 Task: Add an event with the title Coffee Meeting with Key Industry Expert, date '2023/11/17', time 9:15 AM to 11:15 AMand add a description: To ensure everyone gets a chance to participate as both fallers and catchers, rotate the roles within each pair. This promotes a sense of equality and shared responsibility among team members.Select event color  Basil . Add location for the event as: Birmingham, UK, logged in from the account softage.4@softage.netand send the event invitation to softage.1@softage.net and softage.2@softage.net. Set a reminder for the event Doesn't repeat
Action: Mouse moved to (100, 108)
Screenshot: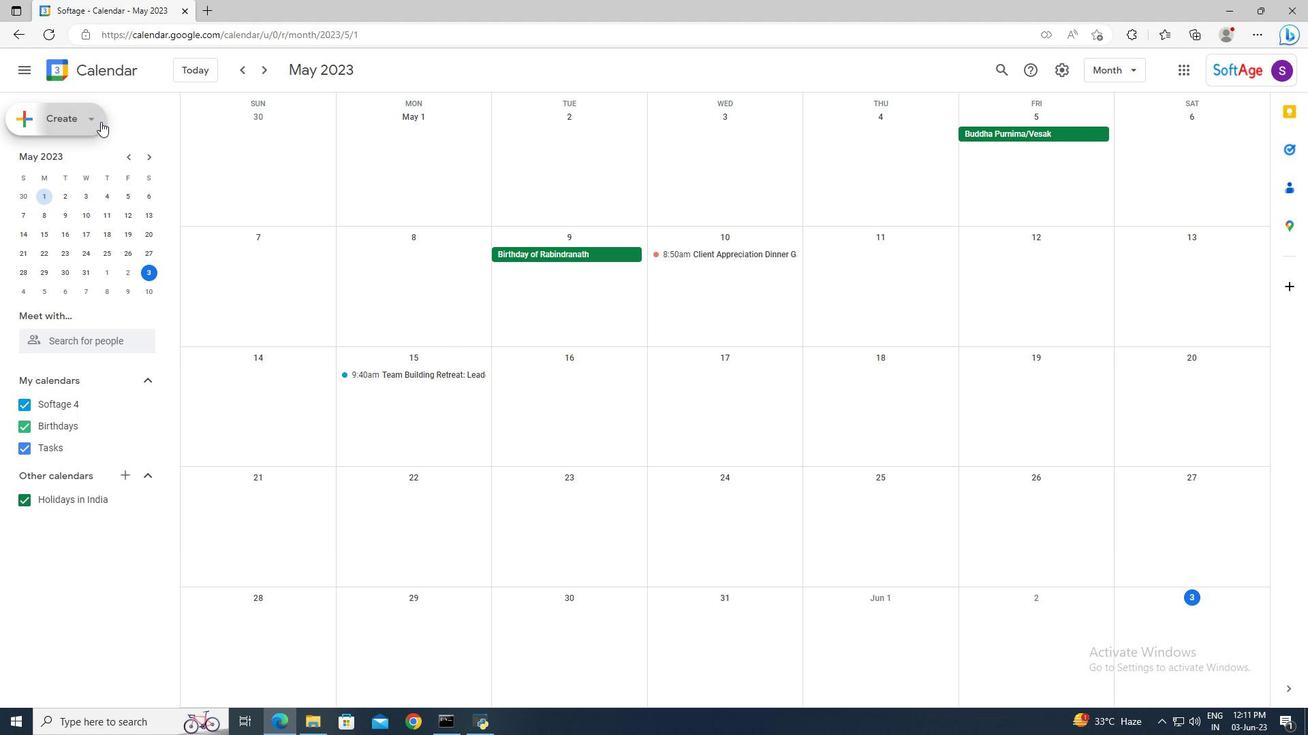 
Action: Mouse pressed left at (100, 108)
Screenshot: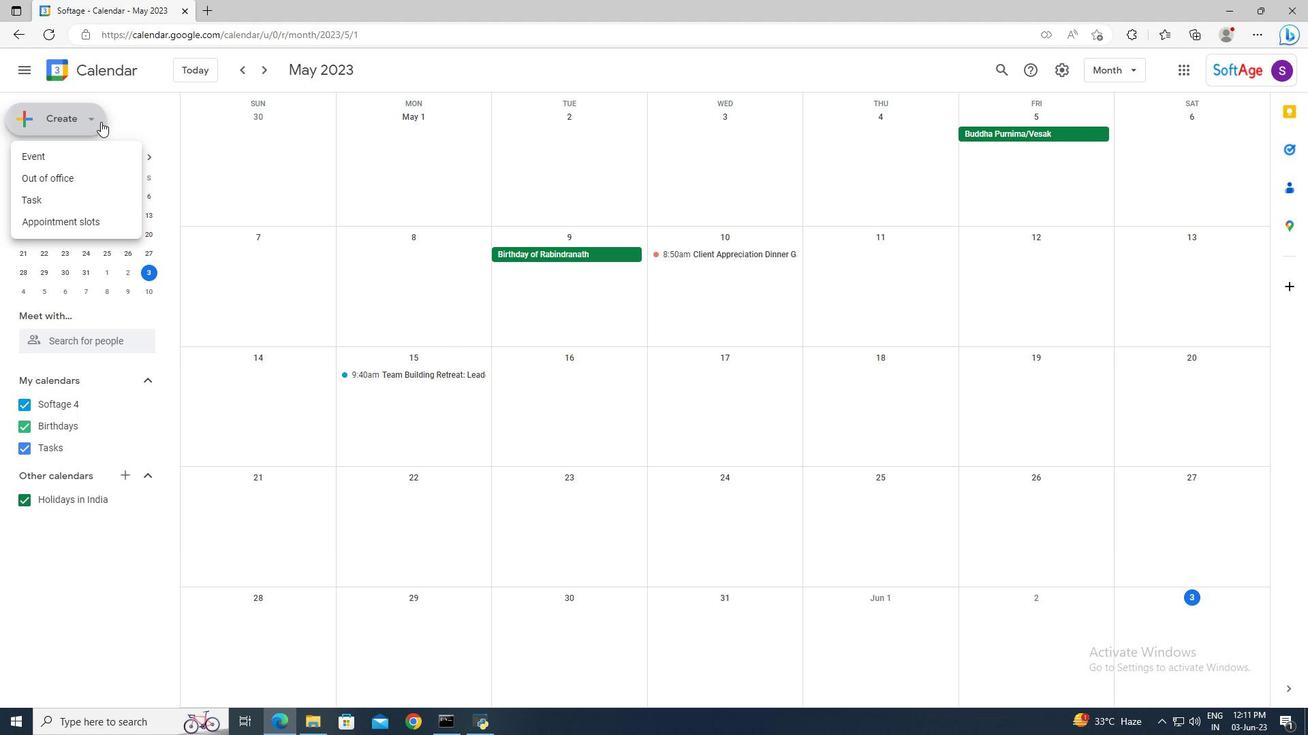 
Action: Mouse moved to (100, 153)
Screenshot: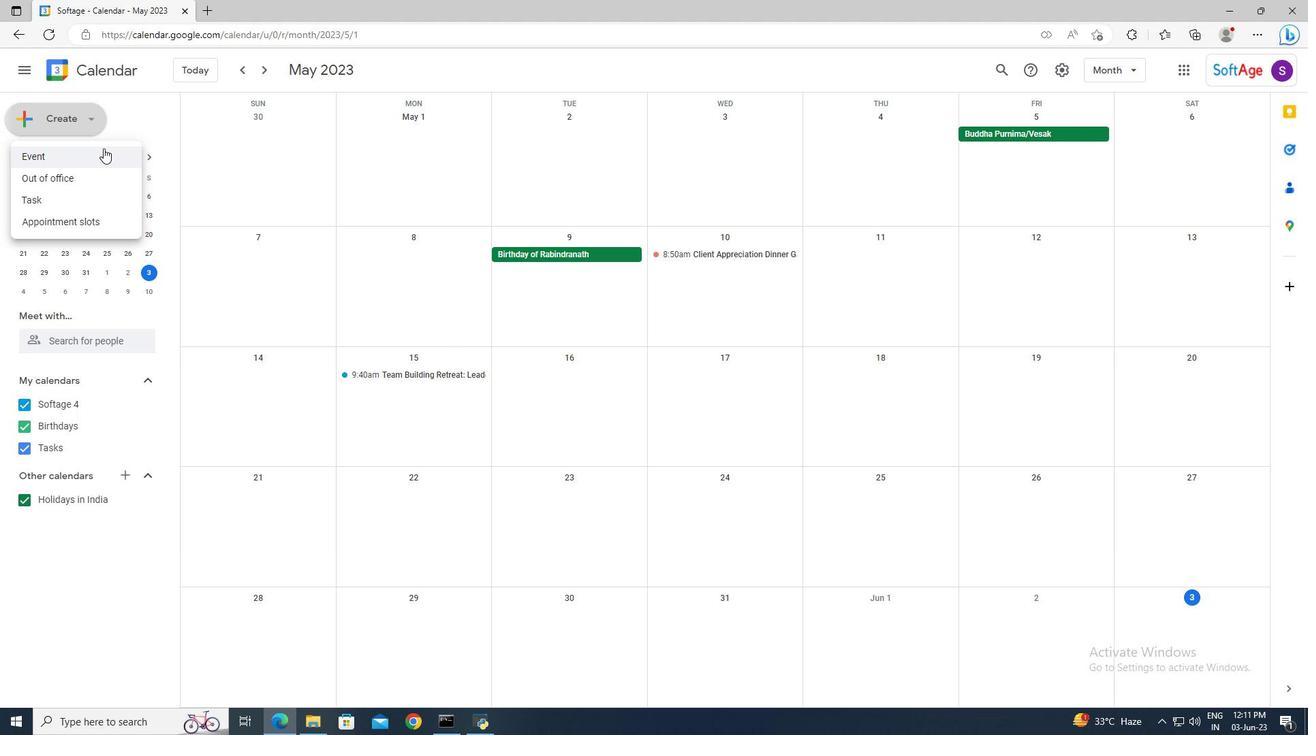 
Action: Mouse pressed left at (100, 153)
Screenshot: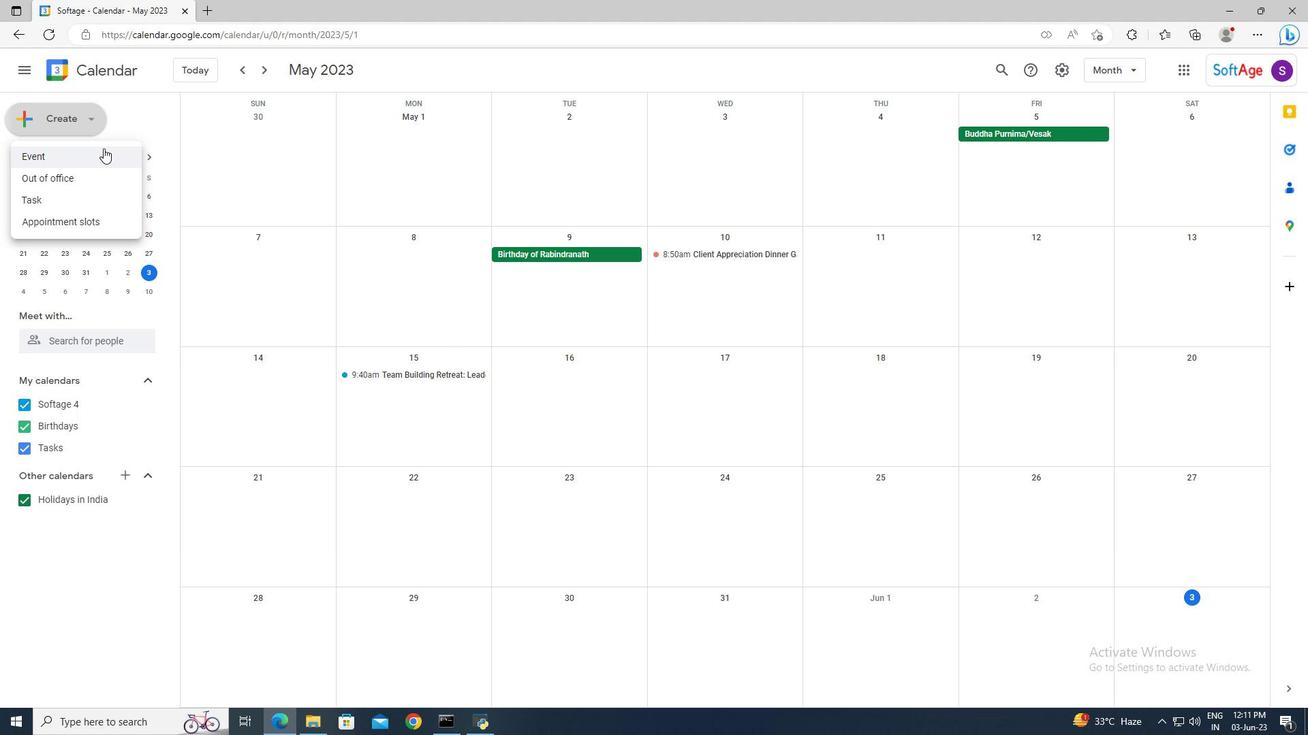 
Action: Mouse moved to (515, 533)
Screenshot: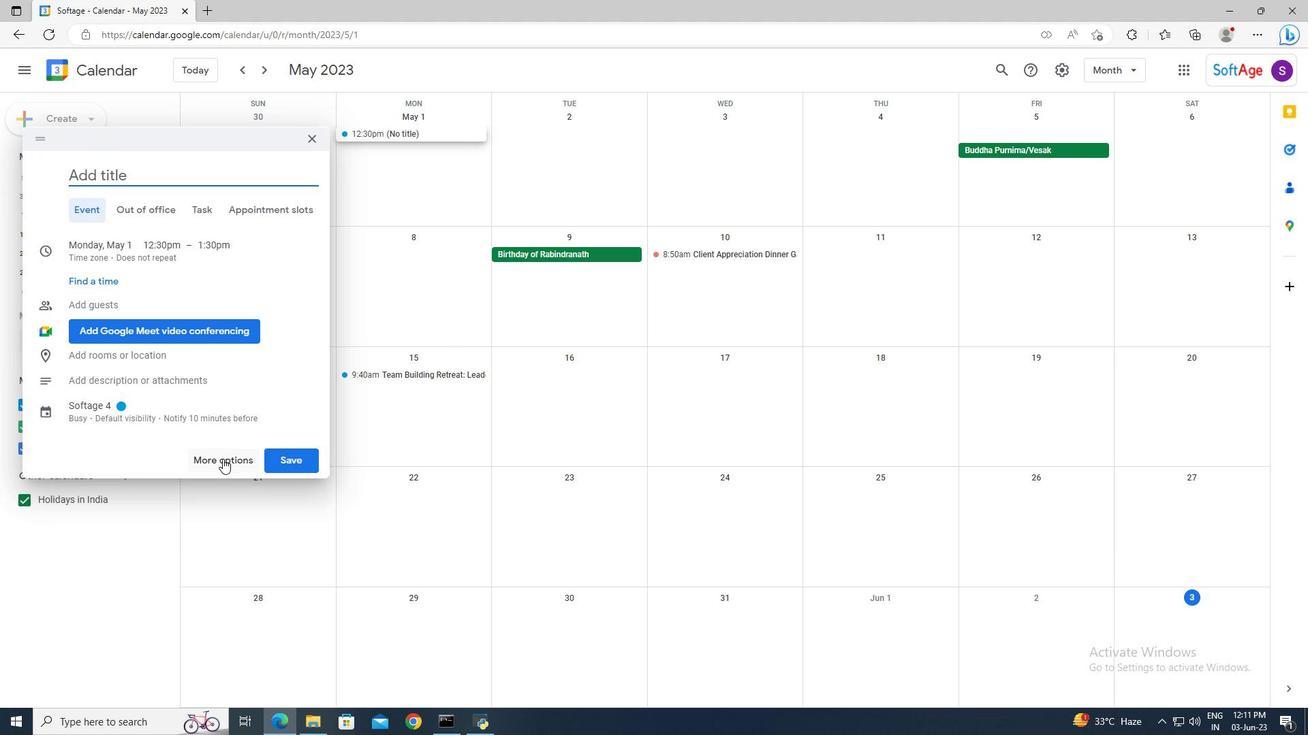 
Action: Mouse pressed left at (515, 533)
Screenshot: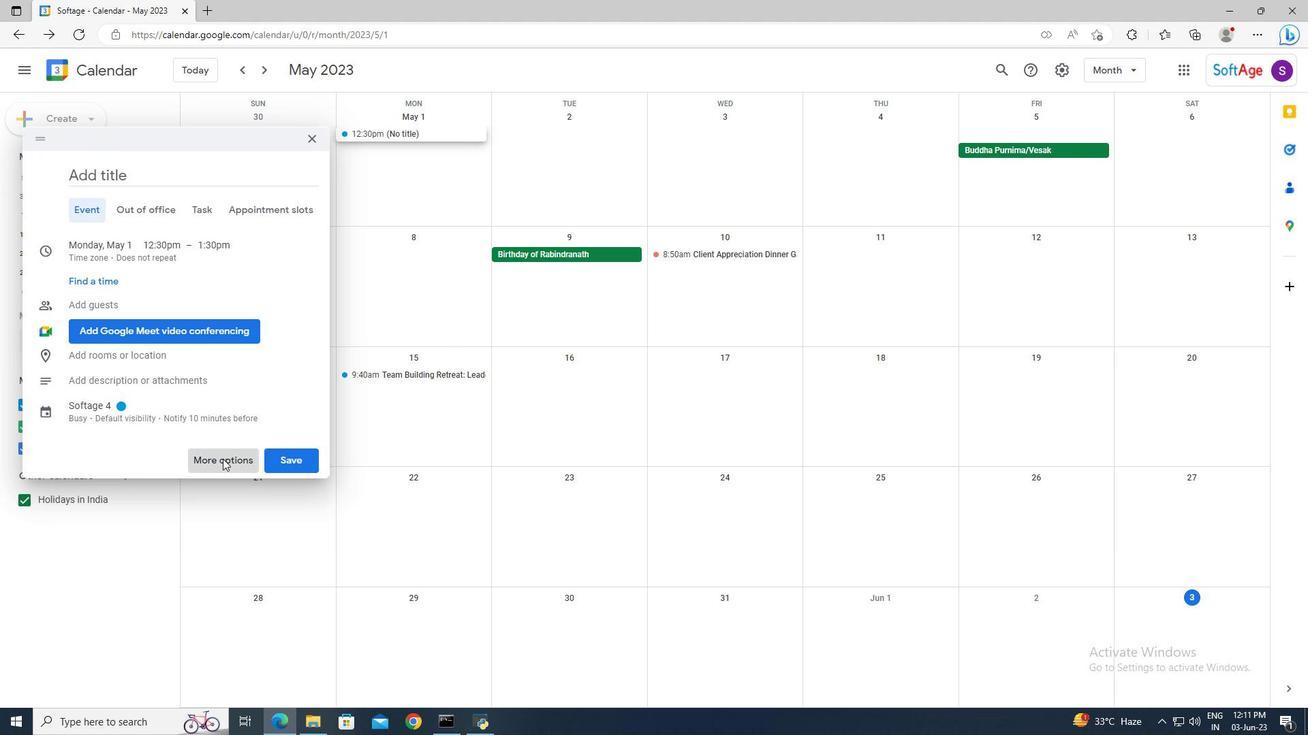 
Action: Mouse moved to (424, 86)
Screenshot: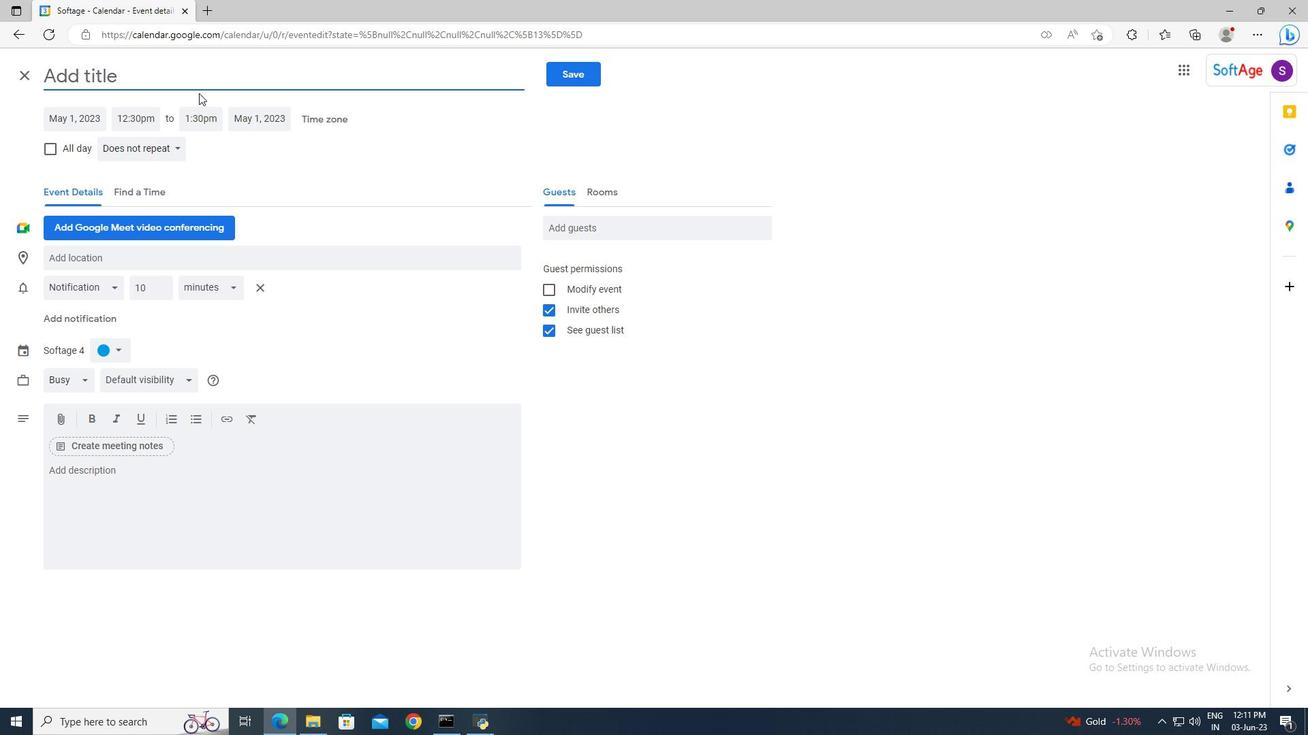 
Action: Mouse pressed left at (424, 86)
Screenshot: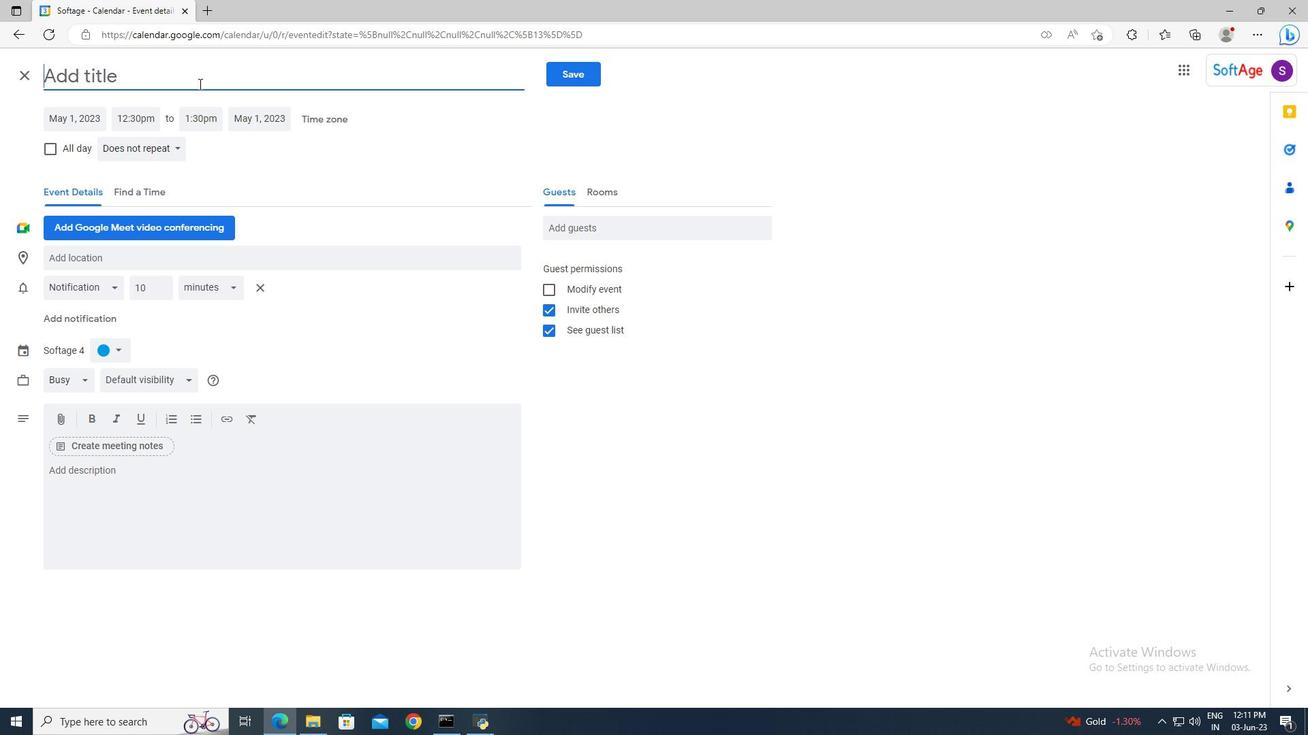 
Action: Key pressed <Key.shift>Coffee<Key.space><Key.shift>Meeting<Key.space>with<Key.space><Key.shift>Ky<Key.backspace>ey<Key.space><Key.shift>Industry<Key.space><Key.shift>Expert
Screenshot: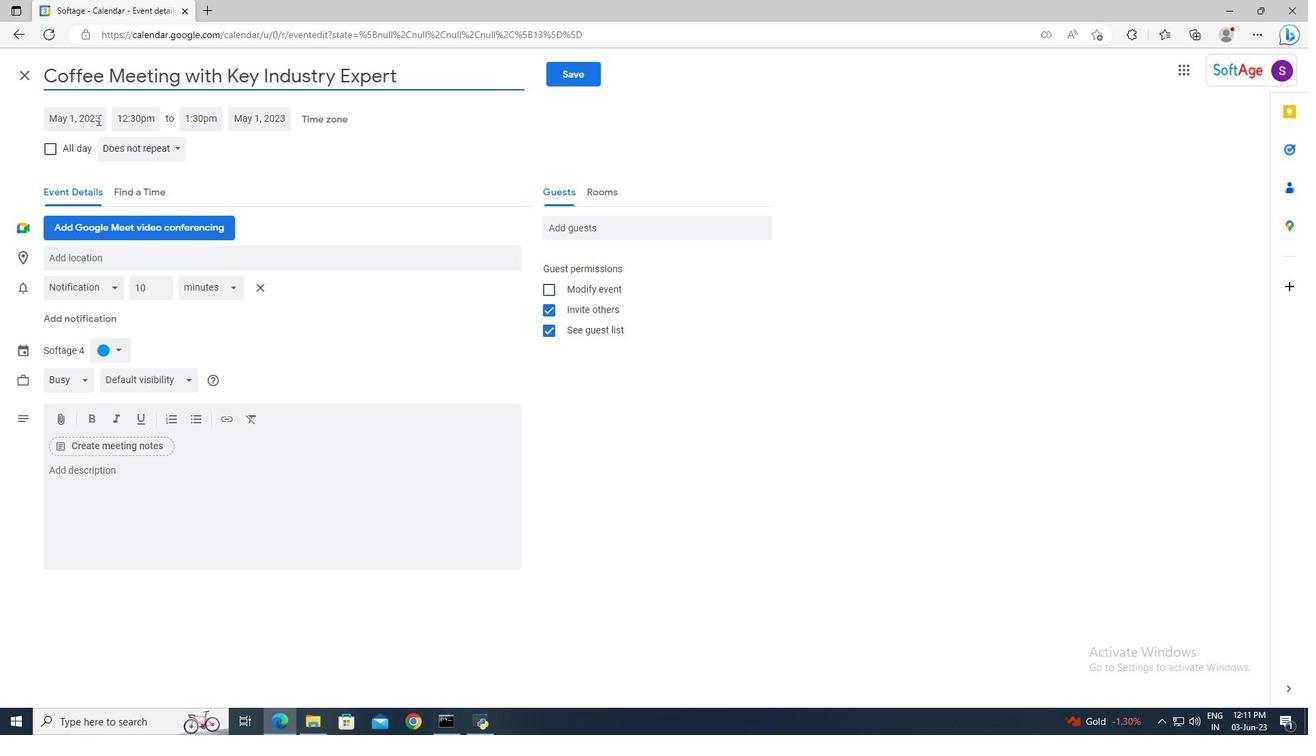 
Action: Mouse moved to (91, 118)
Screenshot: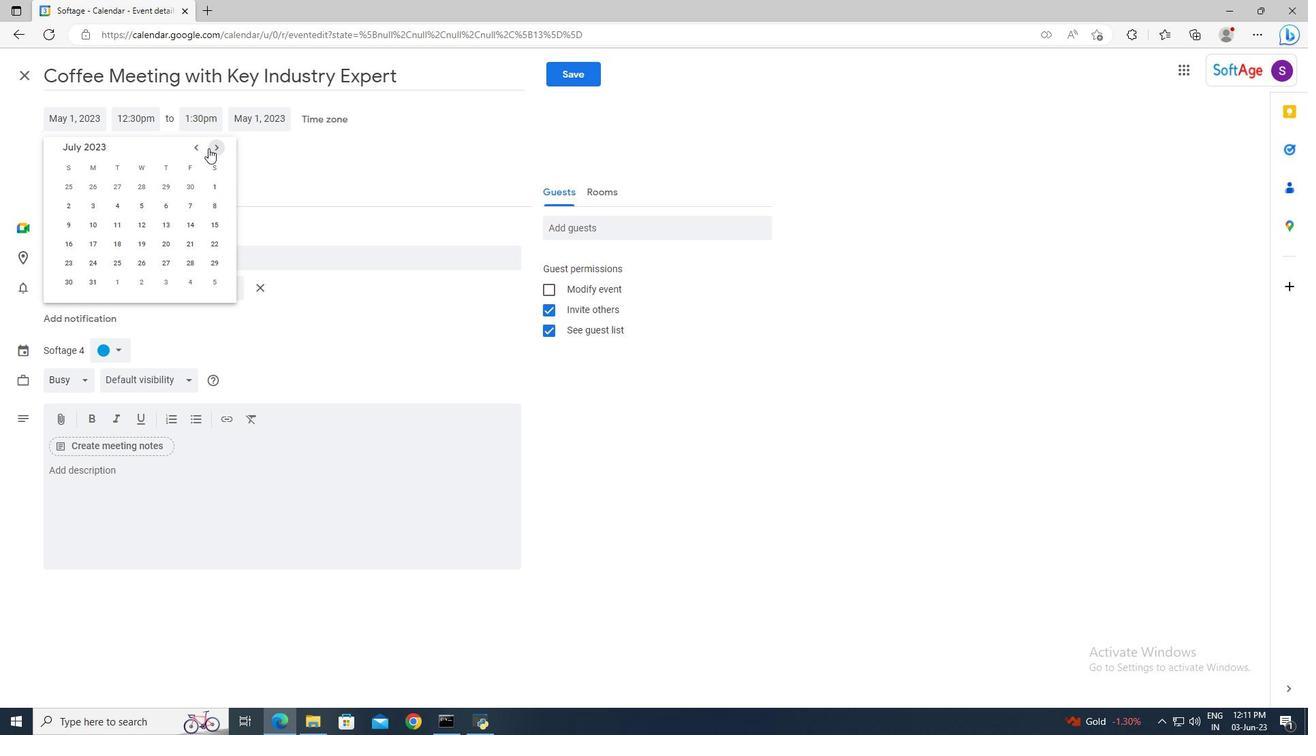 
Action: Mouse pressed left at (91, 118)
Screenshot: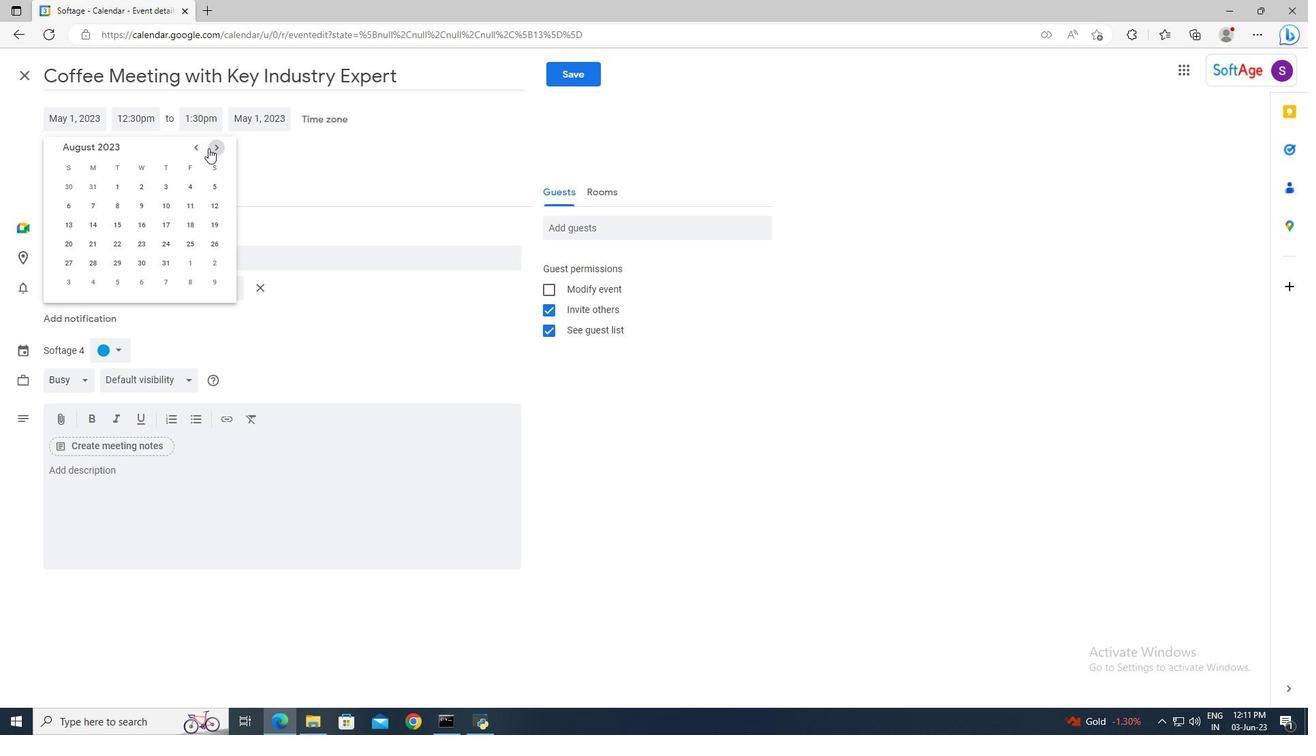 
Action: Mouse moved to (212, 145)
Screenshot: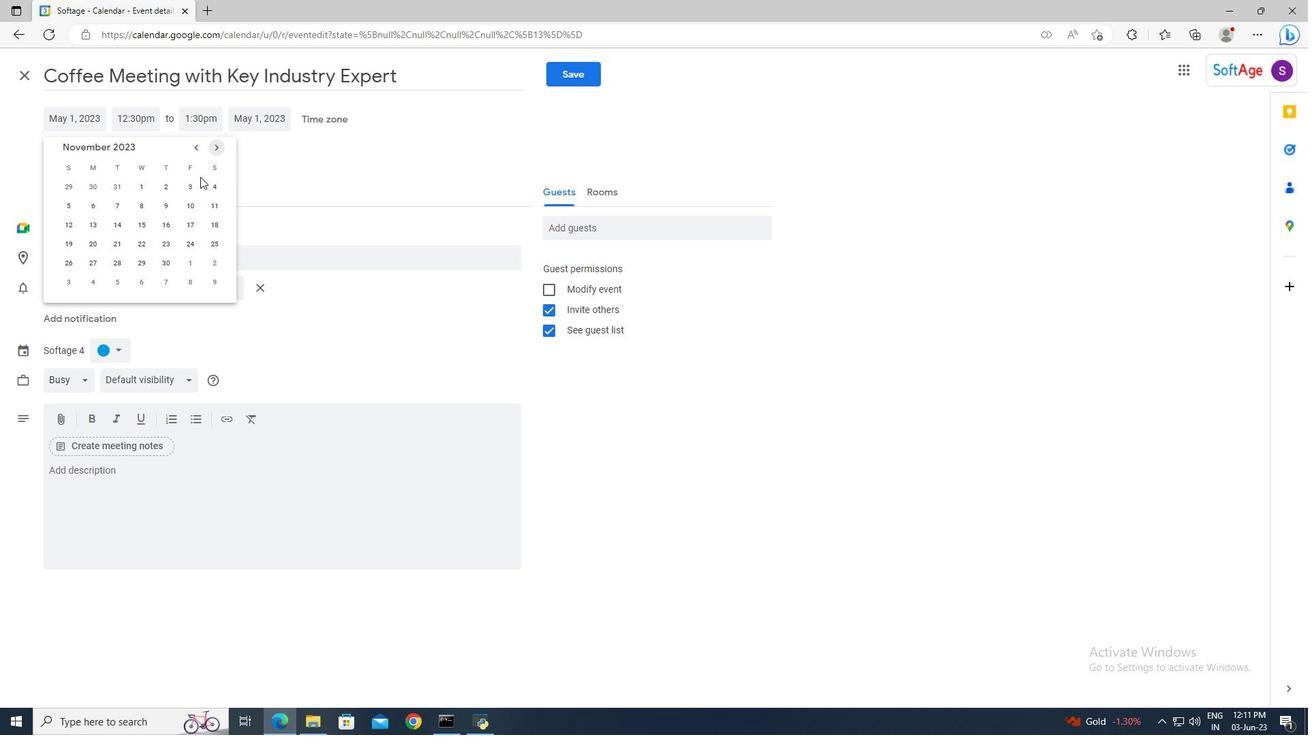 
Action: Mouse pressed left at (212, 145)
Screenshot: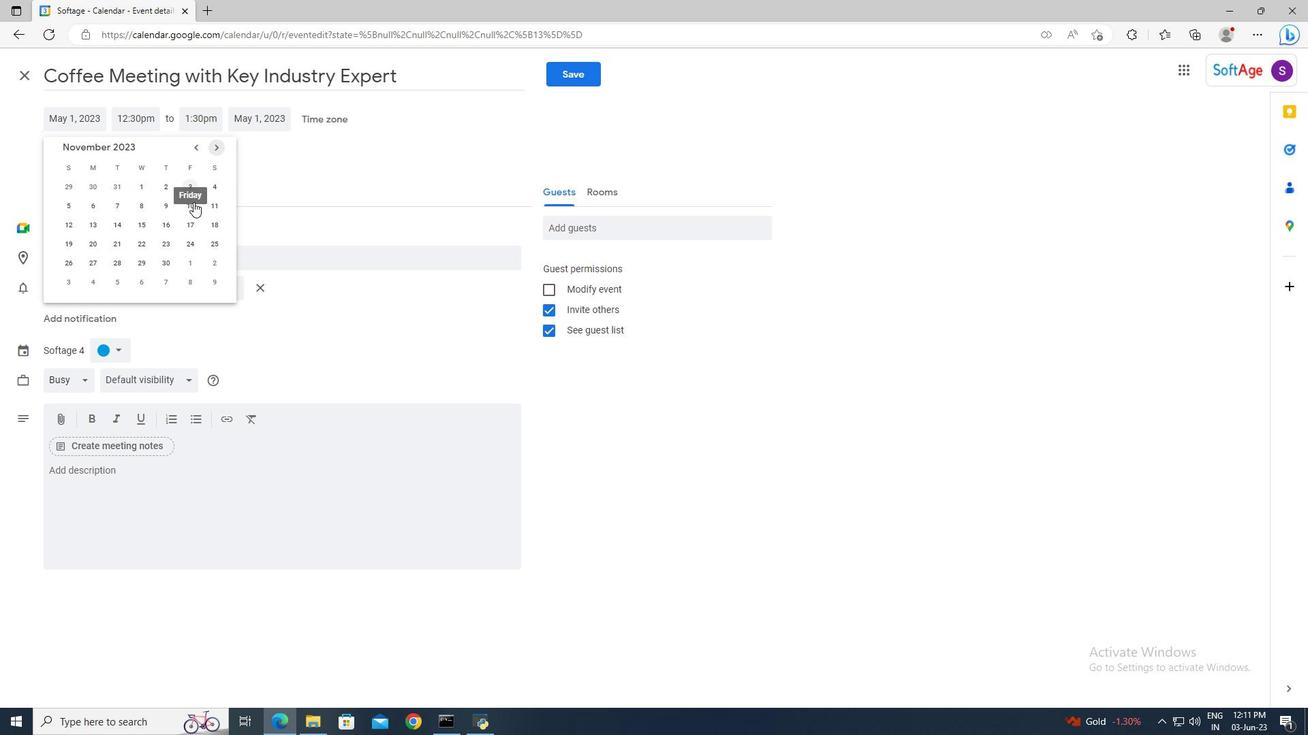 
Action: Mouse pressed left at (212, 145)
Screenshot: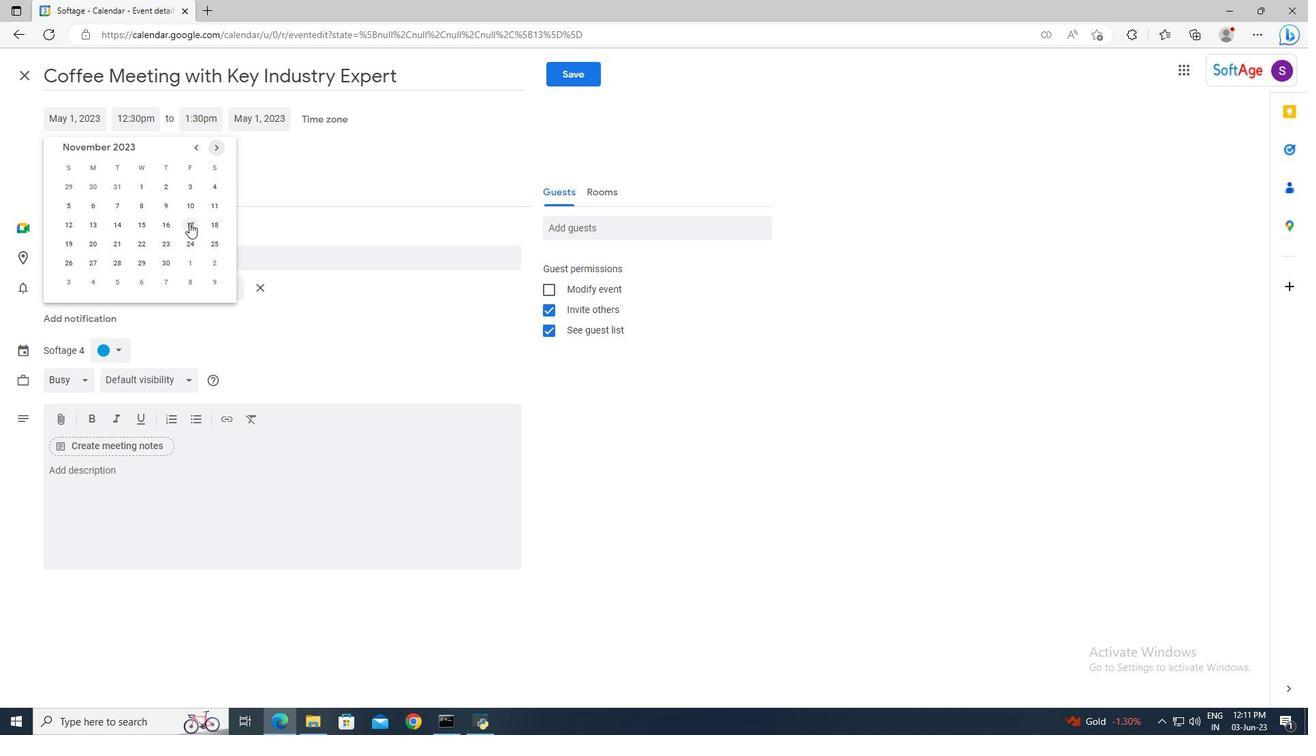
Action: Mouse pressed left at (212, 145)
Screenshot: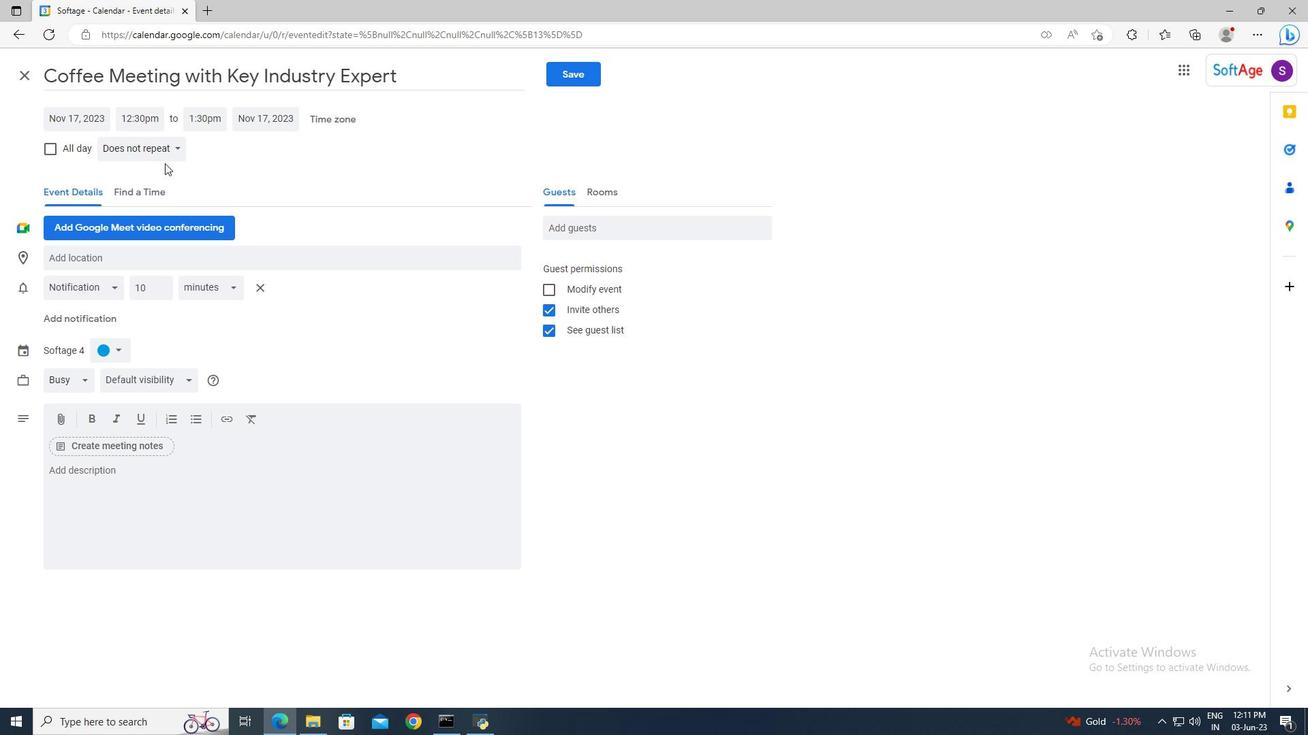
Action: Mouse pressed left at (212, 145)
Screenshot: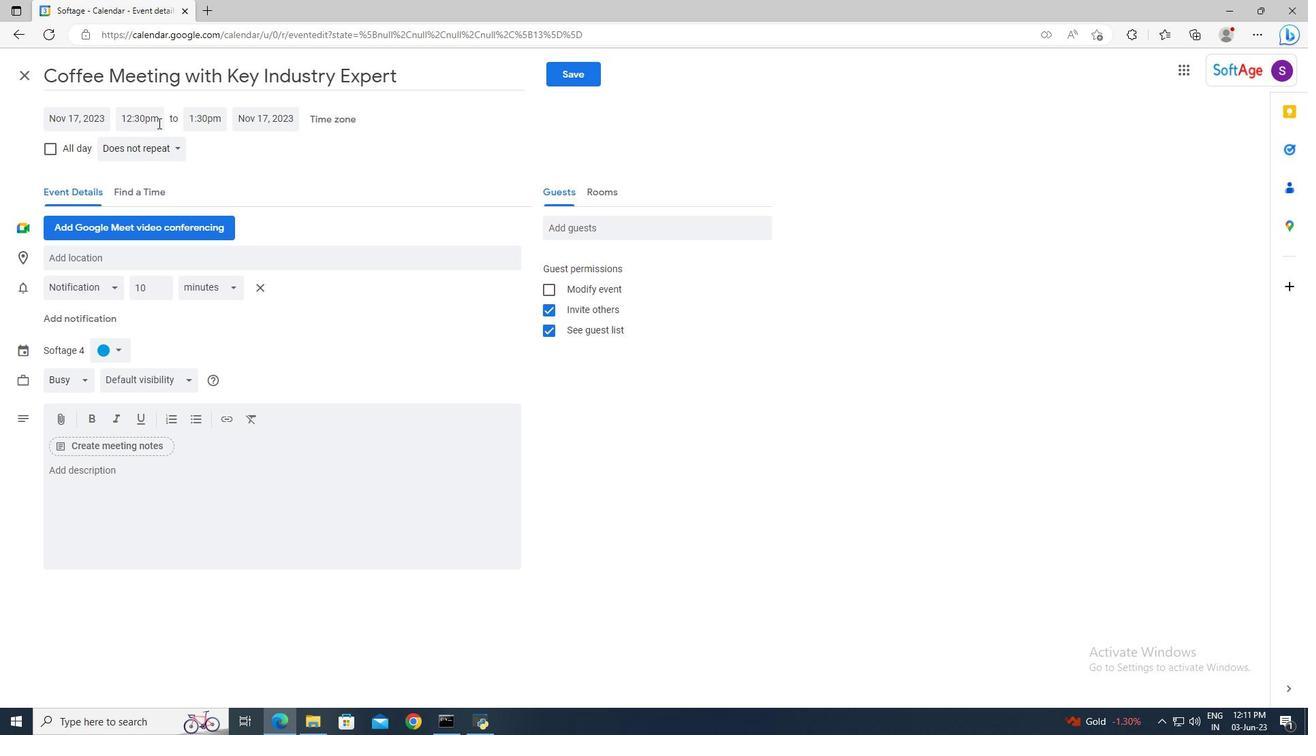 
Action: Mouse pressed left at (212, 145)
Screenshot: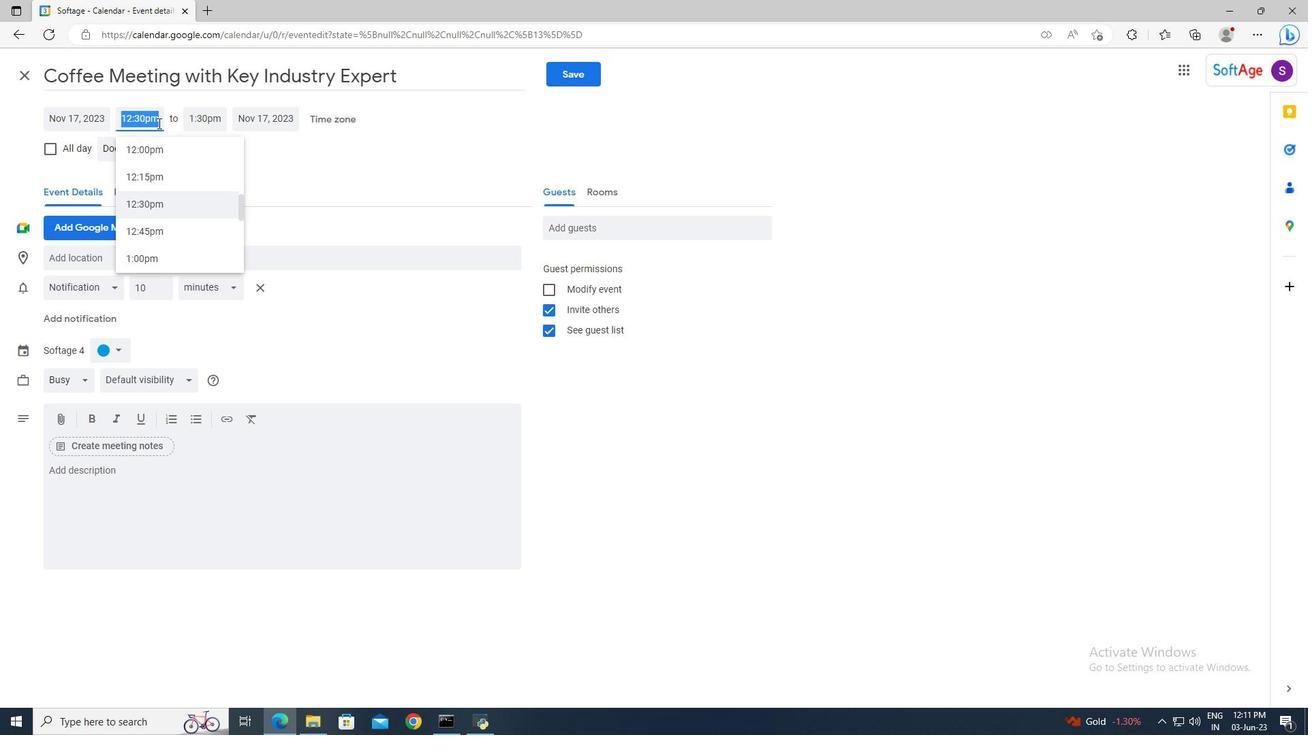 
Action: Mouse pressed left at (212, 145)
Screenshot: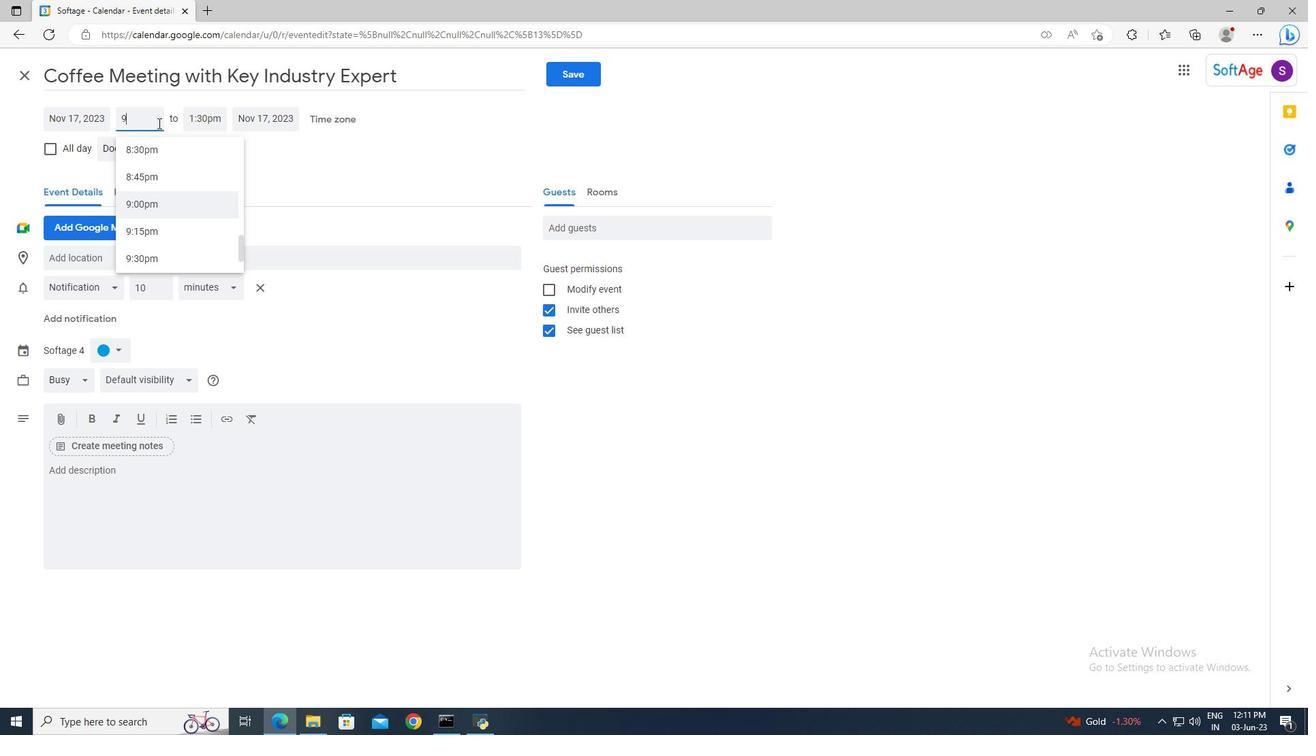 
Action: Mouse moved to (186, 228)
Screenshot: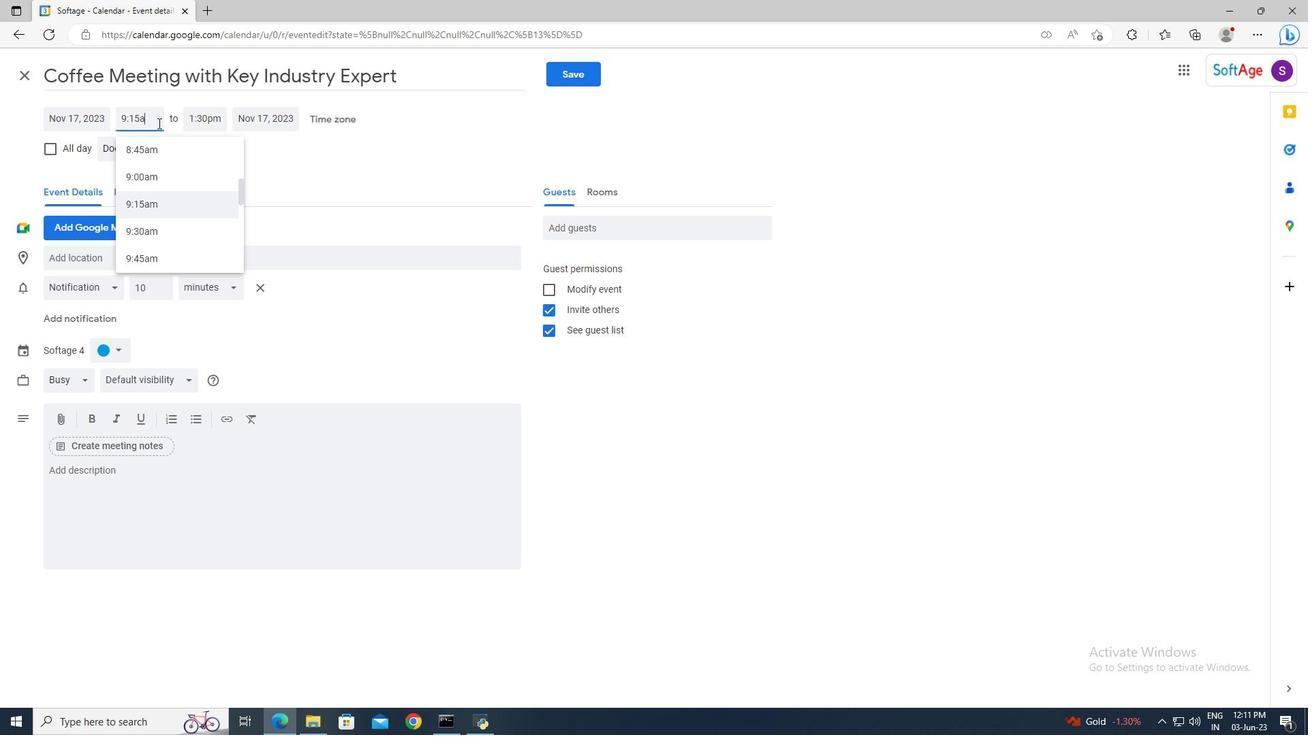 
Action: Mouse pressed left at (186, 228)
Screenshot: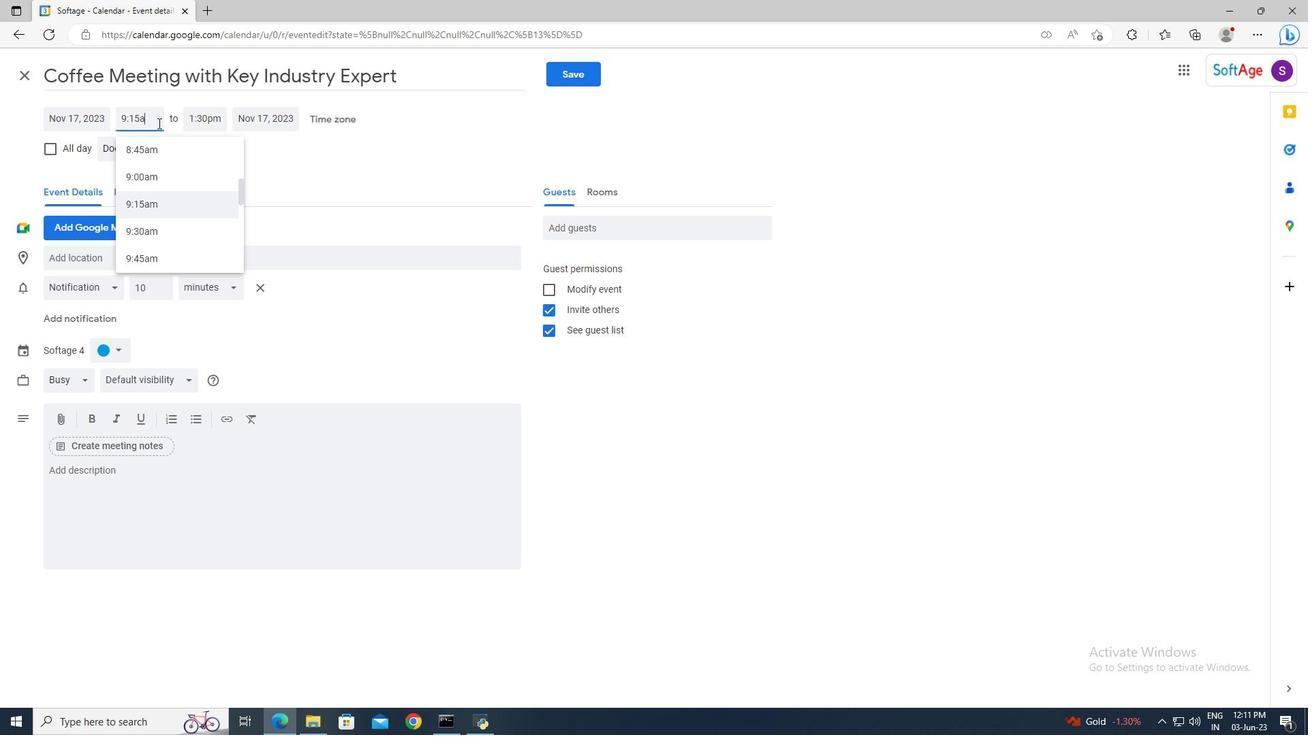 
Action: Mouse moved to (160, 117)
Screenshot: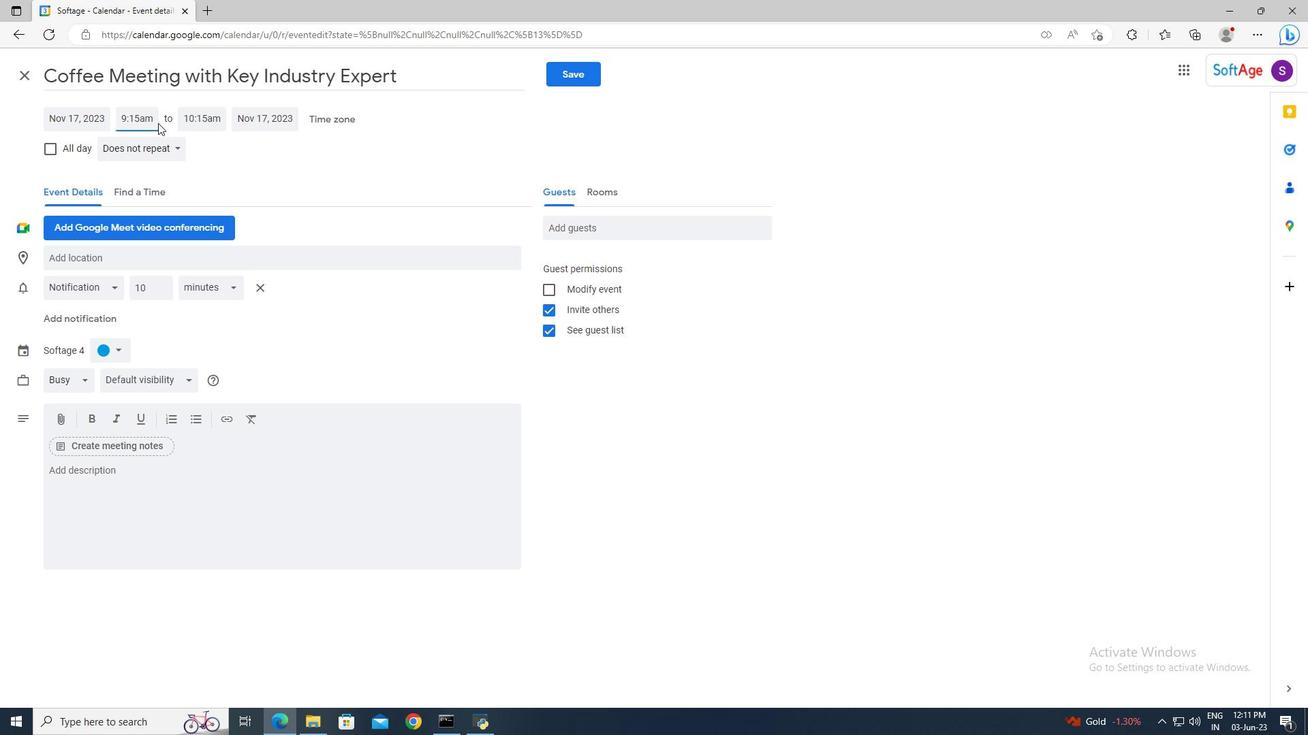 
Action: Mouse pressed left at (160, 117)
Screenshot: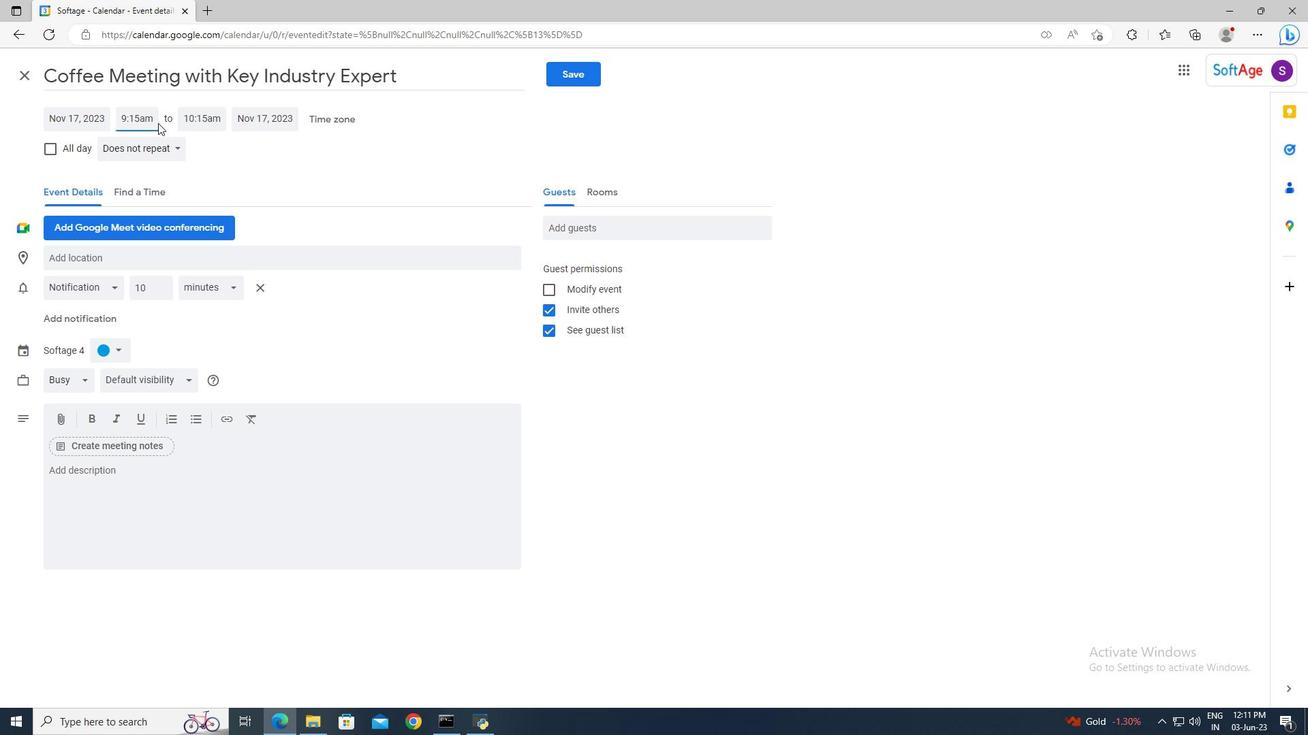 
Action: Key pressed 9<Key.shift>:15am<Key.enter><Key.tab>11<Key.shift>:15<Key.enter>
Screenshot: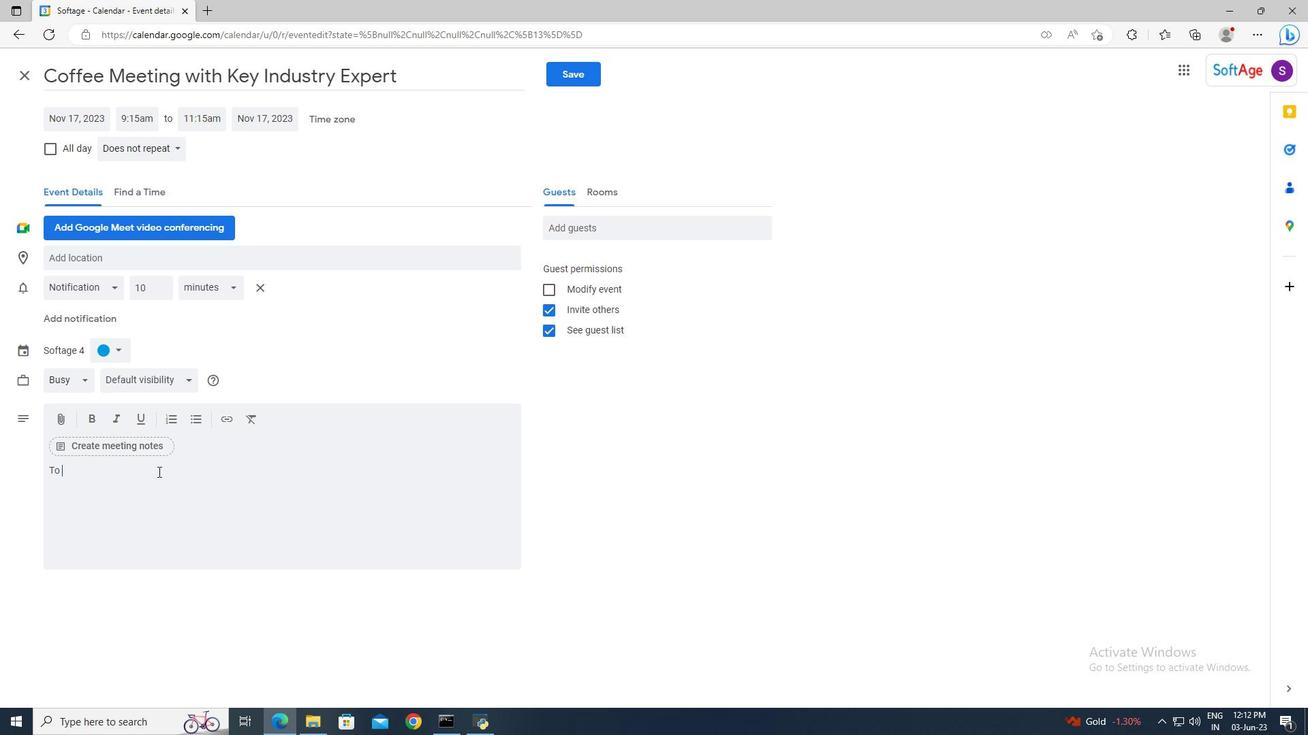 
Action: Mouse moved to (165, 474)
Screenshot: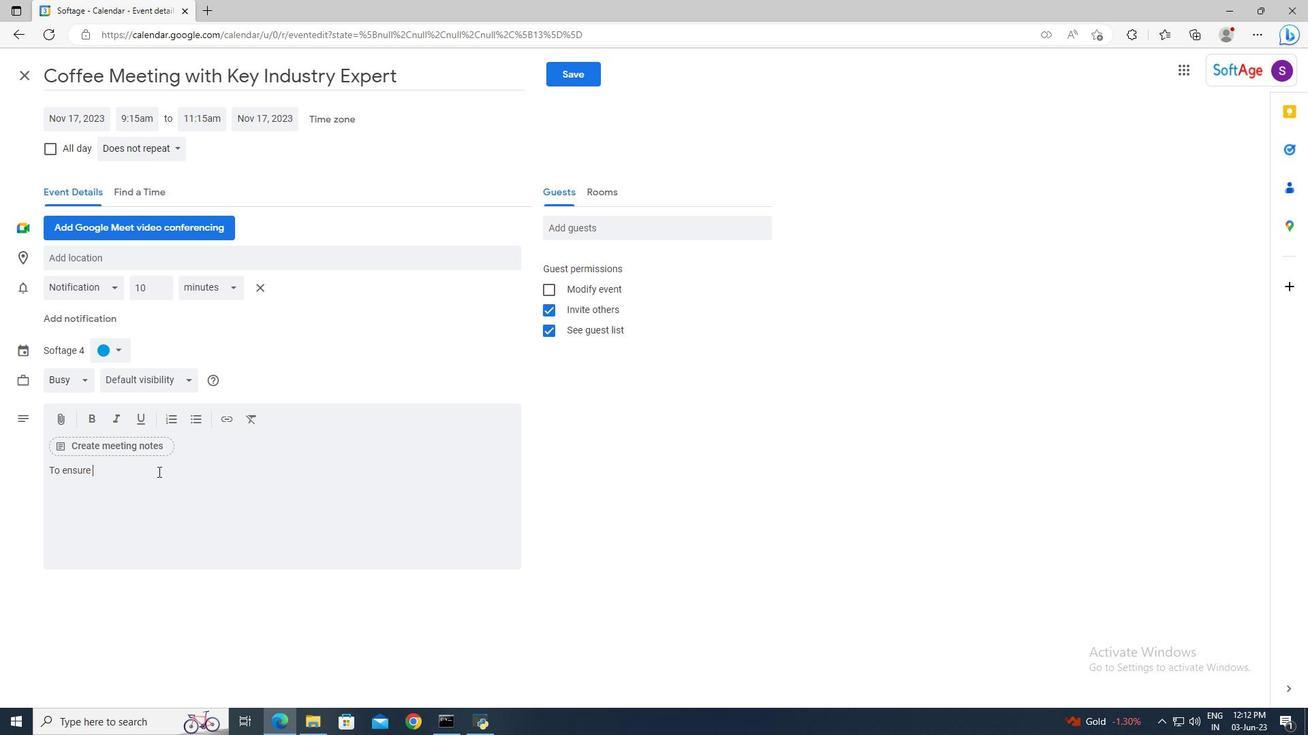 
Action: Mouse pressed left at (165, 474)
Screenshot: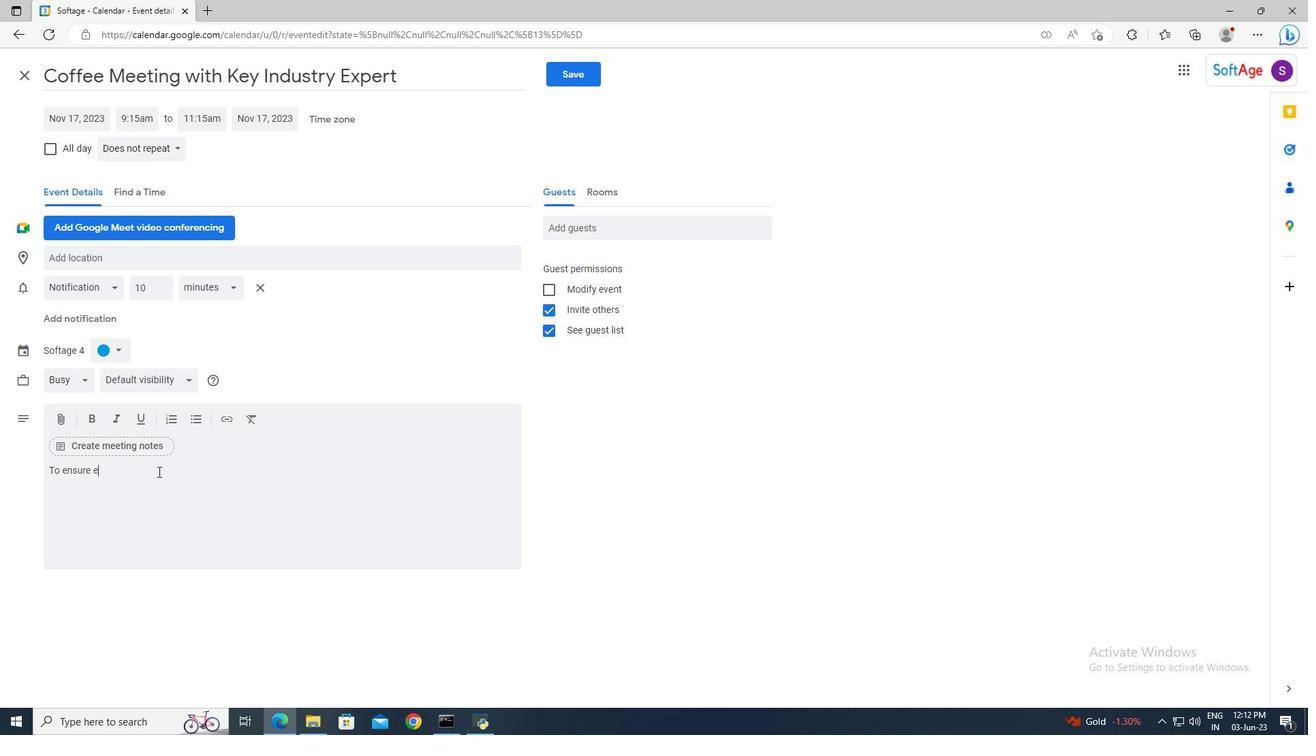 
Action: Key pressed <Key.shift>To<Key.space>ensure<Key.space>everyone<Key.space>gets<Key.space>chance<Key.space>to<Key.space>participate<Key.space>as<Key.space>both<Key.space>fallers<Key.space>and<Key.space>catchers,<Key.space>rotate
Screenshot: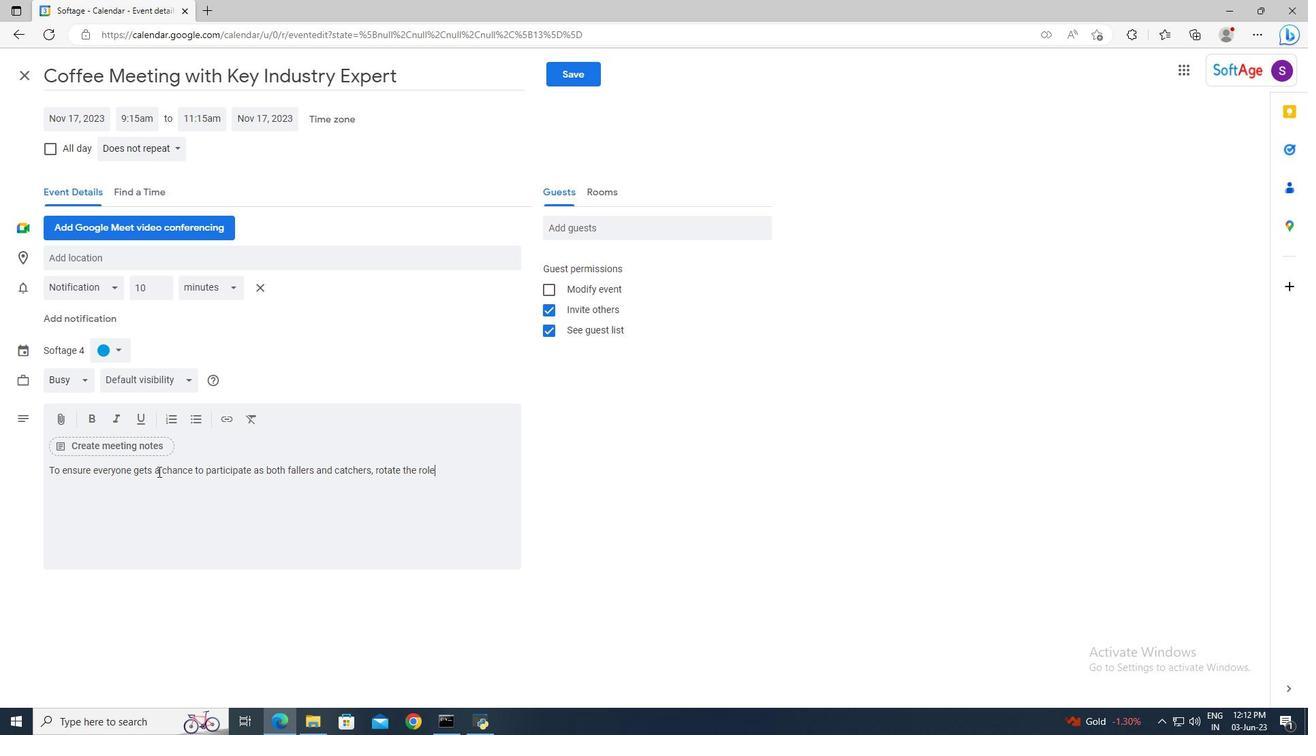 
Action: Mouse moved to (100, 121)
Screenshot: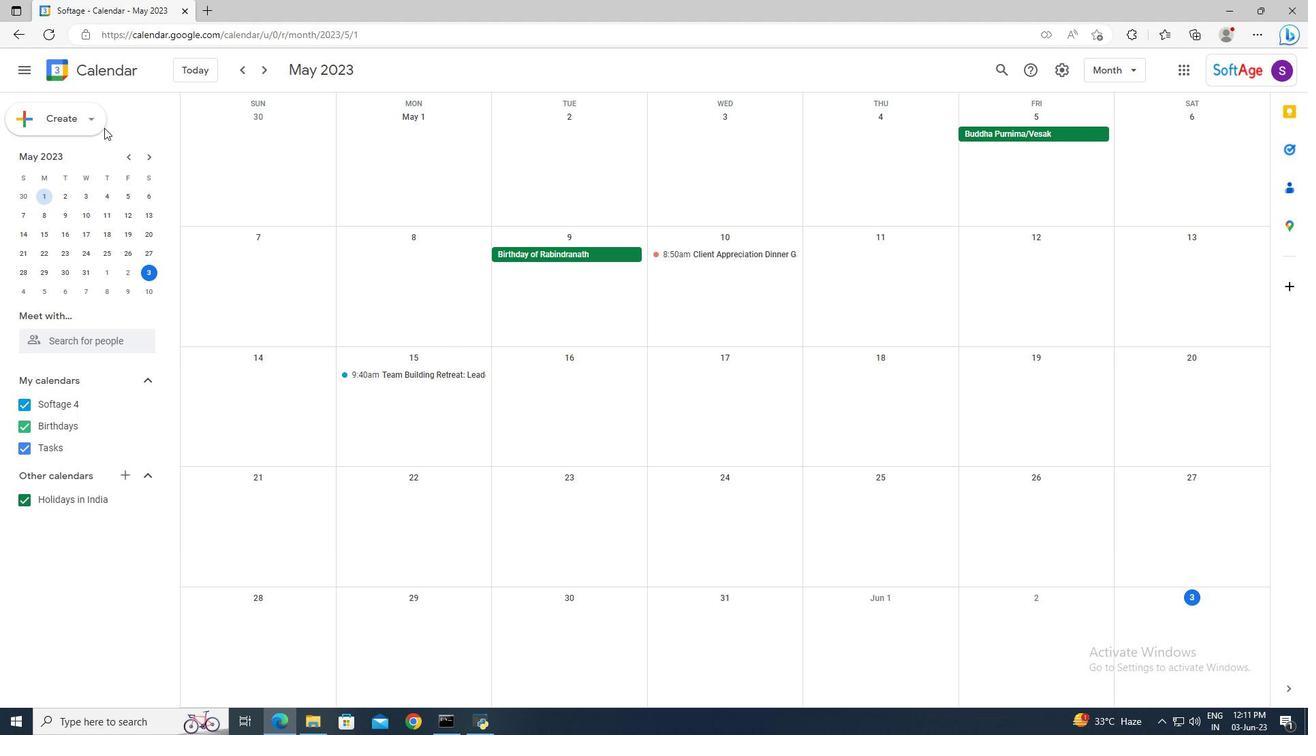 
Action: Mouse pressed left at (100, 121)
Screenshot: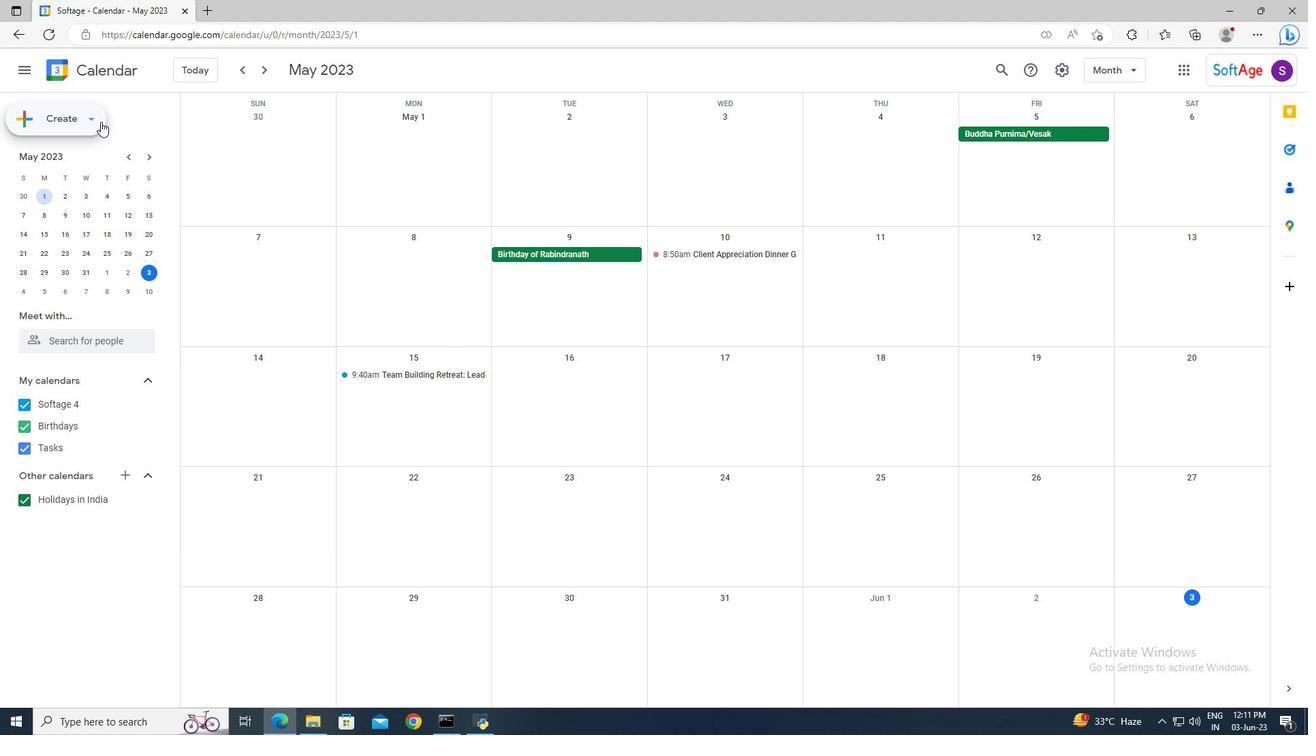 
Action: Mouse moved to (103, 148)
Screenshot: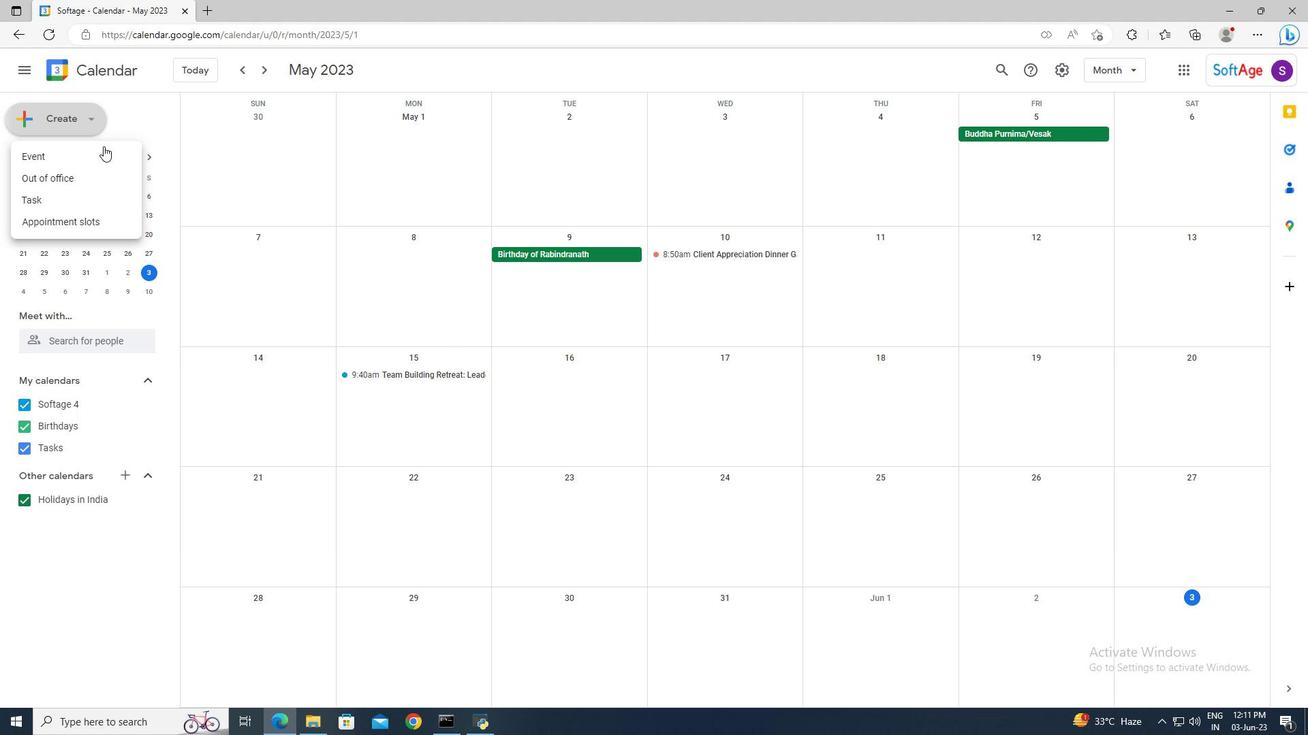 
Action: Mouse pressed left at (103, 148)
Screenshot: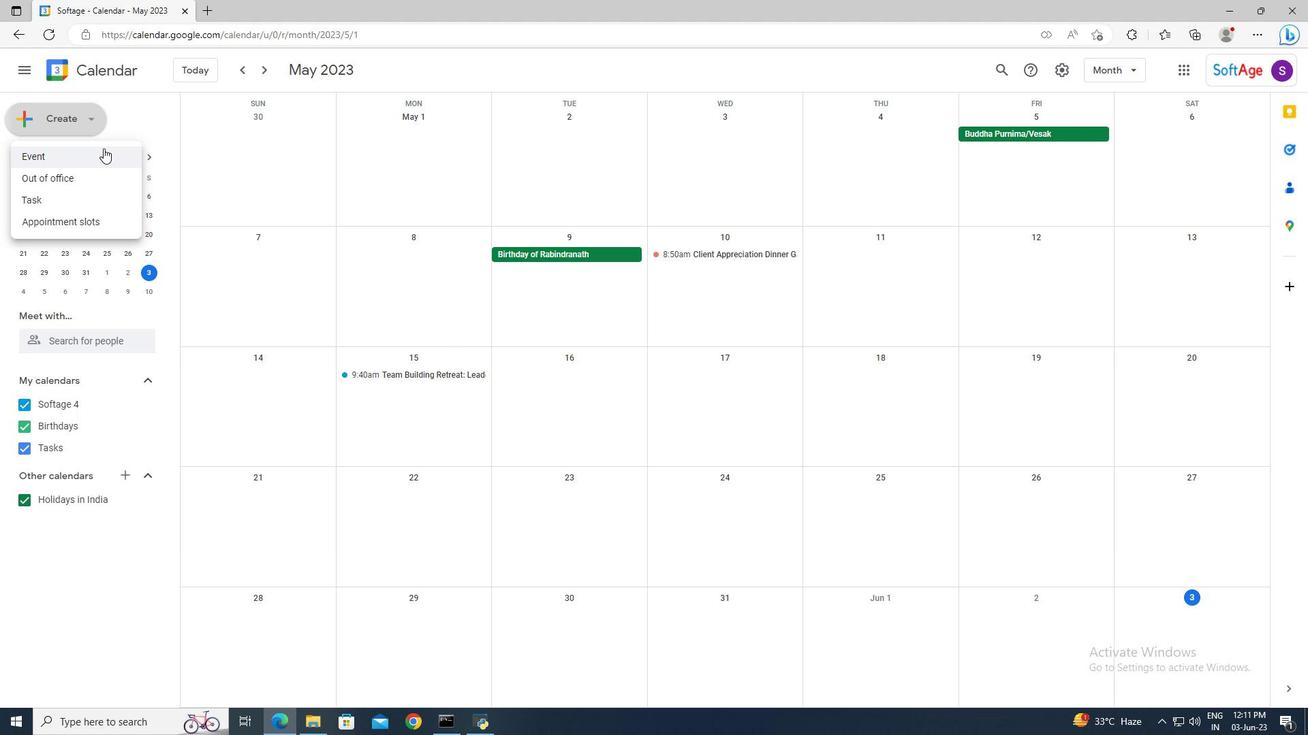 
Action: Mouse moved to (222, 459)
Screenshot: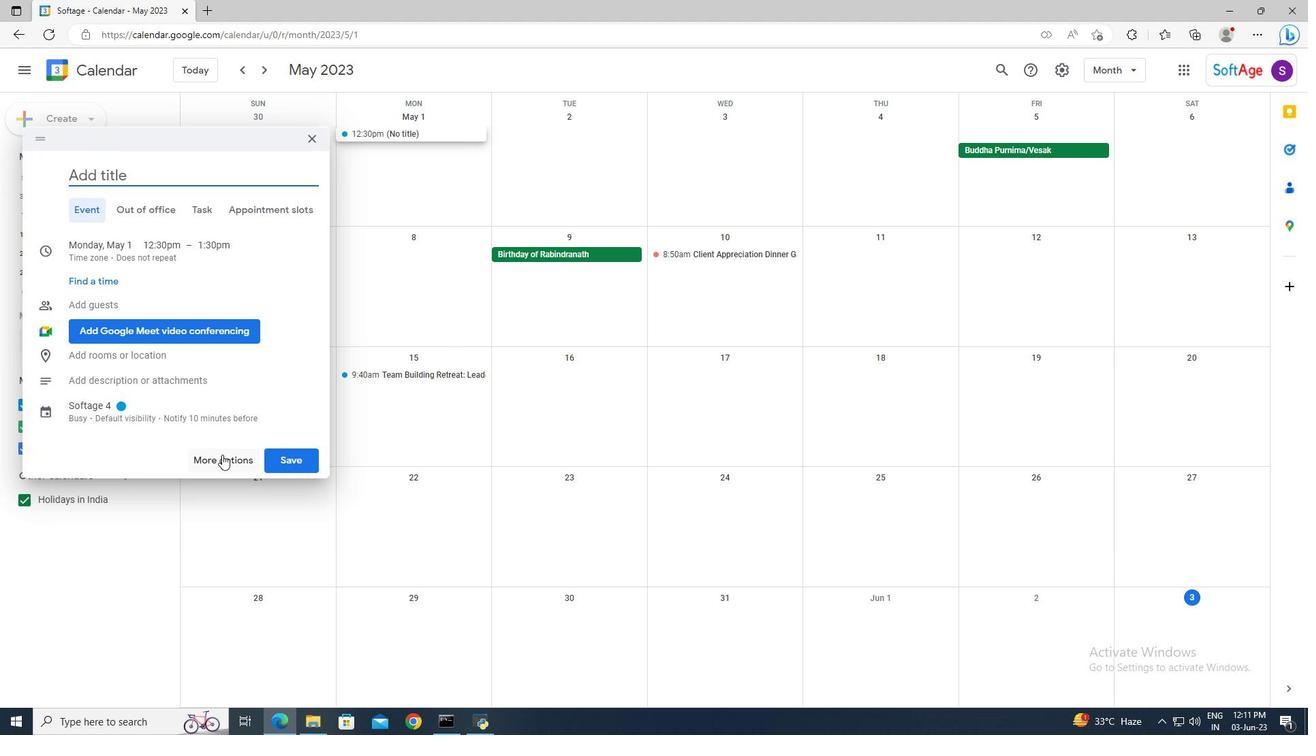 
Action: Mouse pressed left at (222, 459)
Screenshot: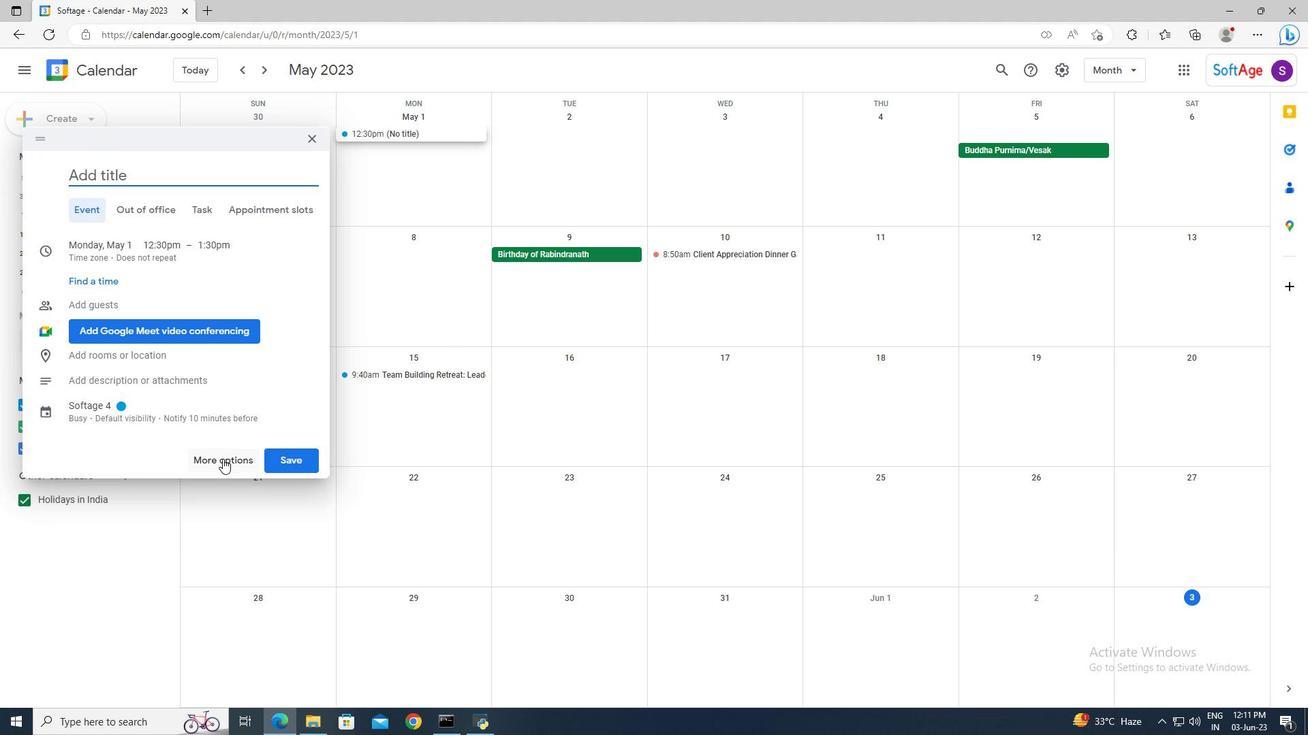 
Action: Mouse moved to (198, 82)
Screenshot: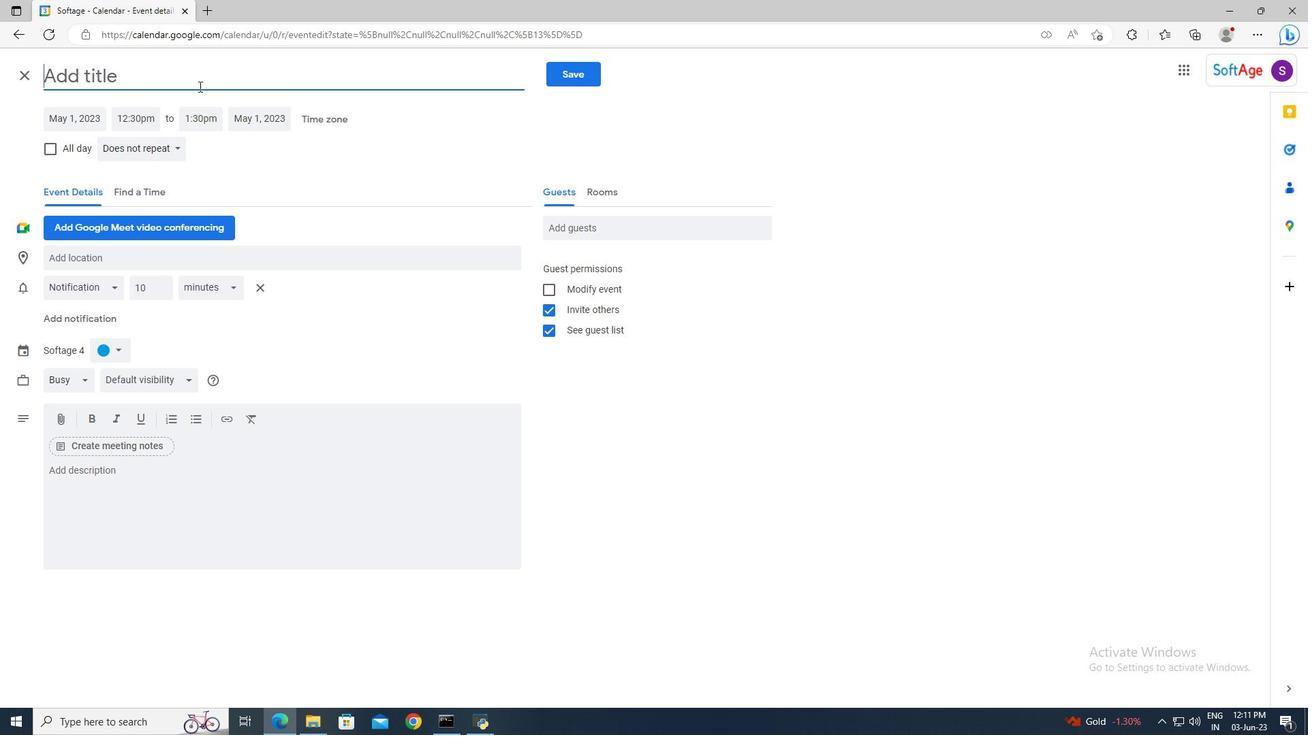 
Action: Mouse pressed left at (198, 82)
Screenshot: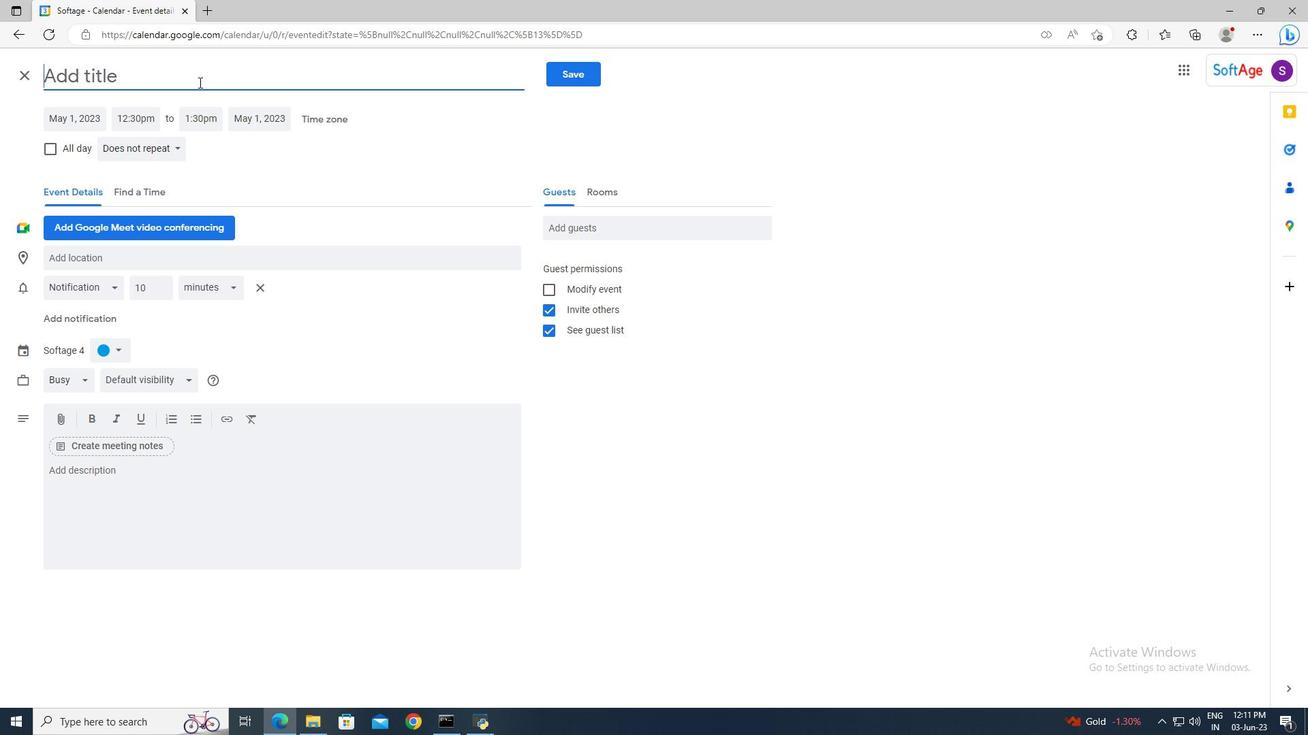 
Action: Key pressed <Key.shift>Coffee<Key.space><Key.shift>Meeting<Key.space>with<Key.space><Key.shift>Key<Key.space><Key.shift>Industry<Key.space><Key.shift>Expert
Screenshot: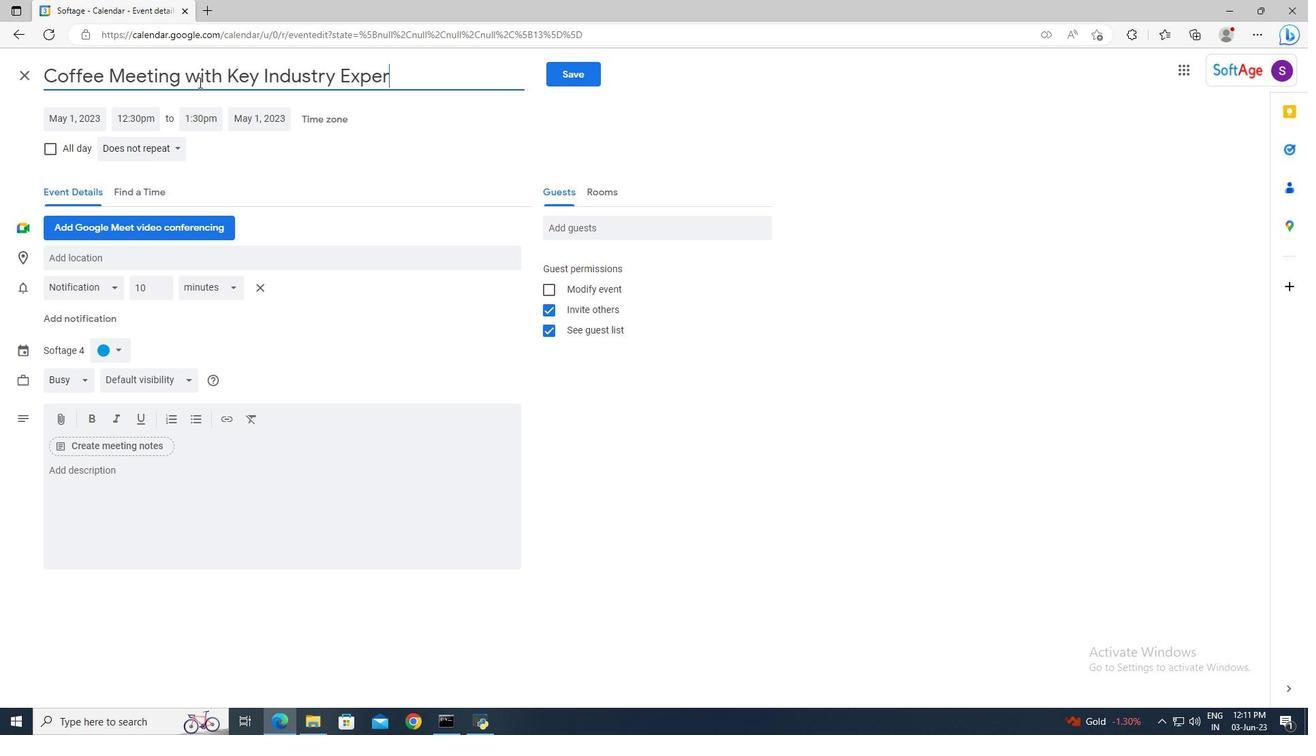 
Action: Mouse moved to (97, 119)
Screenshot: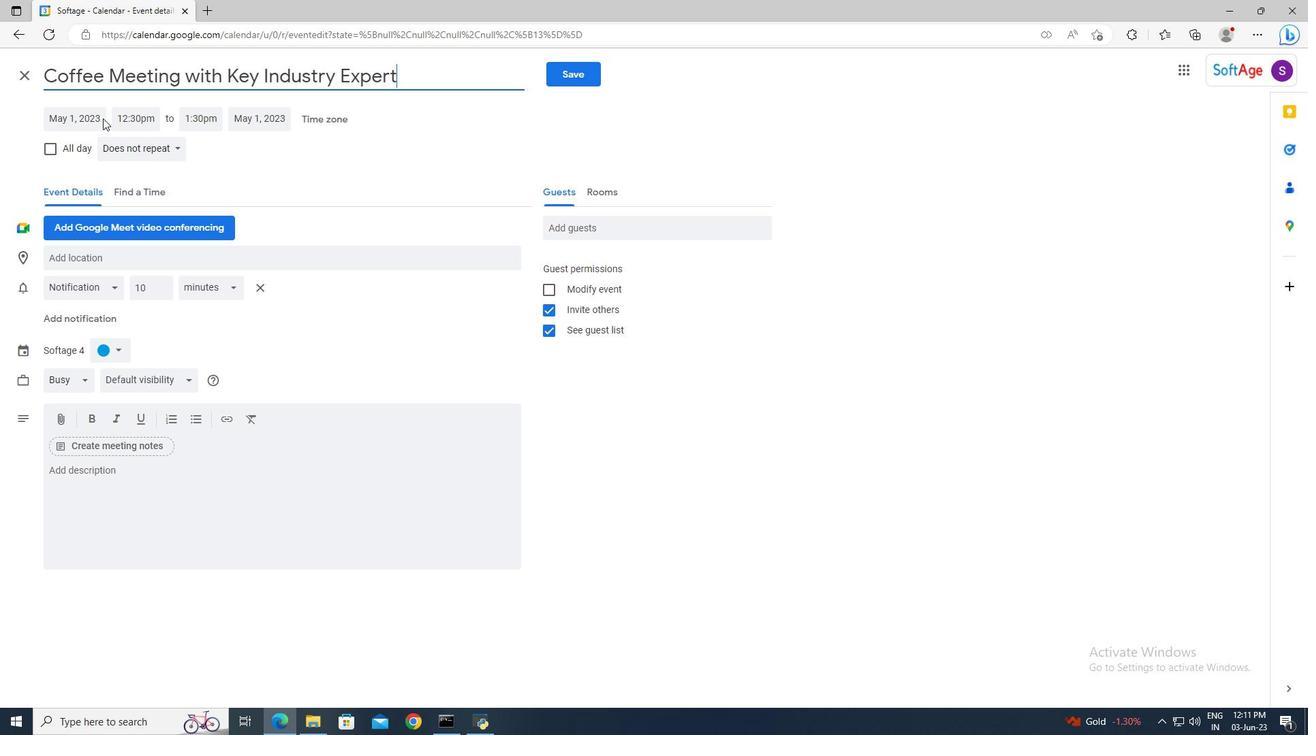 
Action: Mouse pressed left at (97, 119)
Screenshot: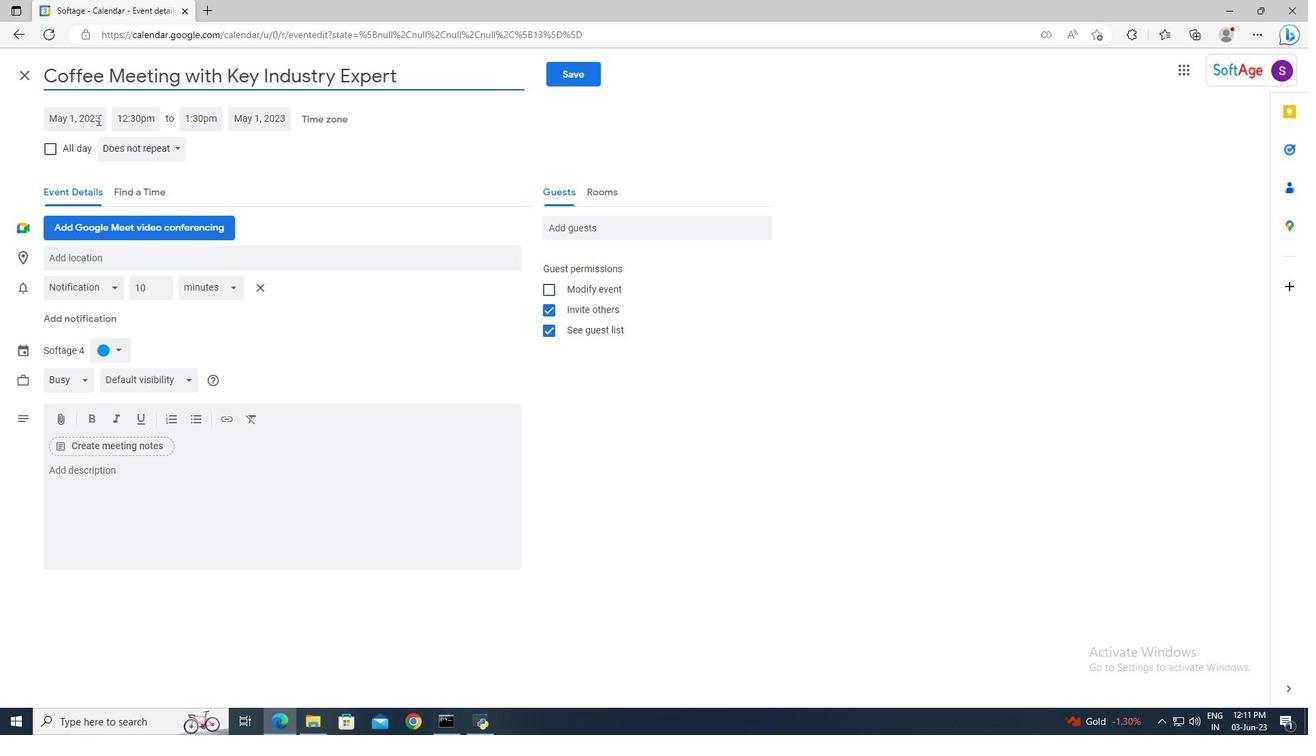 
Action: Mouse moved to (208, 148)
Screenshot: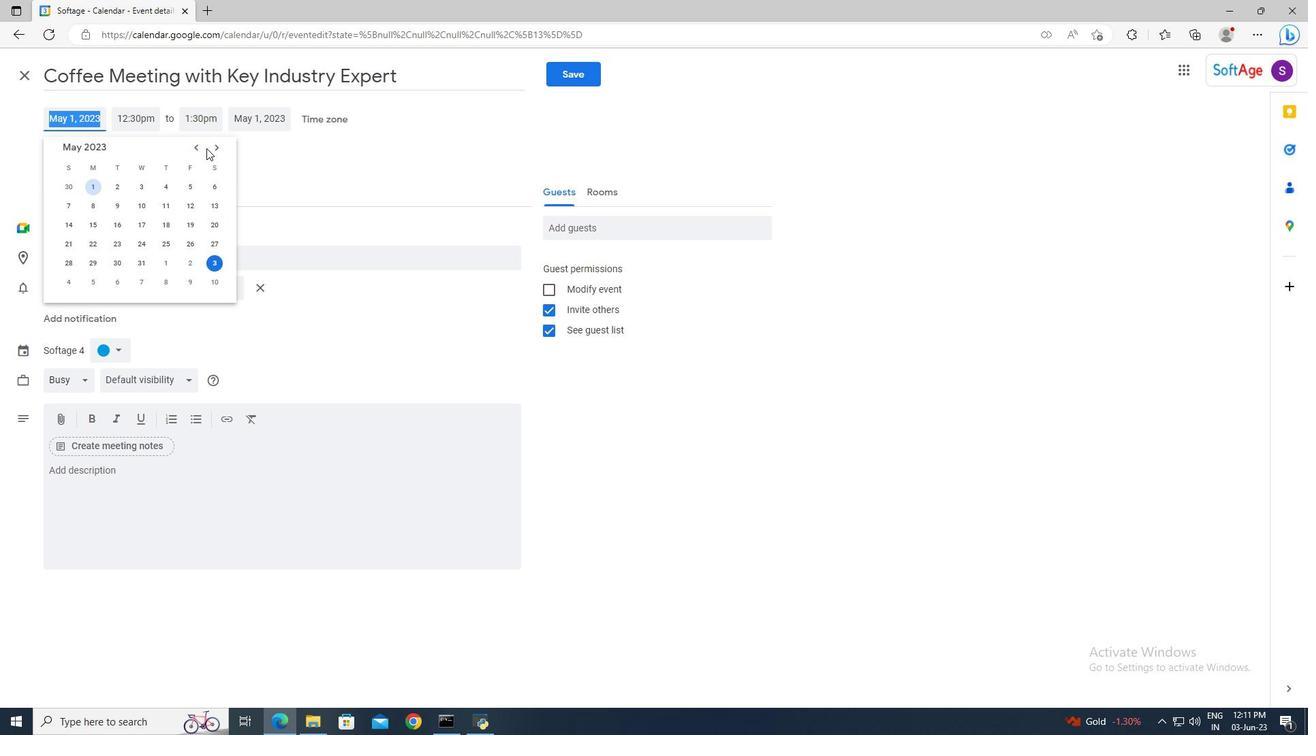 
Action: Mouse pressed left at (208, 148)
Screenshot: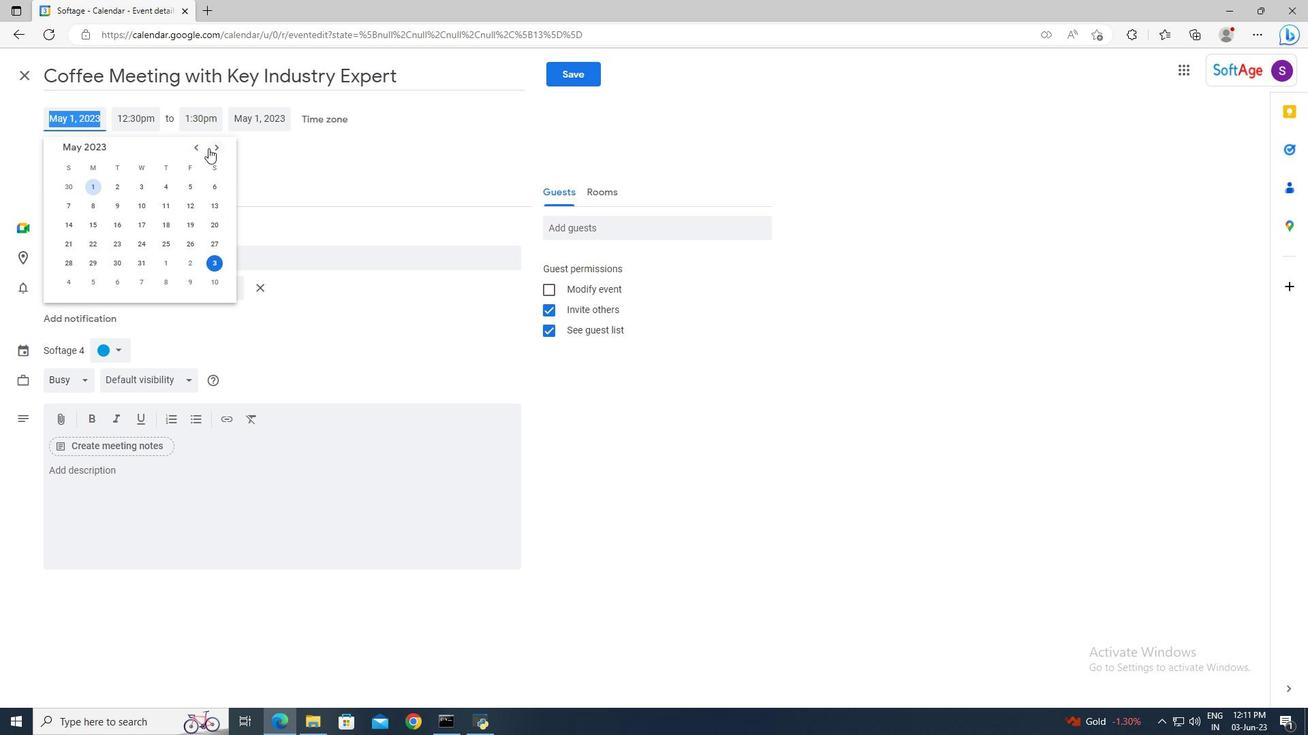 
Action: Mouse pressed left at (208, 148)
Screenshot: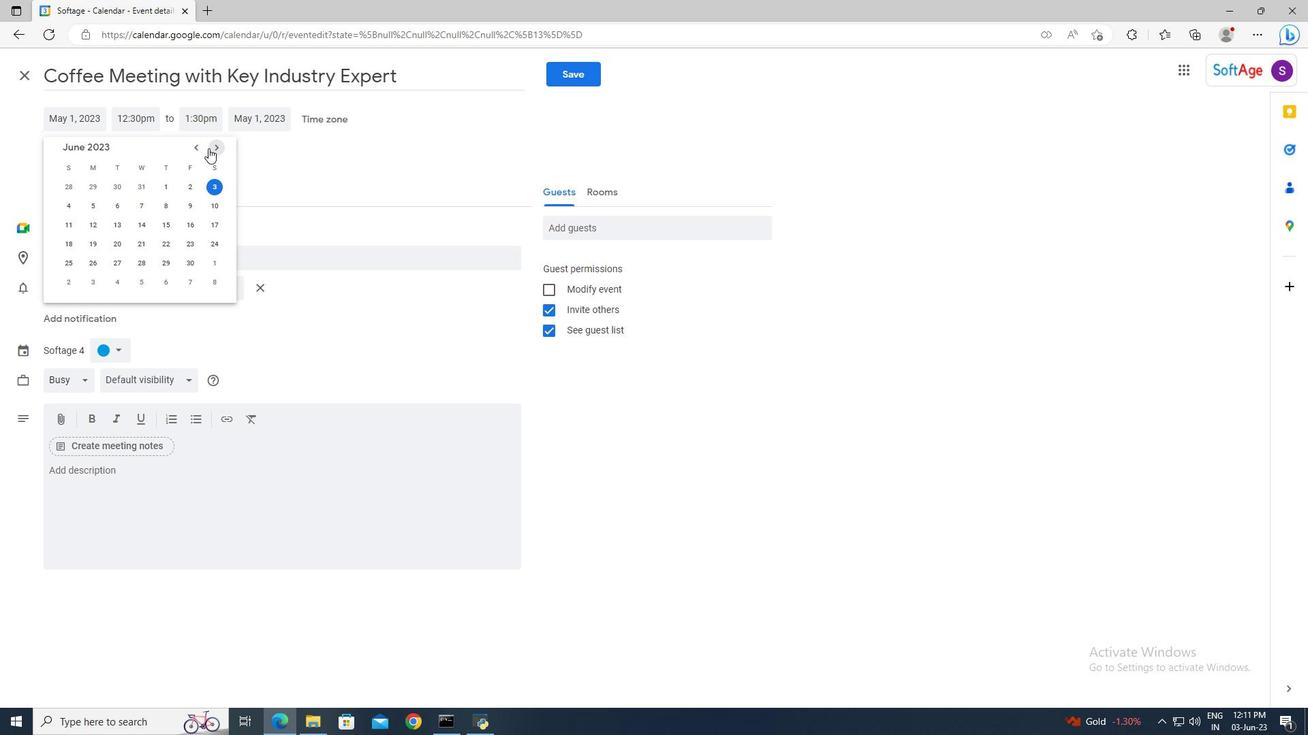 
Action: Mouse pressed left at (208, 148)
Screenshot: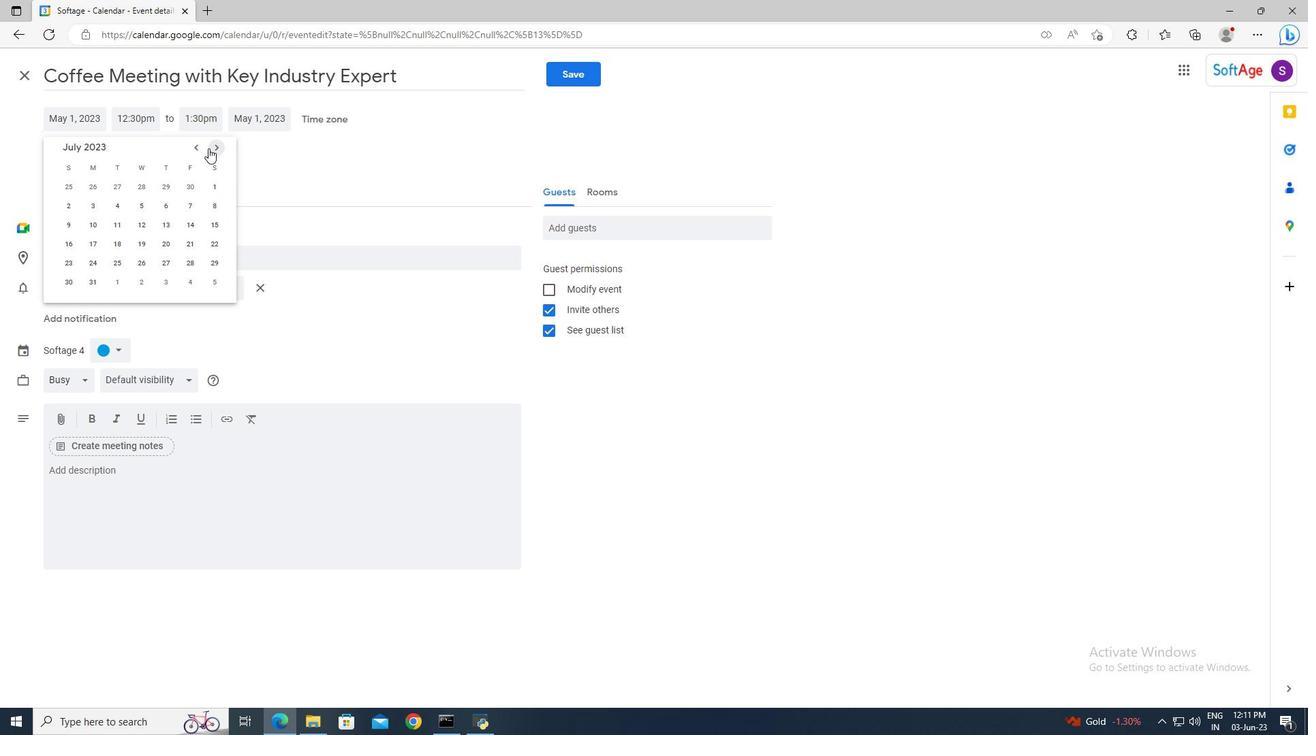 
Action: Mouse pressed left at (208, 148)
Screenshot: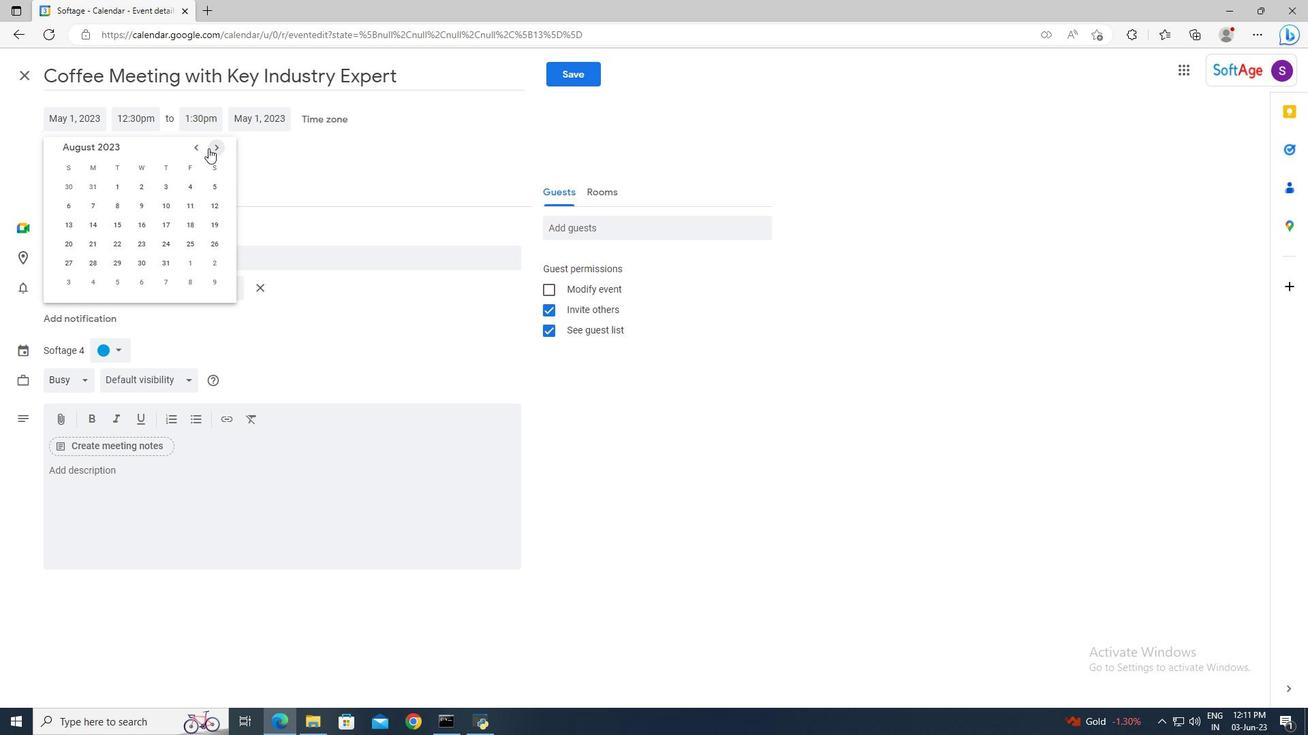 
Action: Mouse pressed left at (208, 148)
Screenshot: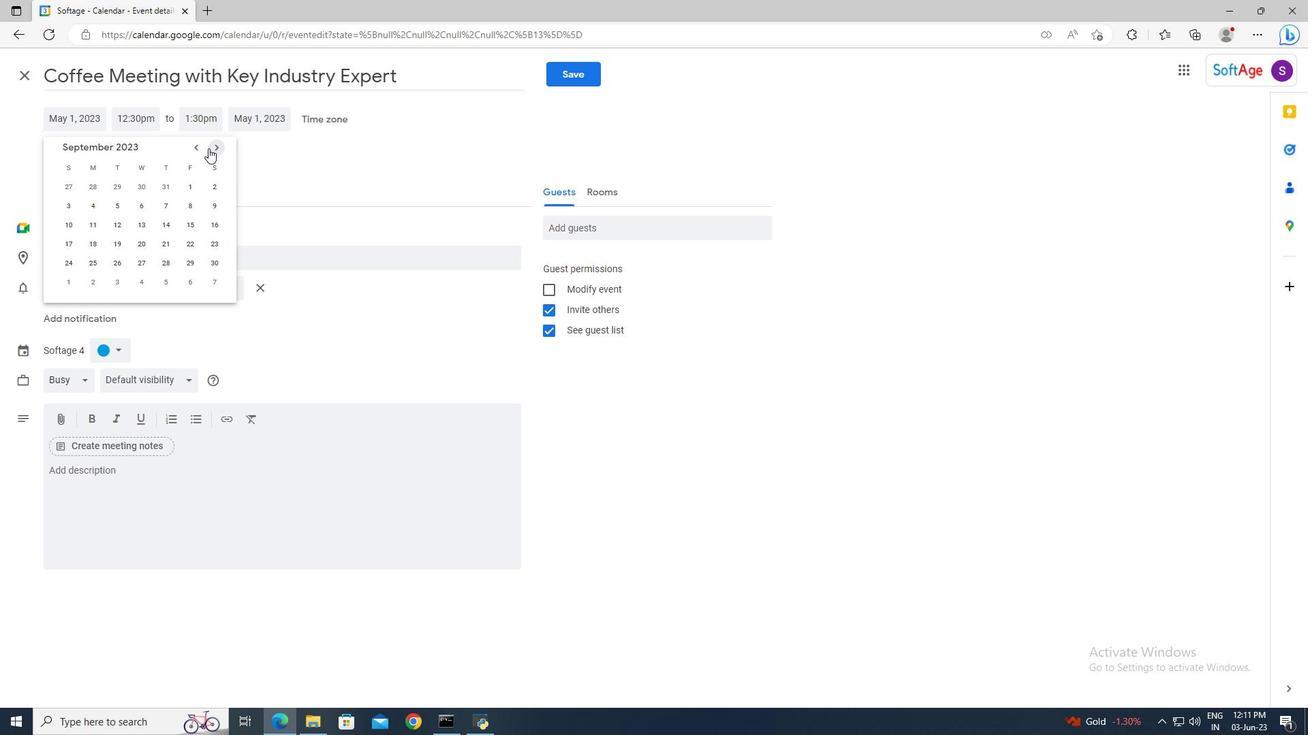 
Action: Mouse pressed left at (208, 148)
Screenshot: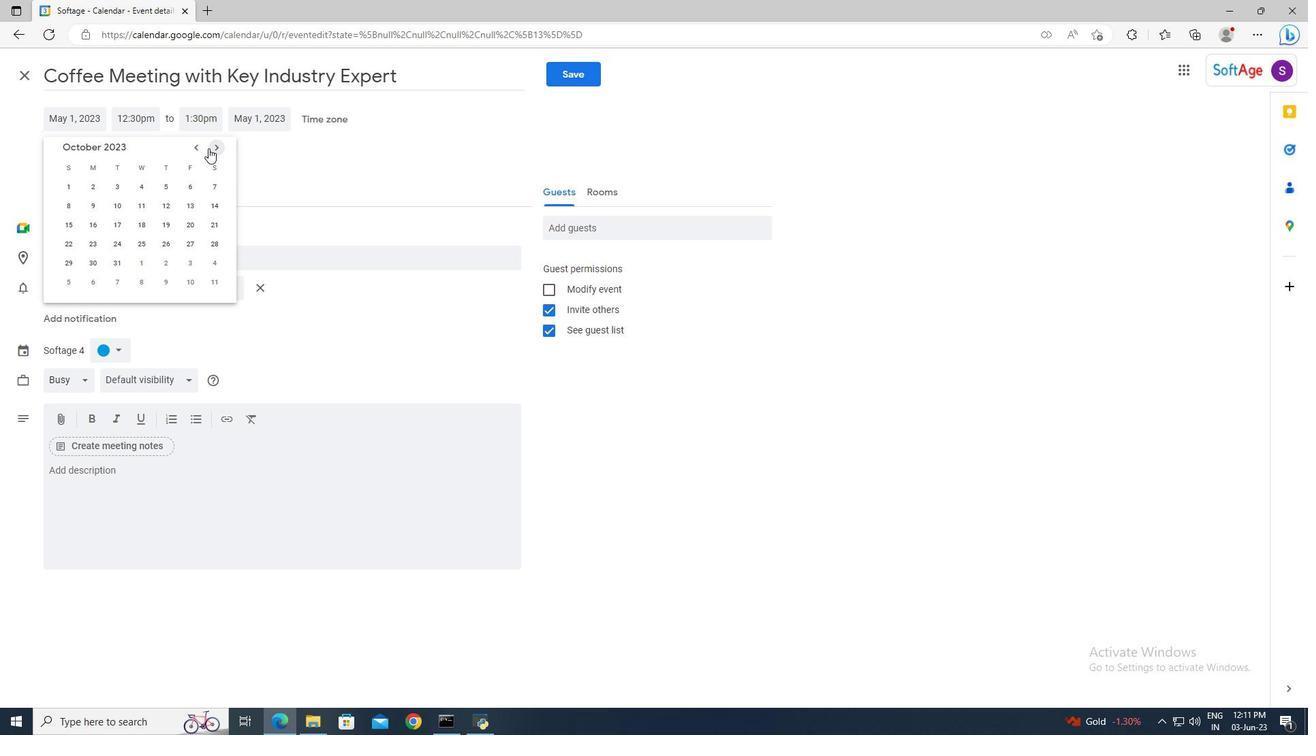 
Action: Mouse moved to (189, 223)
Screenshot: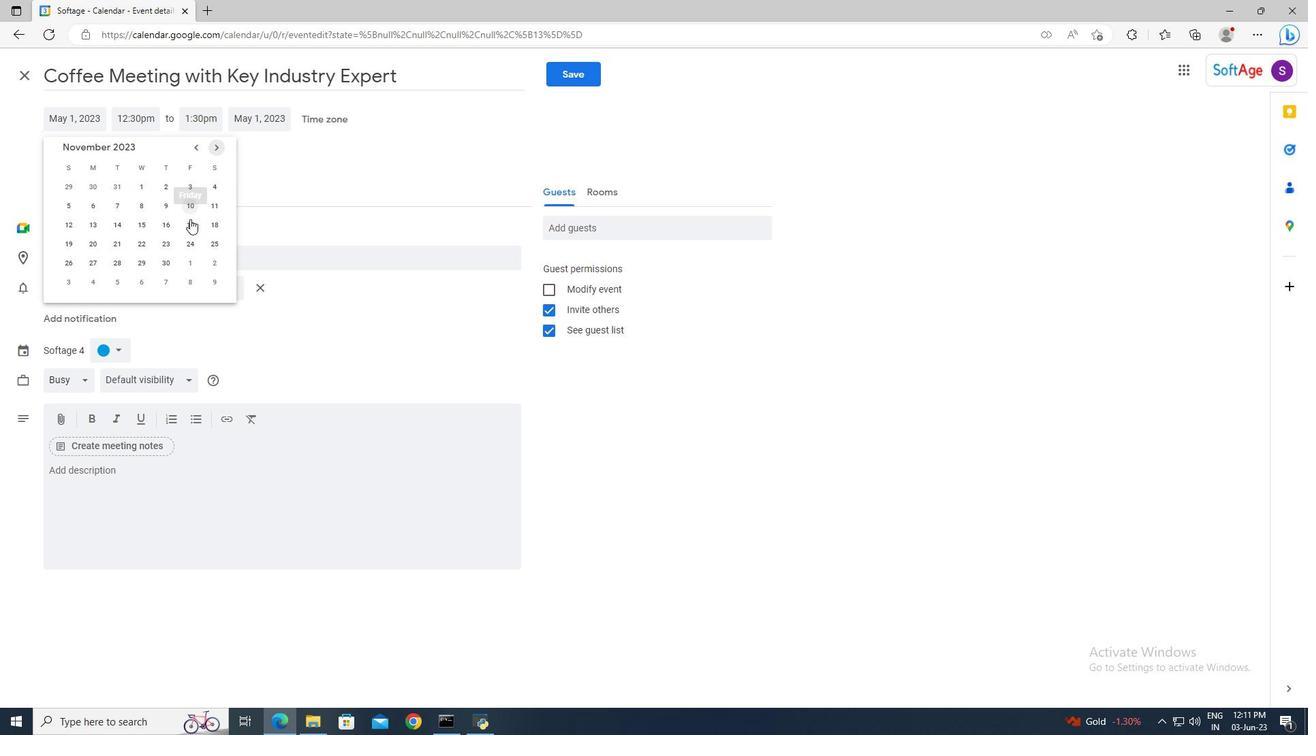
Action: Mouse pressed left at (189, 223)
Screenshot: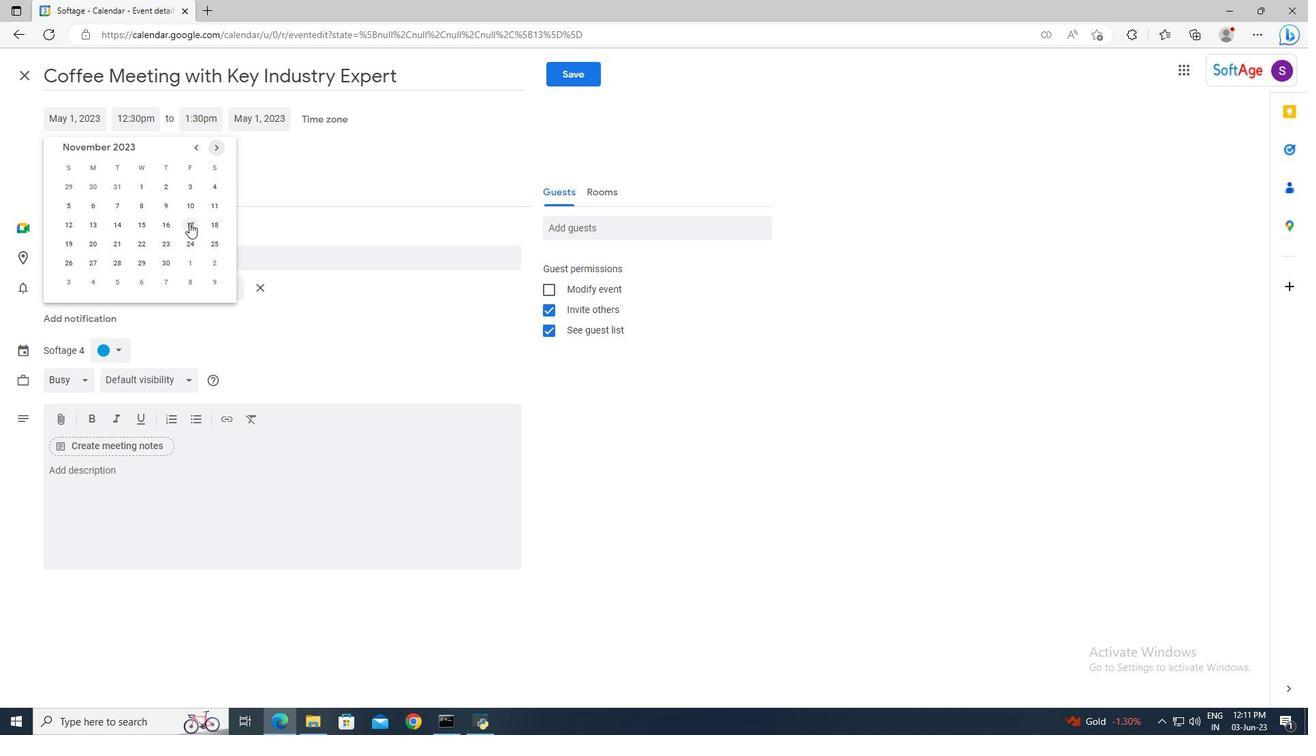 
Action: Mouse moved to (158, 123)
Screenshot: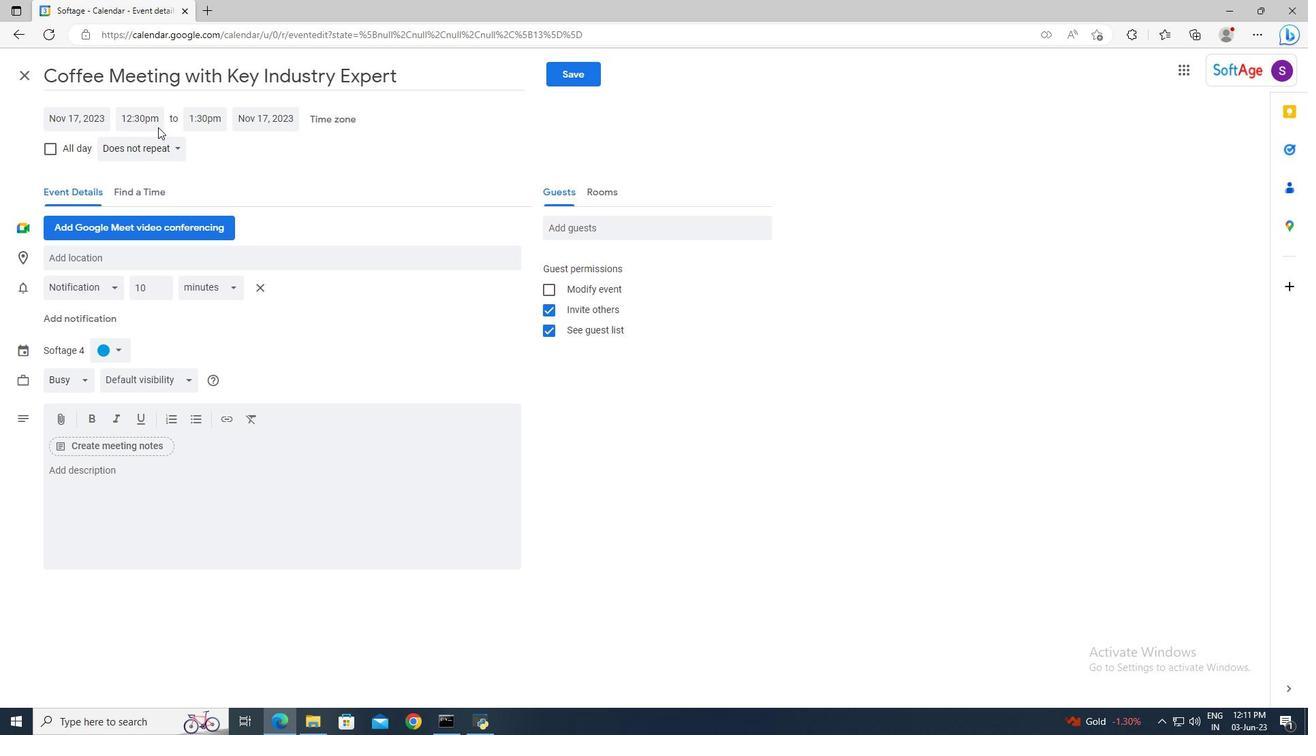 
Action: Mouse pressed left at (158, 123)
Screenshot: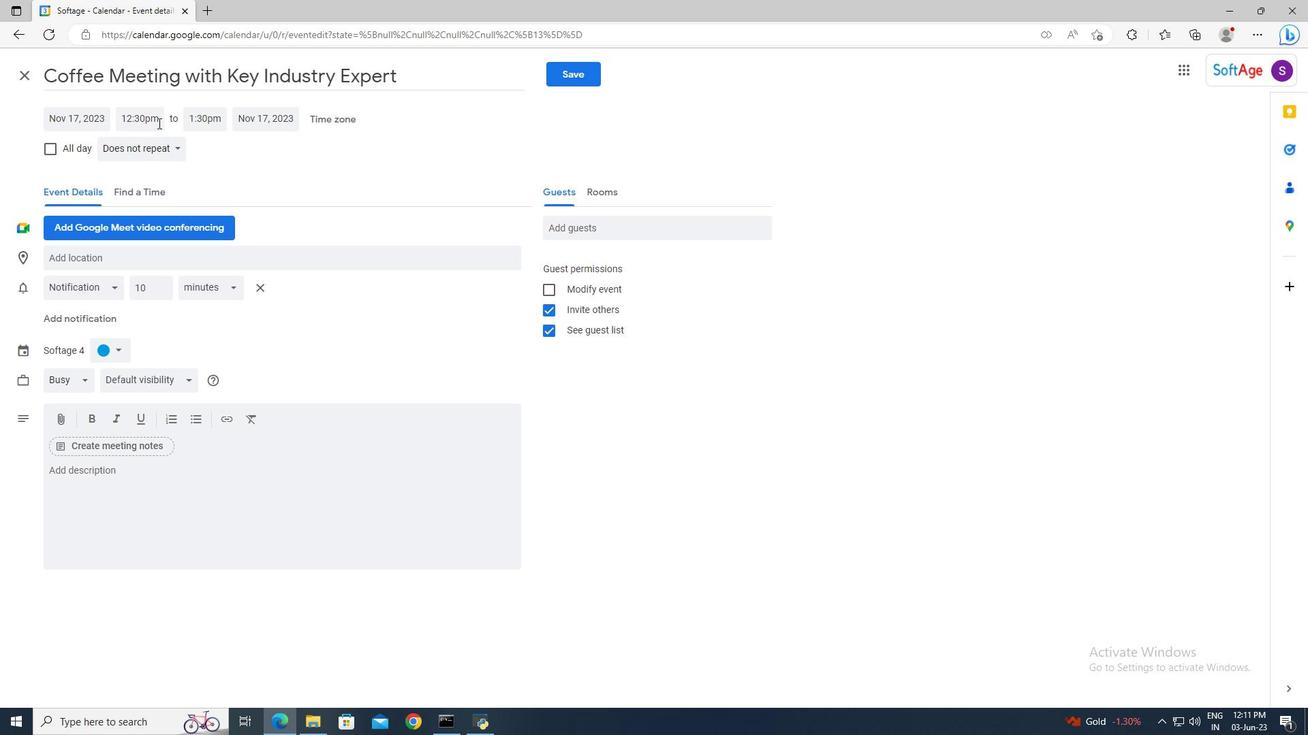 
Action: Key pressed 9<Key.shift>:15am<Key.enter><Key.tab>11<Key.shift>:15<Key.enter>
Screenshot: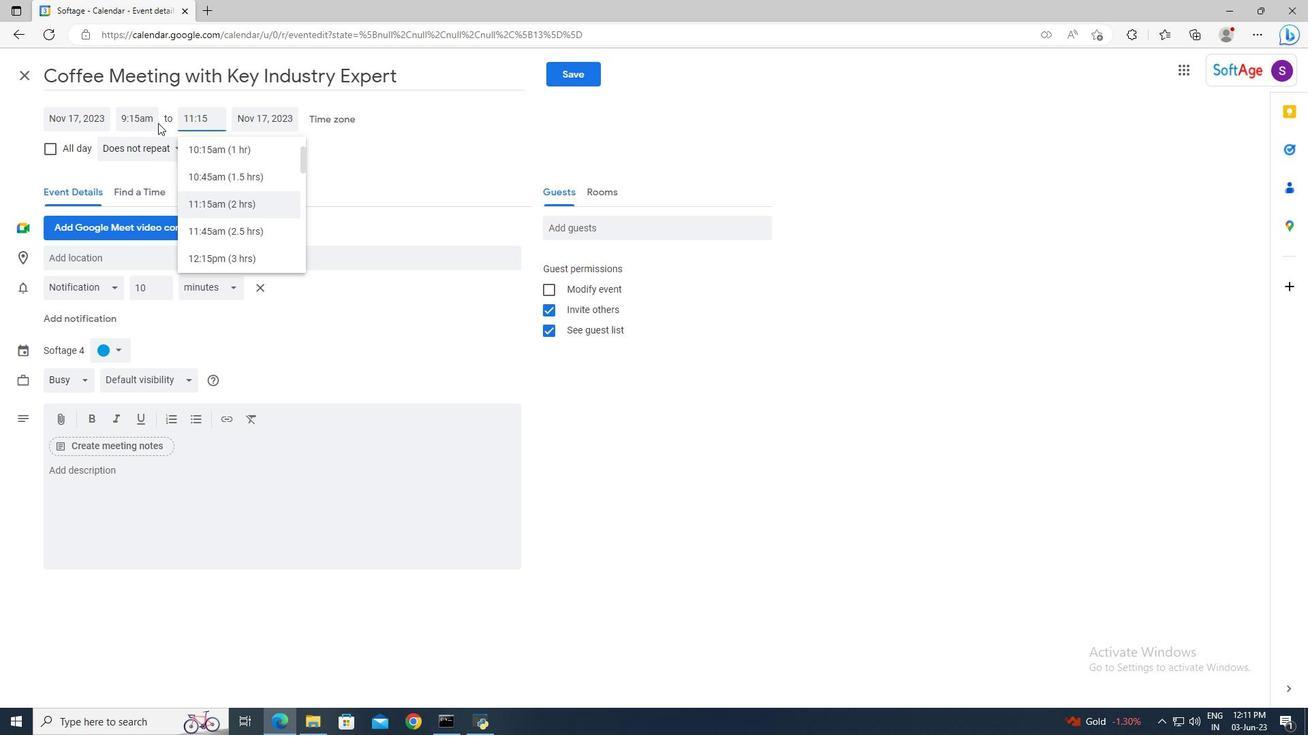
Action: Mouse moved to (158, 472)
Screenshot: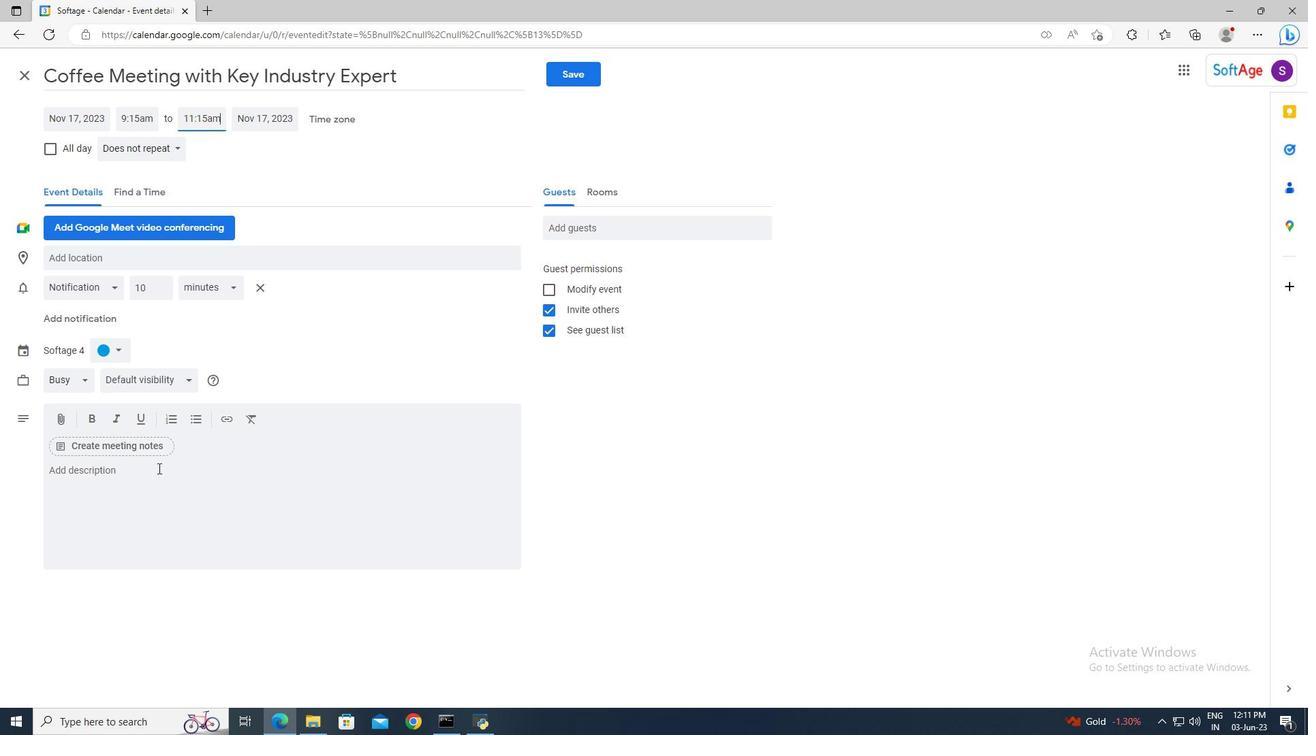 
Action: Mouse pressed left at (158, 472)
Screenshot: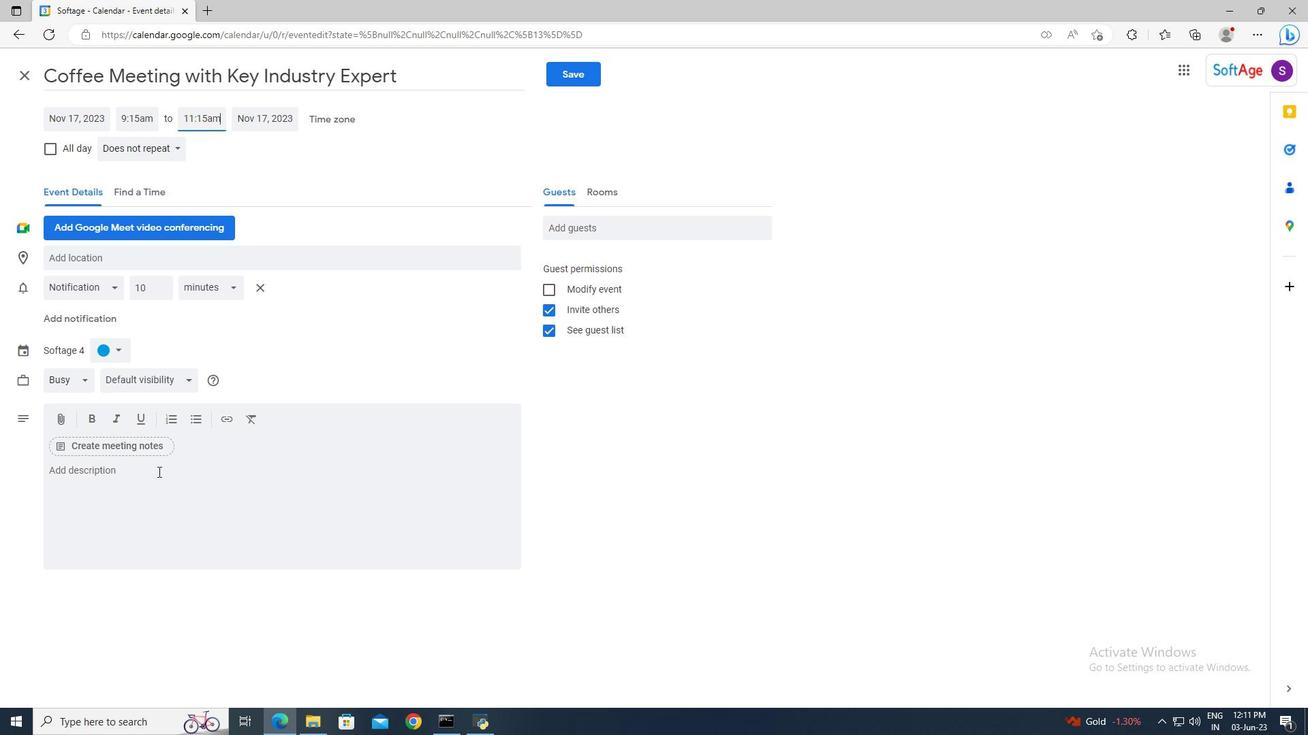 
Action: Key pressed <Key.shift>To<Key.space>ensure<Key.space>everyone<Key.space>gets<Key.space>a<Key.space>chance<Key.space>to<Key.space>participate<Key.space>as<Key.space>both<Key.space>fallers<Key.space>and<Key.space>catchers,<Key.space>rotate<Key.space>the<Key.space>roles<Key.space>within<Key.space>each<Key.space>pair.<Key.space><Key.shift><Key.shift>This<Key.space>promotes<Key.space>a<Key.space>sense<Key.space>of<Key.space>q\e\<Key.backspace><Key.backspace><Key.backspace><Key.backspace>equality<Key.space>and<Key.space>shared<Key.space>responsibility<Key.space>among<Key.space>team<Key.space>members.
Screenshot: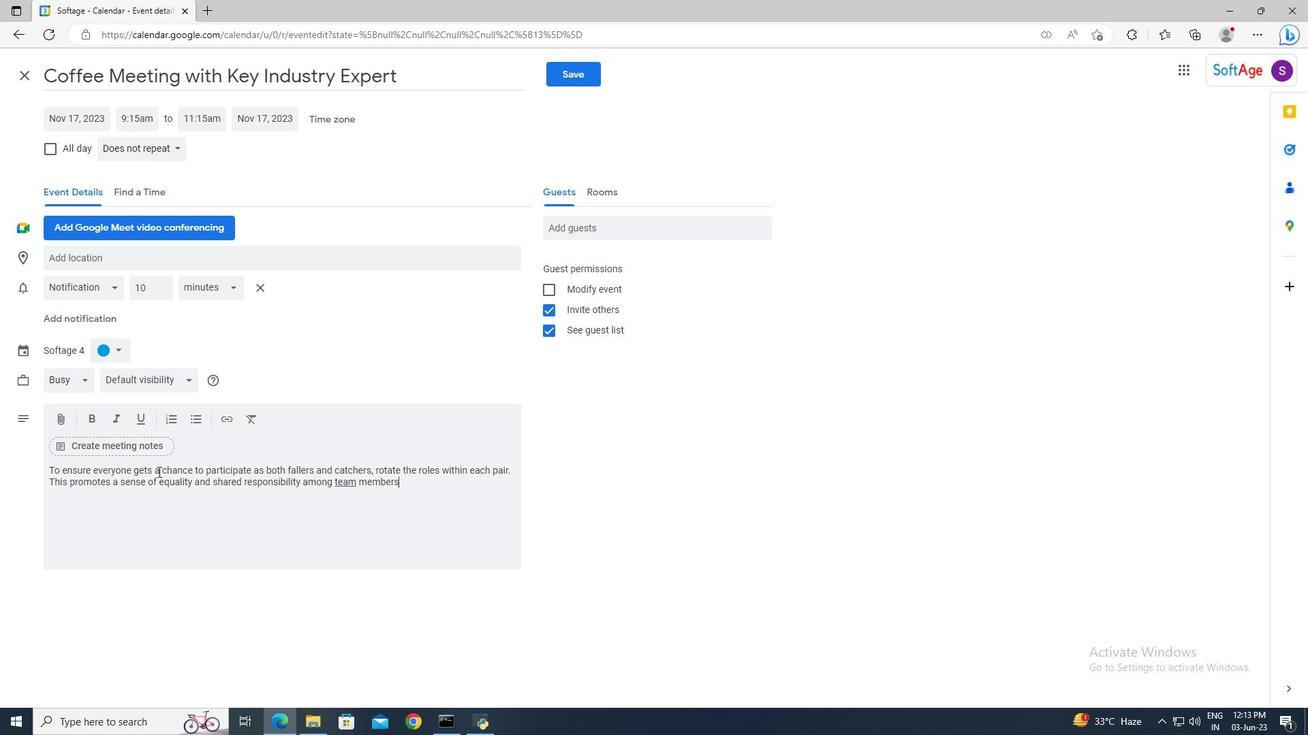 
Action: Mouse moved to (117, 353)
Screenshot: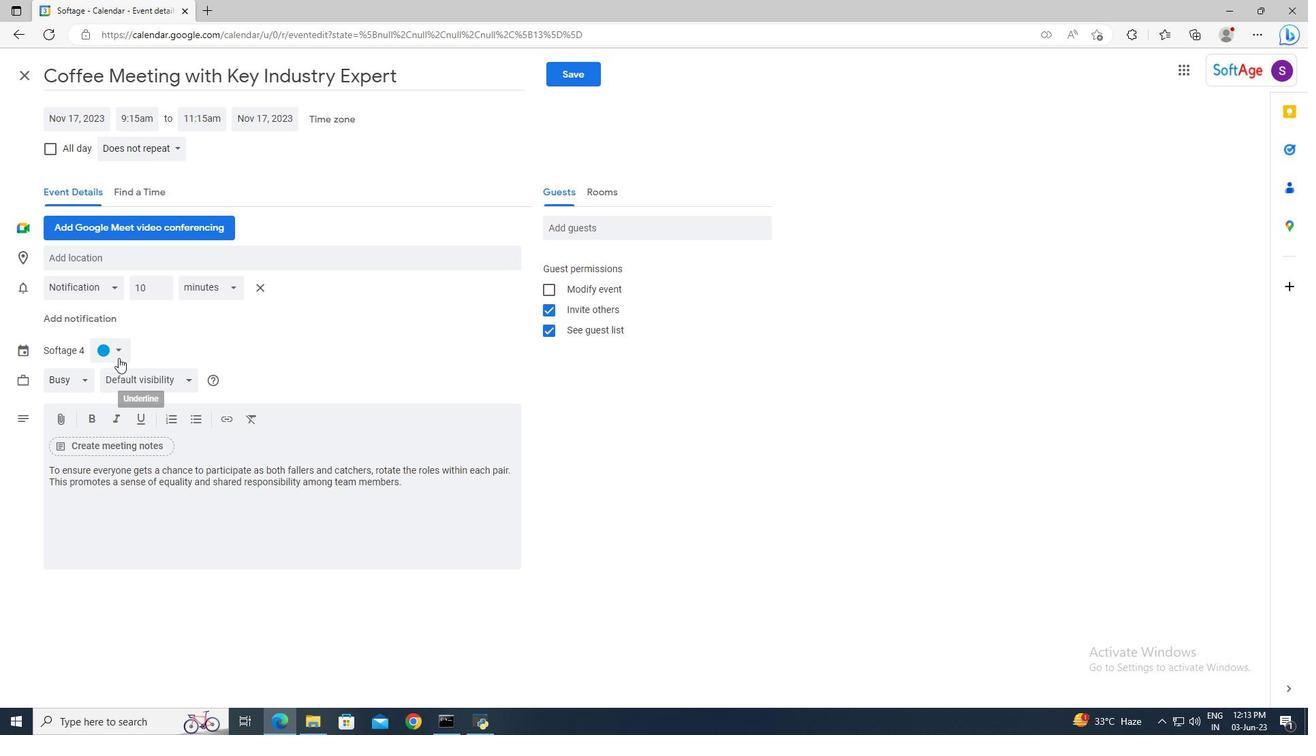 
Action: Mouse pressed left at (117, 353)
Screenshot: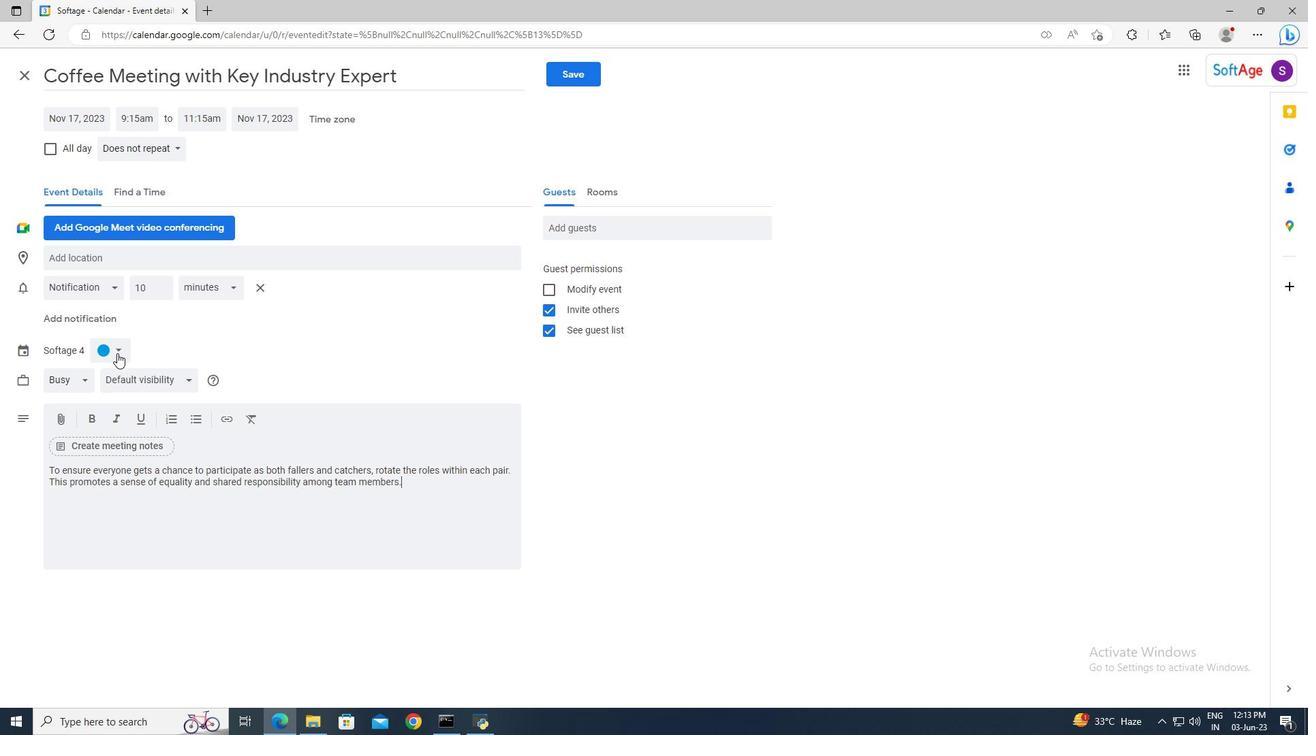 
Action: Mouse moved to (122, 381)
Screenshot: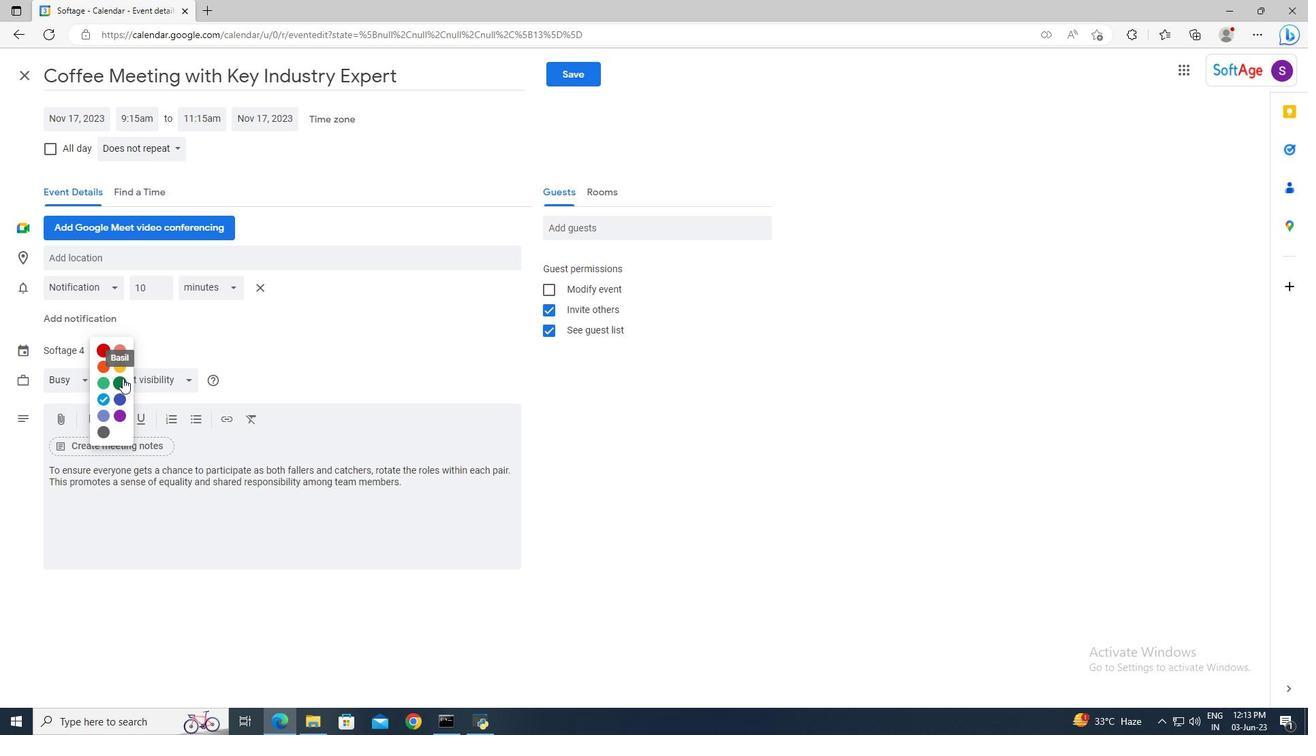 
Action: Mouse pressed left at (122, 381)
Screenshot: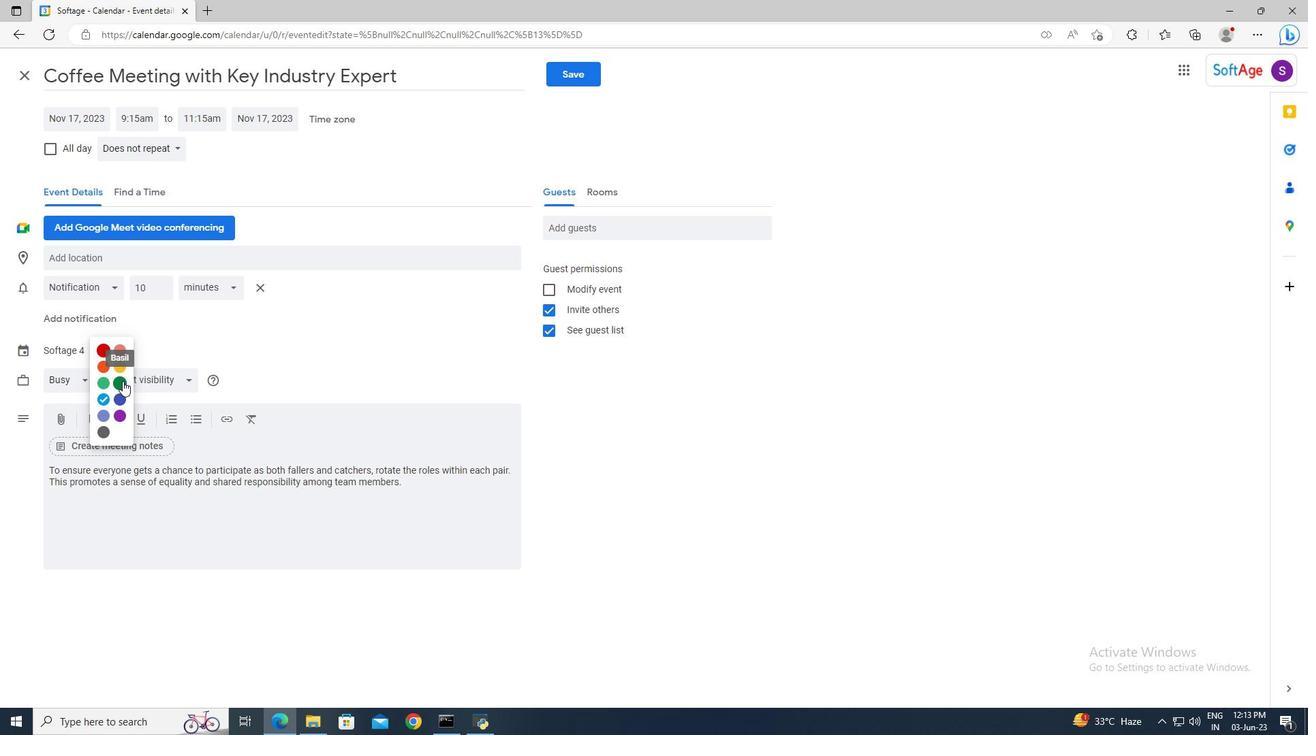 
Action: Mouse moved to (119, 261)
Screenshot: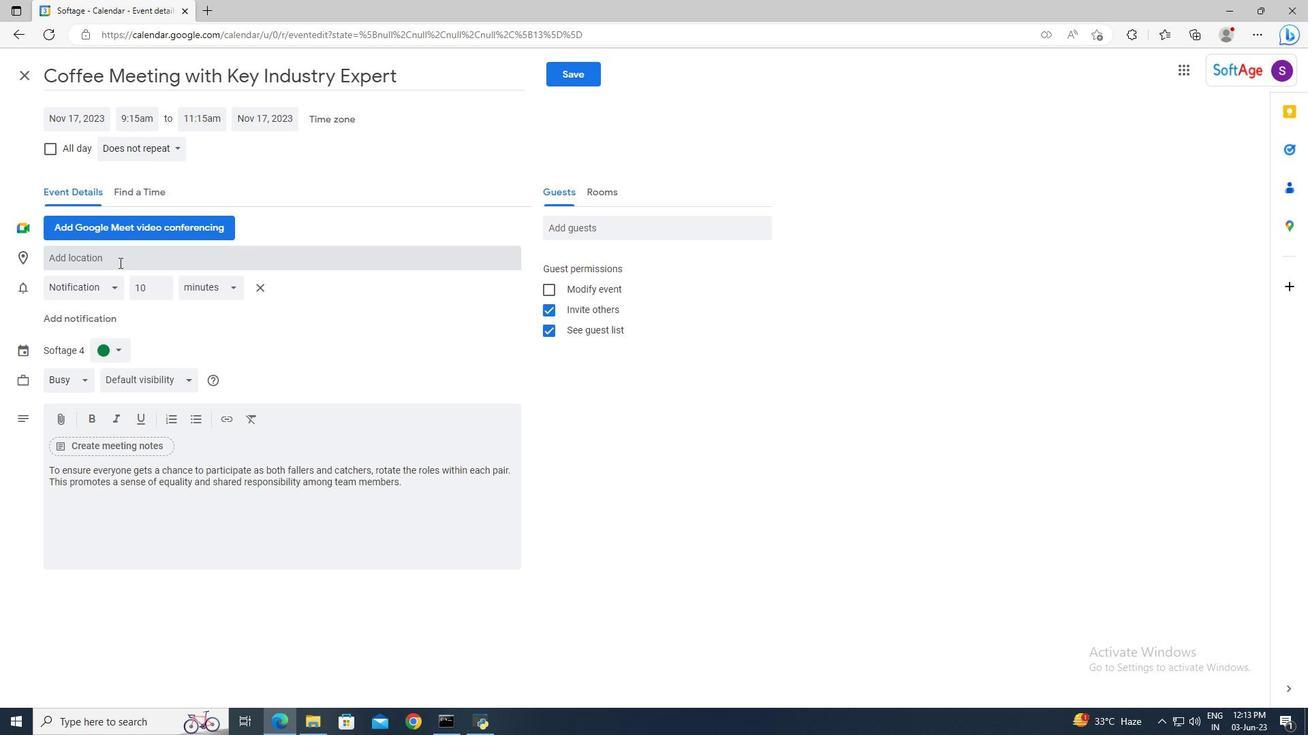 
Action: Mouse pressed left at (119, 261)
Screenshot: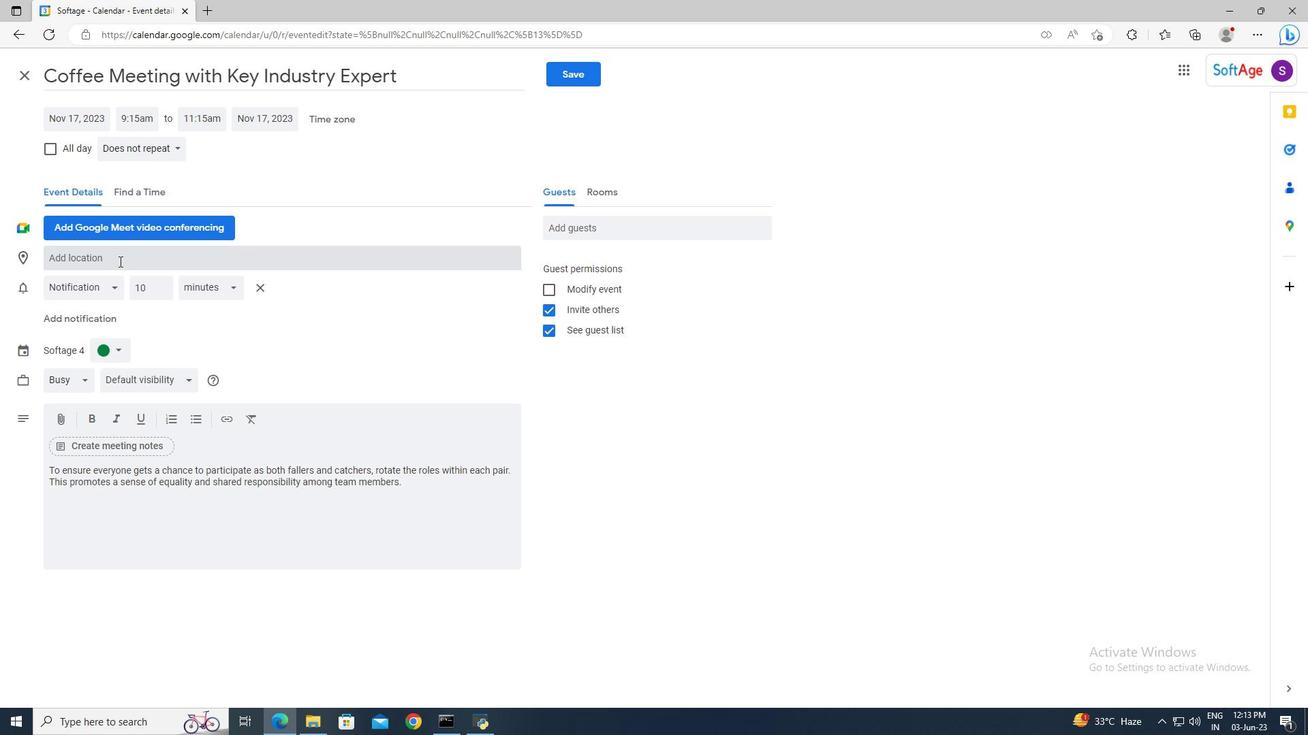 
Action: Key pressed <Key.shift>Br<Key.backspace>irmingham,<Key.space><Key.shift>UK
Screenshot: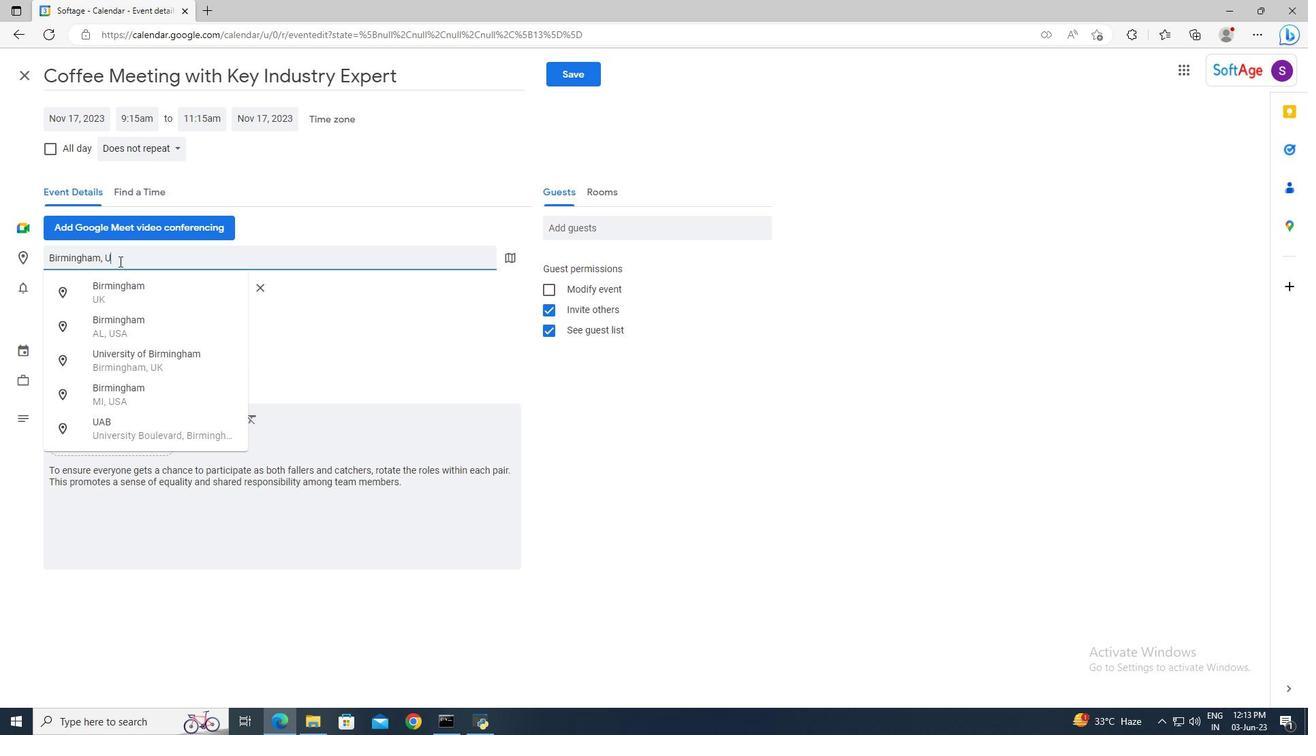
Action: Mouse moved to (128, 293)
Screenshot: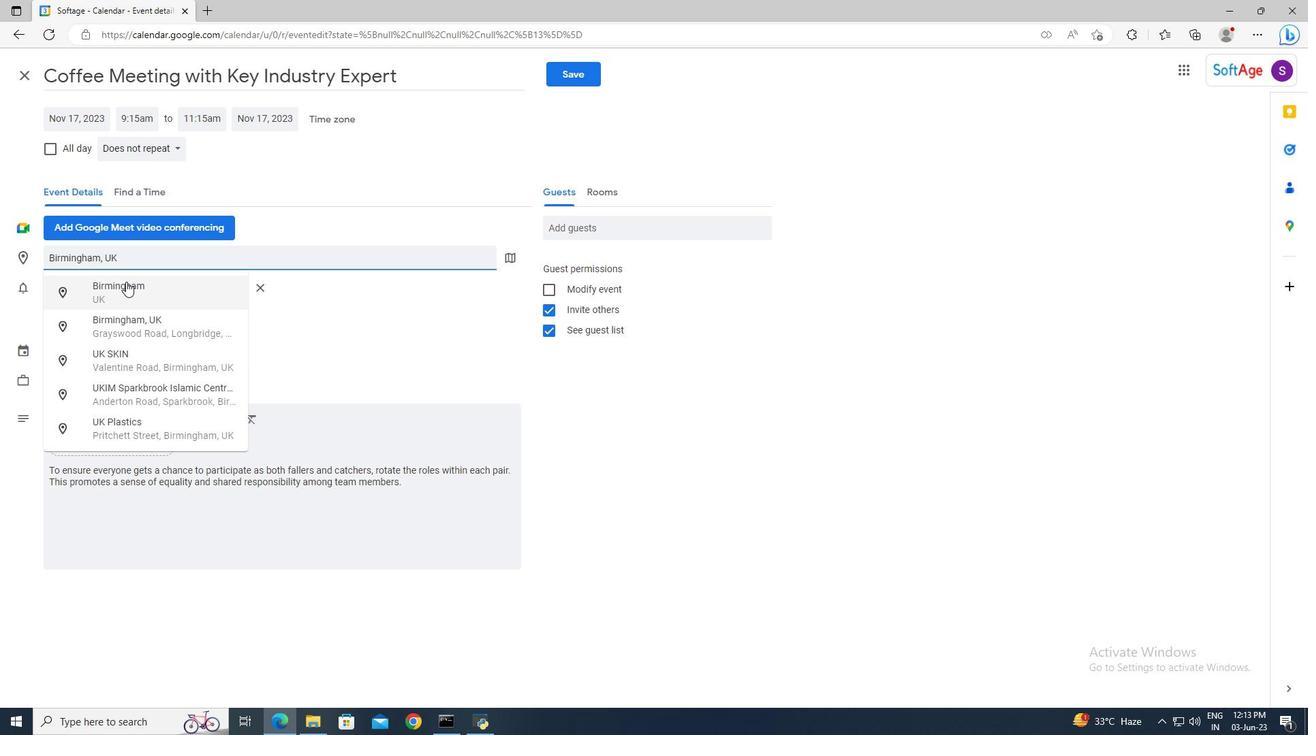 
Action: Mouse pressed left at (128, 293)
Screenshot: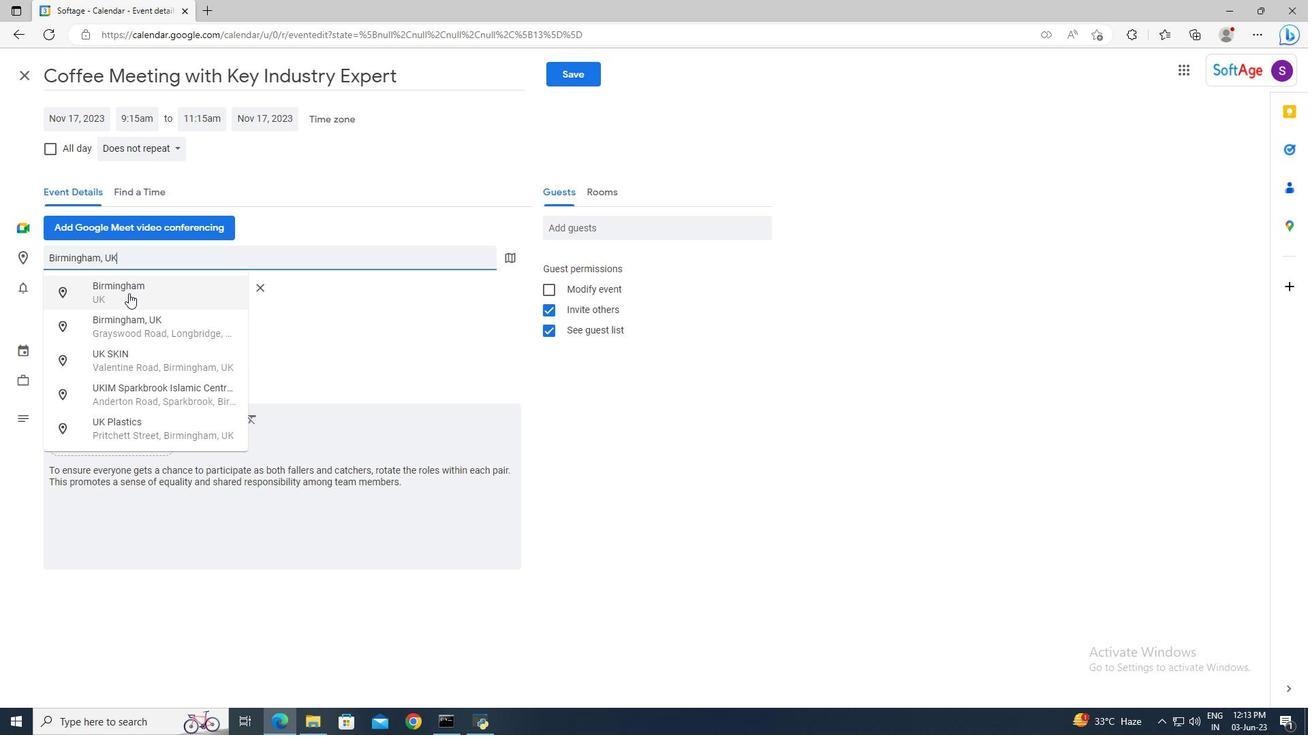 
Action: Mouse moved to (581, 231)
Screenshot: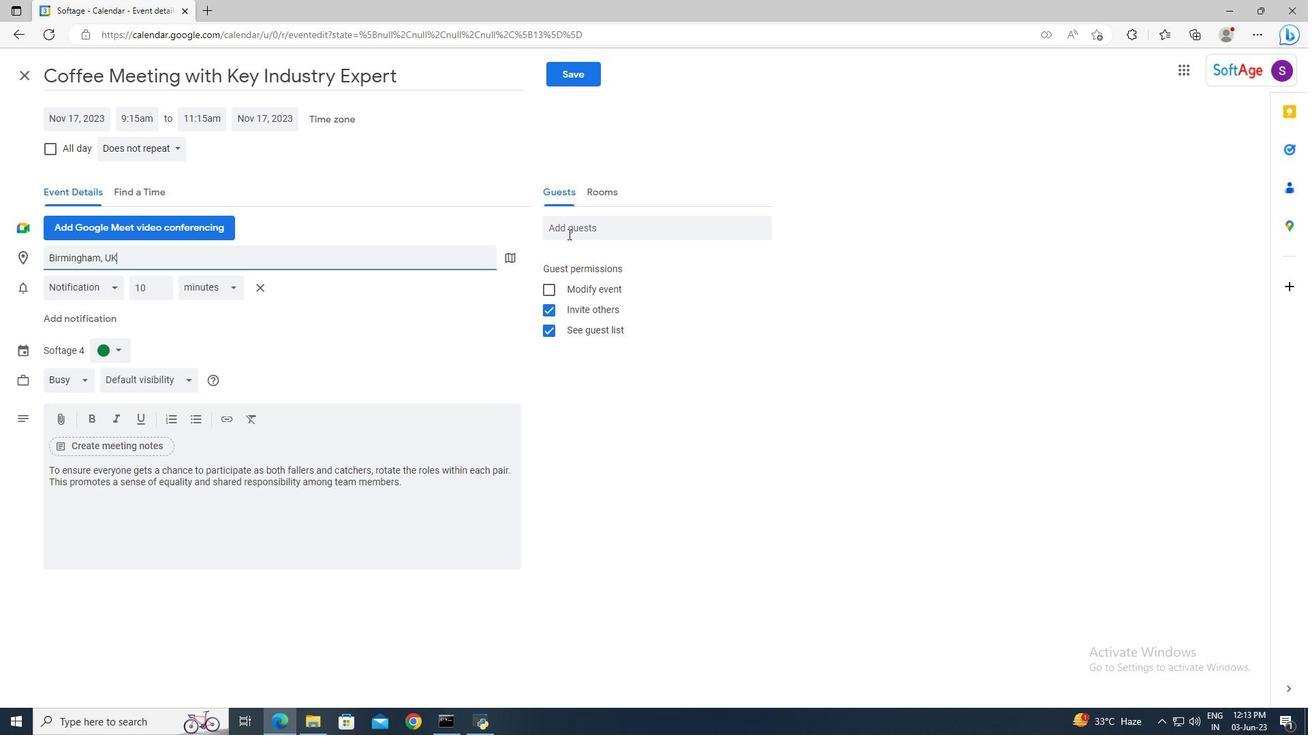 
Action: Mouse pressed left at (581, 231)
Screenshot: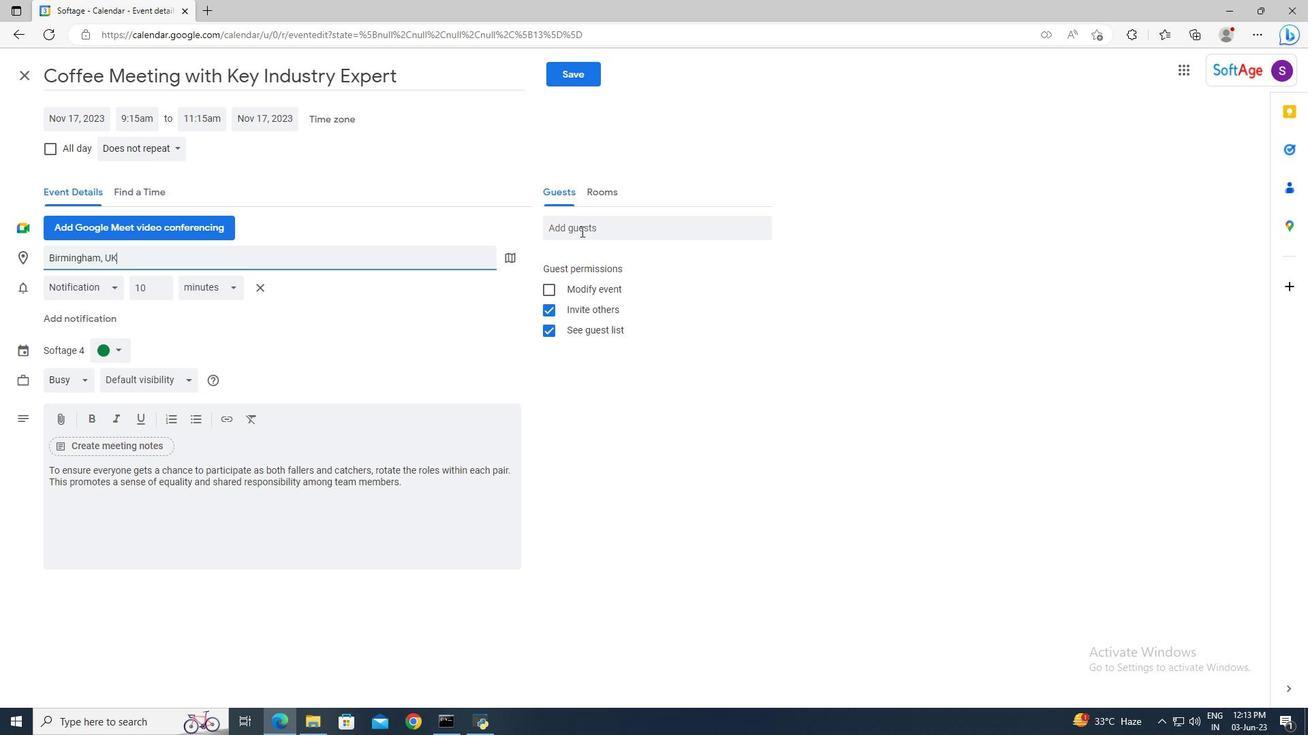 
Action: Key pressed softage.1<Key.shift><Key.shift><Key.shift><Key.shift><Key.shift><Key.shift>@softage.net<Key.enter>softage.2<Key.shift>@softage.net<Key.enter>
Screenshot: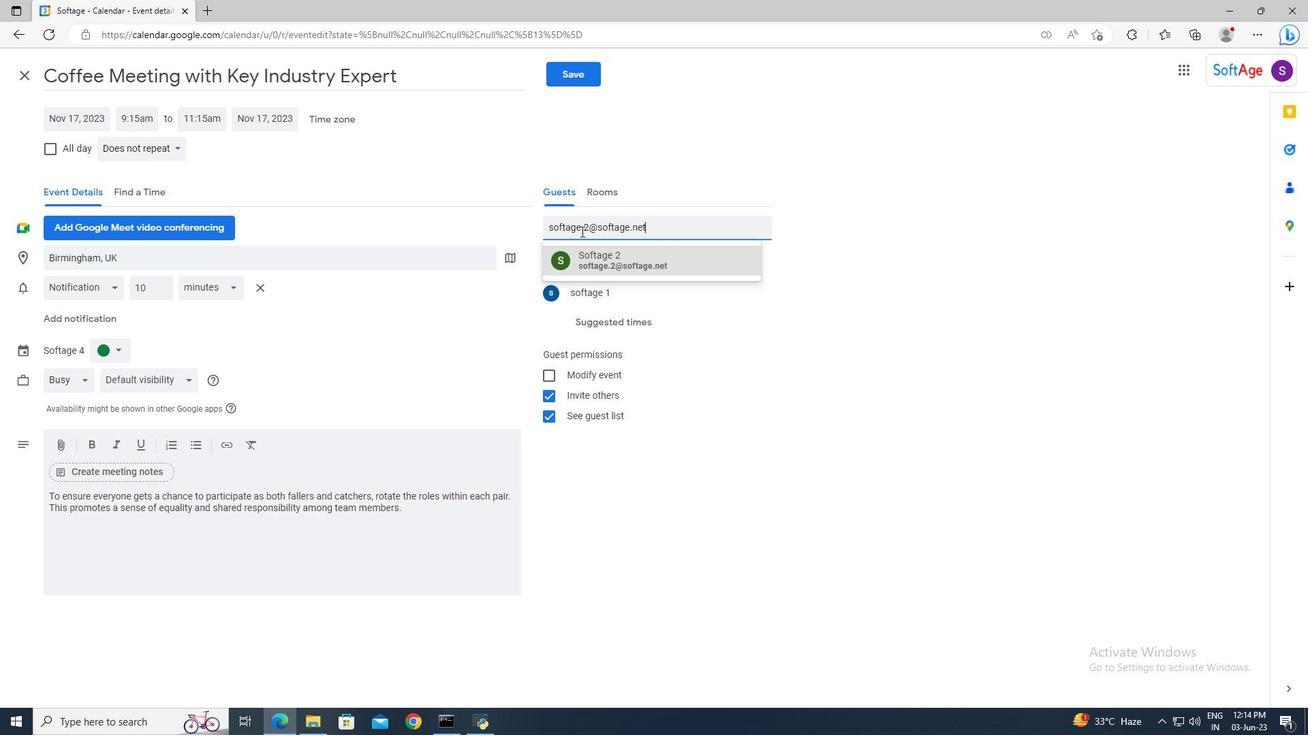 
Action: Mouse moved to (177, 149)
Screenshot: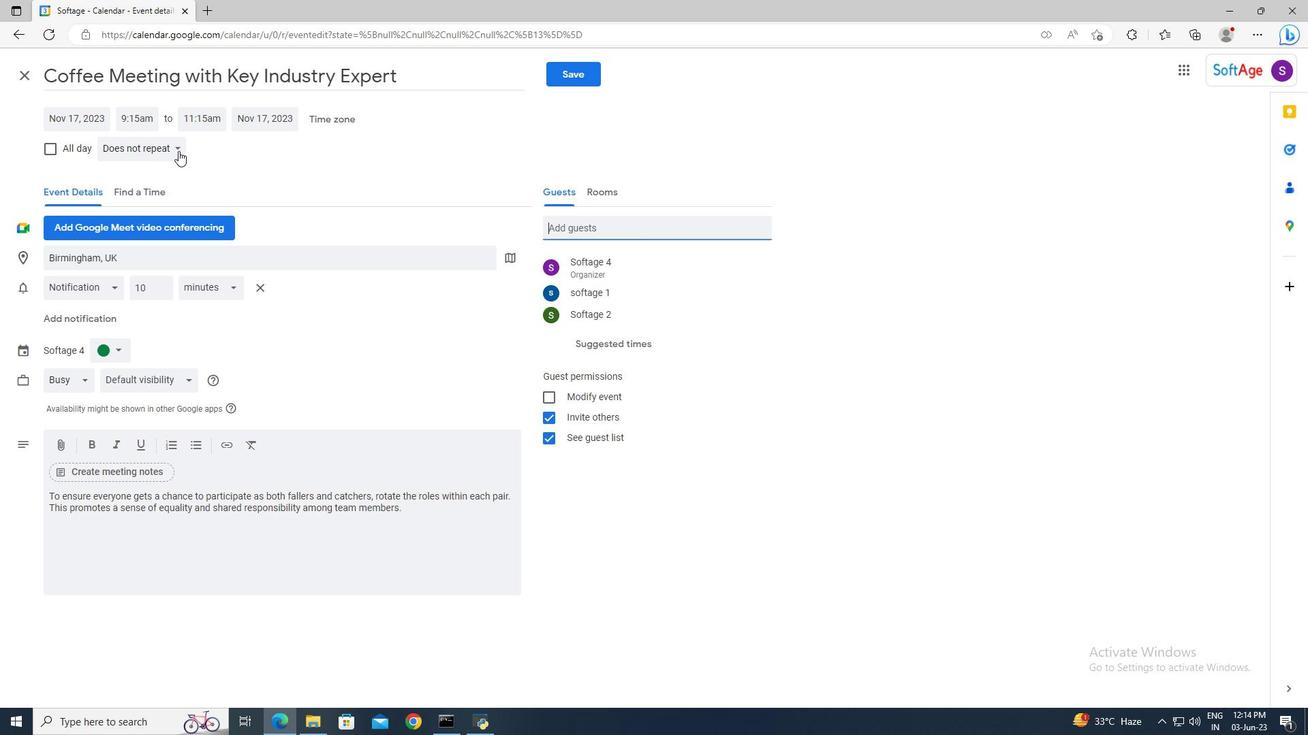
Action: Mouse pressed left at (177, 149)
Screenshot: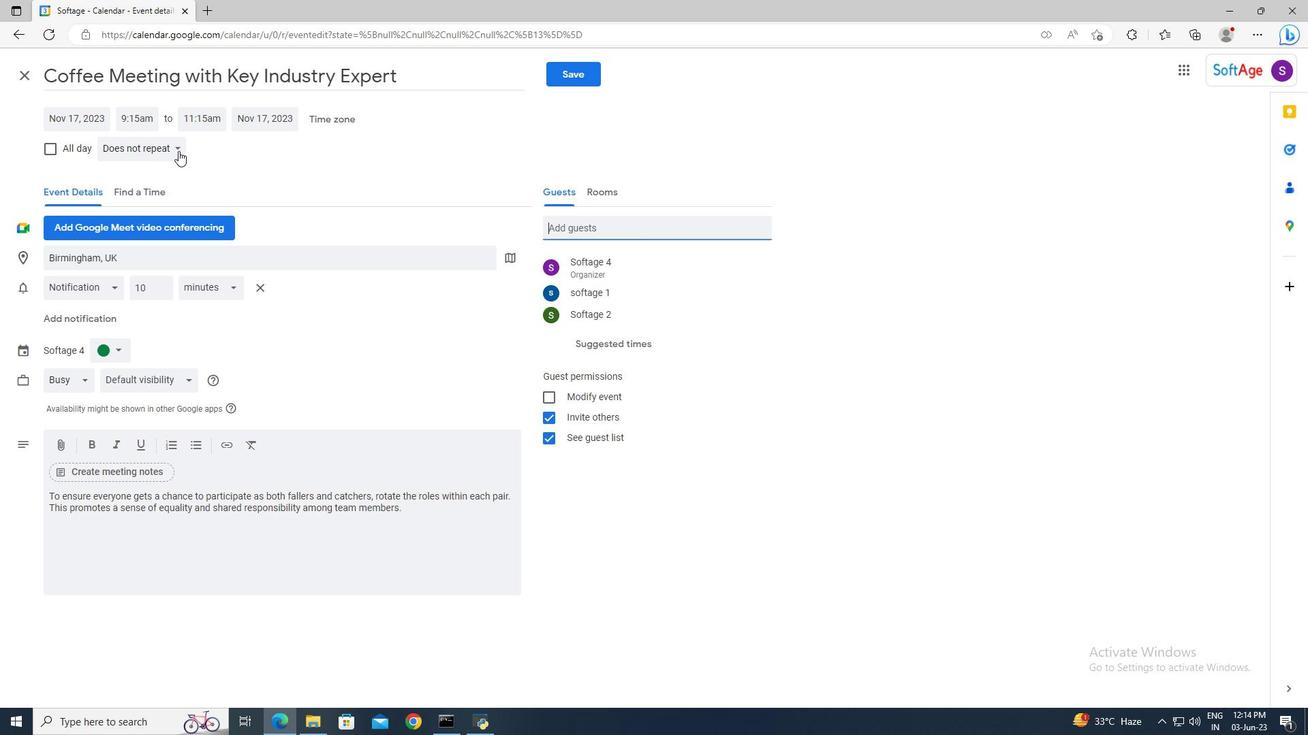 
Action: Mouse moved to (177, 151)
Screenshot: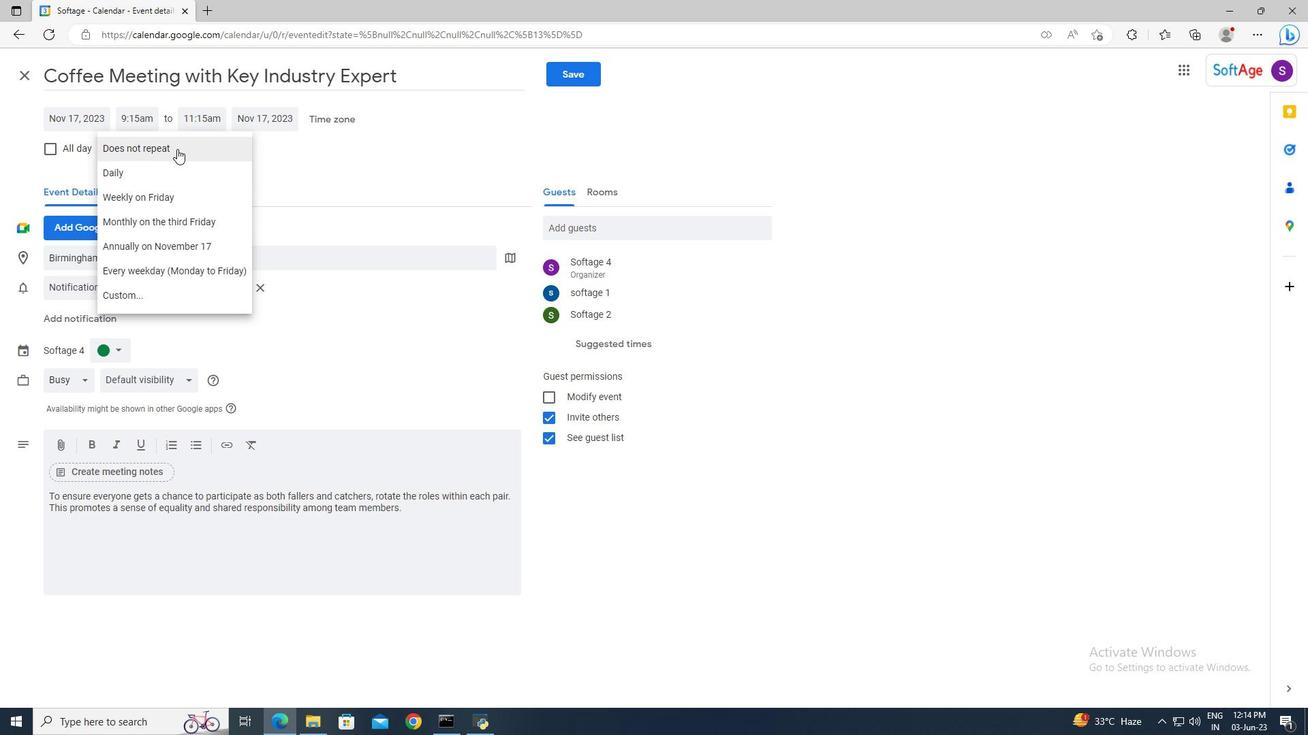 
Action: Mouse pressed left at (177, 151)
Screenshot: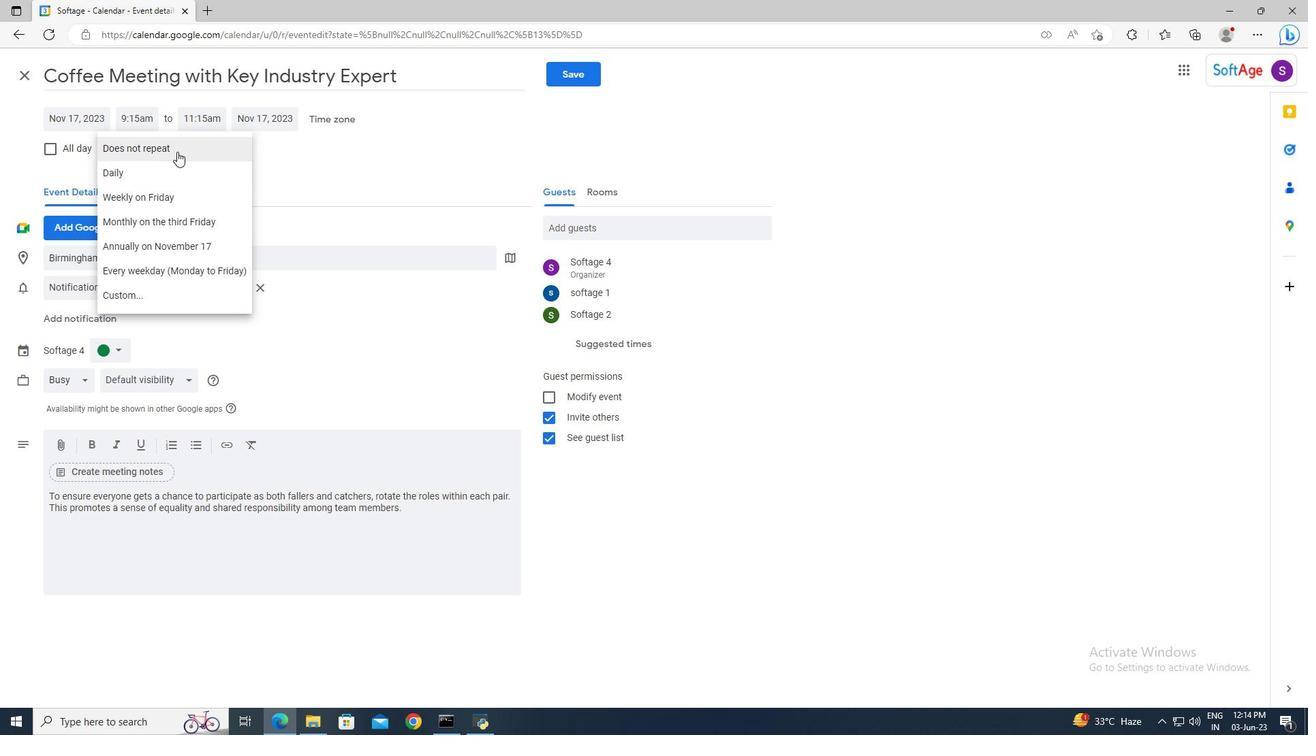 
Action: Mouse moved to (560, 68)
Screenshot: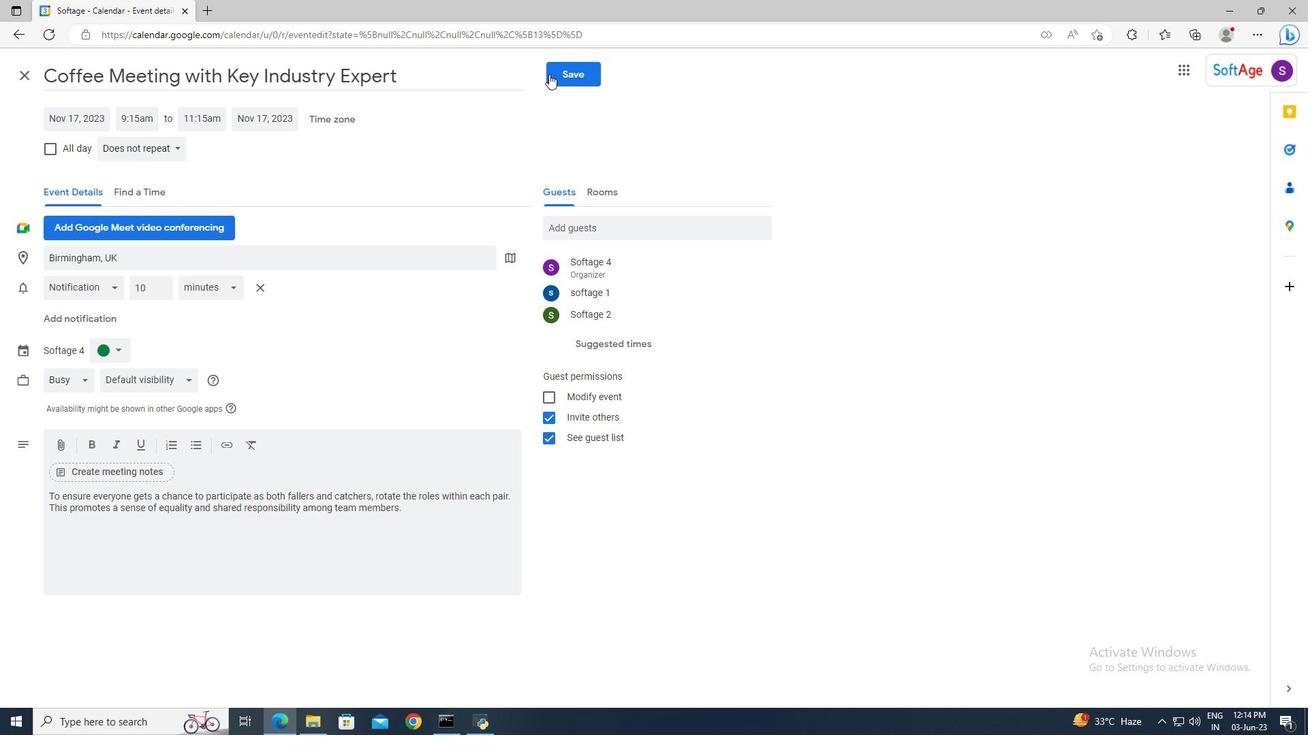 
Action: Mouse pressed left at (560, 68)
Screenshot: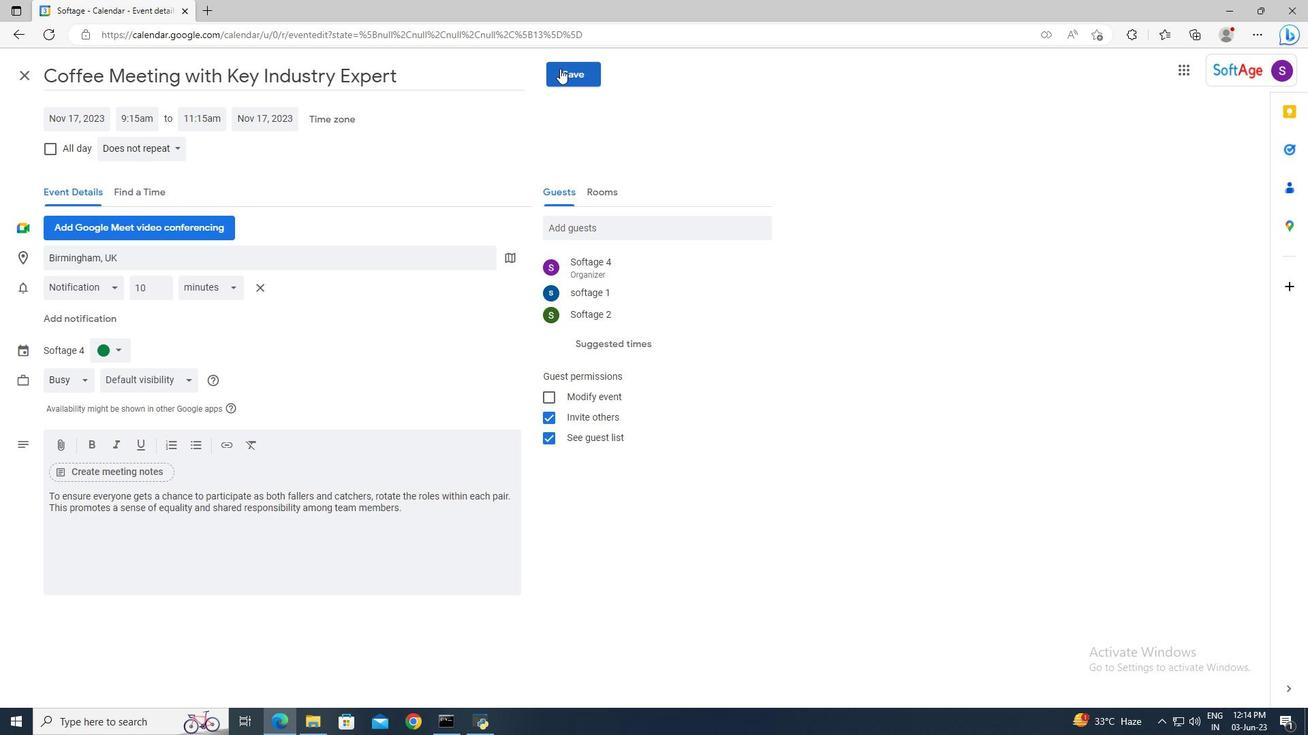 
Action: Mouse moved to (783, 412)
Screenshot: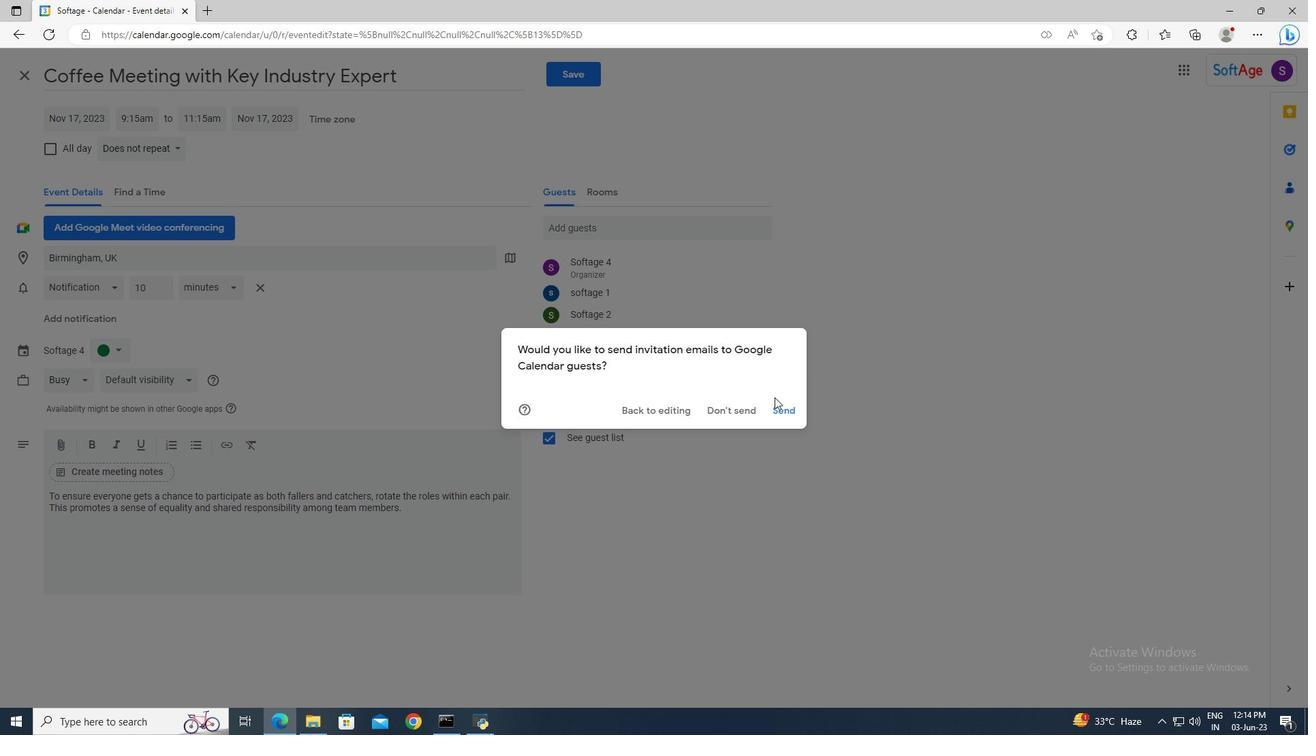 
Action: Mouse pressed left at (783, 412)
Screenshot: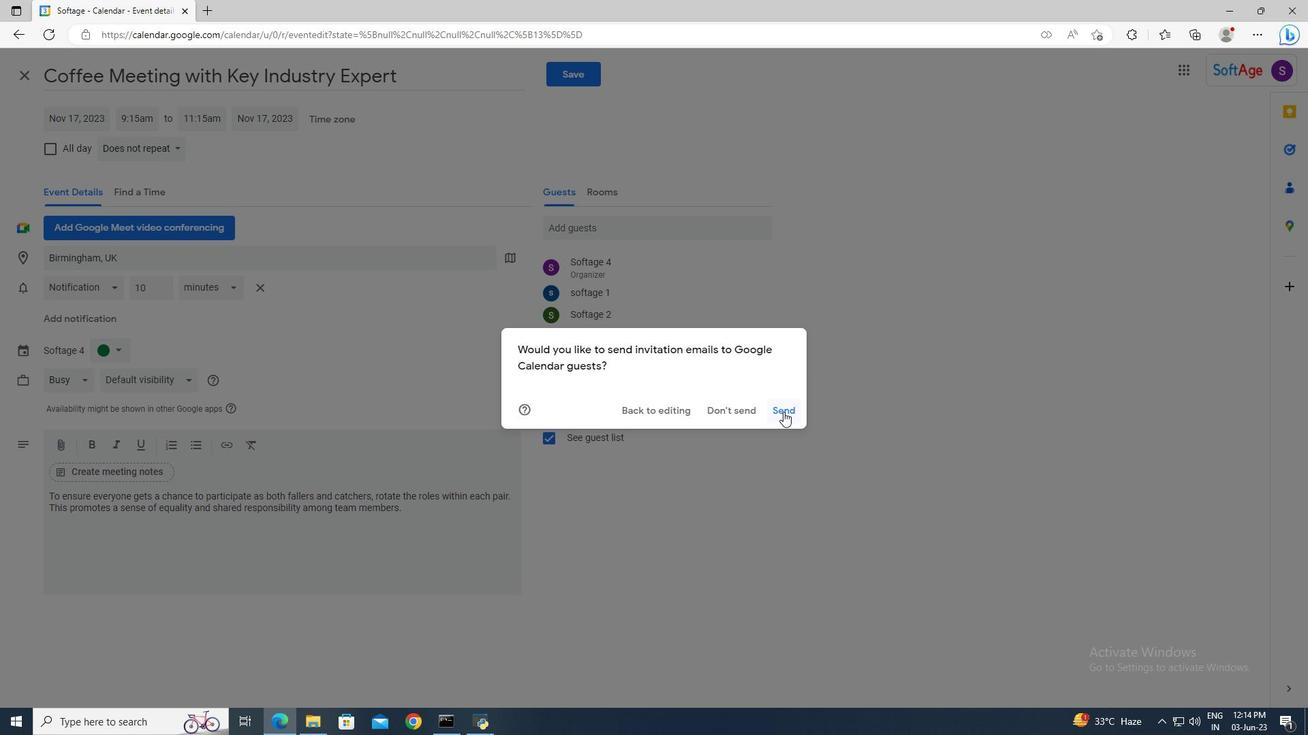 
